Task: Look for space in Französisch Buchholz, Germany from 6th September, 2023 to 18th September, 2023 for 3 adults in price range Rs.6000 to Rs.12000. Place can be entire place with 2 bedrooms having 2 beds and 2 bathrooms. Property type can be house, flat, guest house, hotel. Booking option can be shelf check-in. Required host language is English.
Action: Mouse moved to (528, 105)
Screenshot: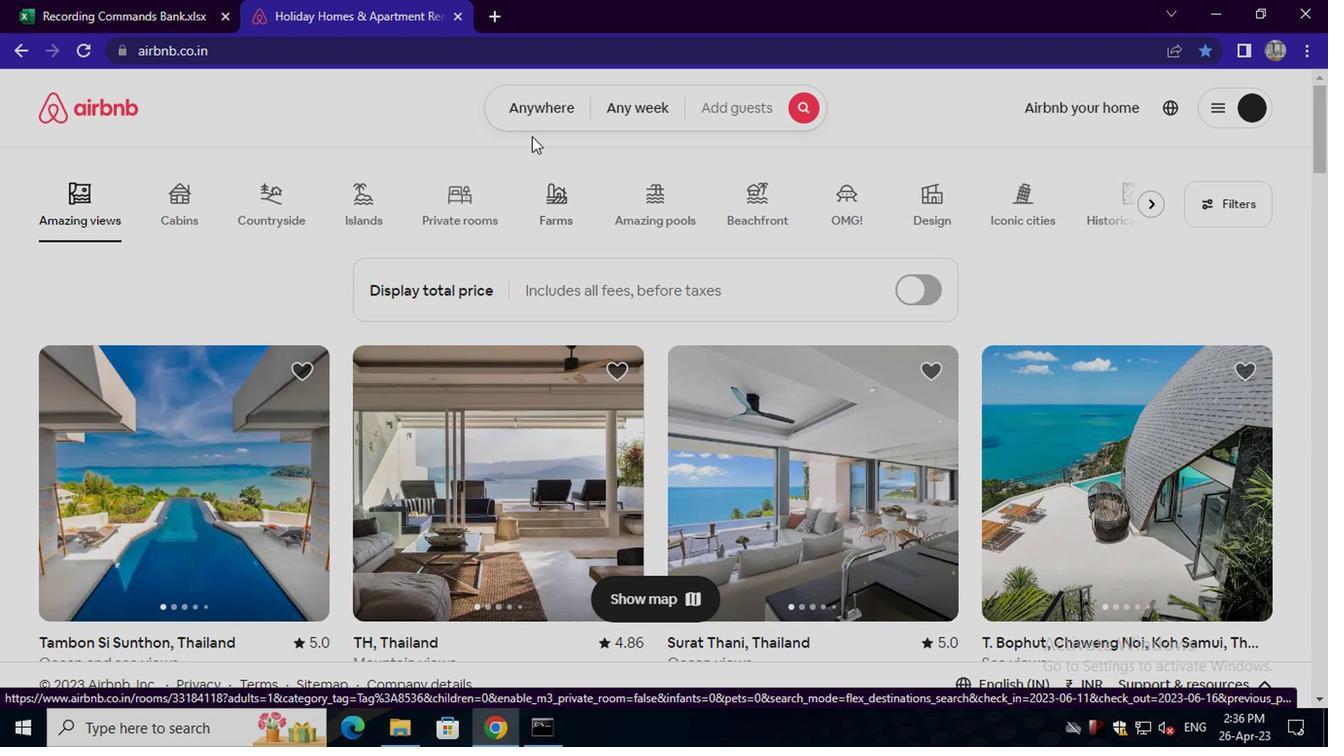
Action: Mouse pressed left at (528, 105)
Screenshot: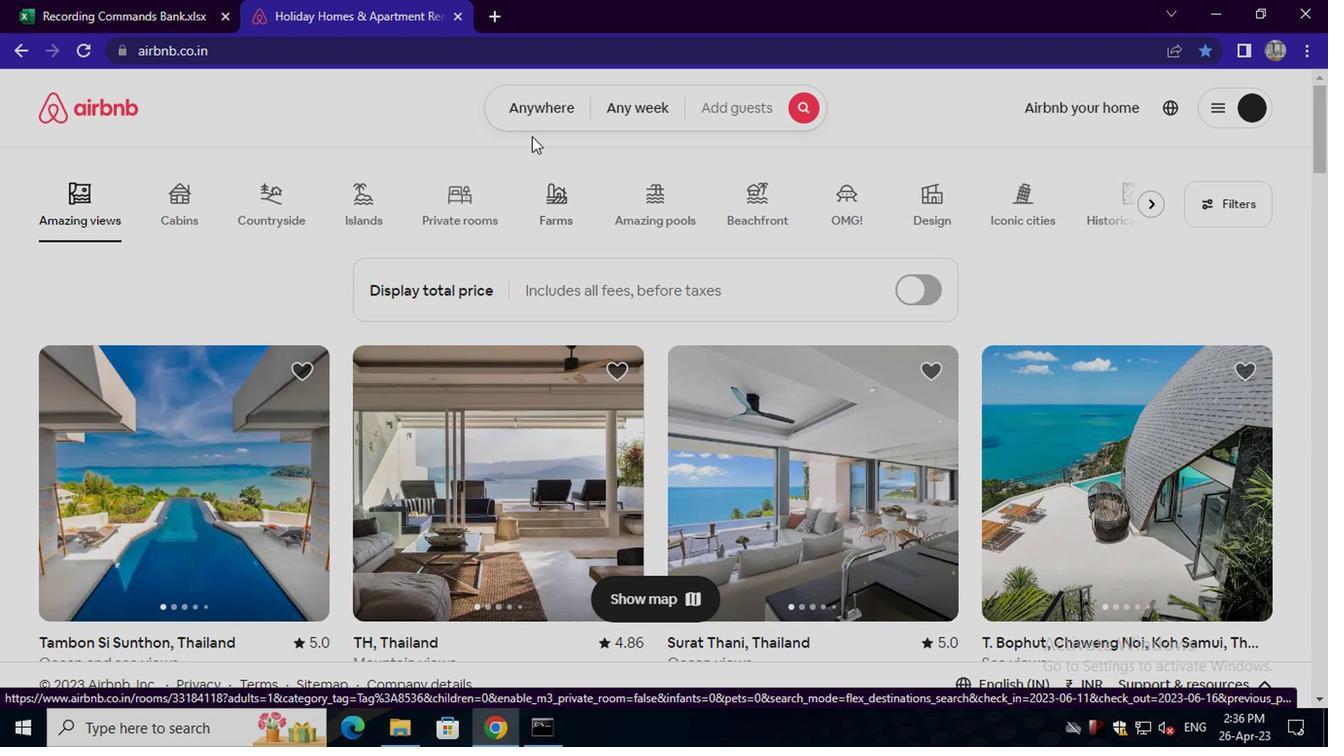 
Action: Mouse moved to (411, 169)
Screenshot: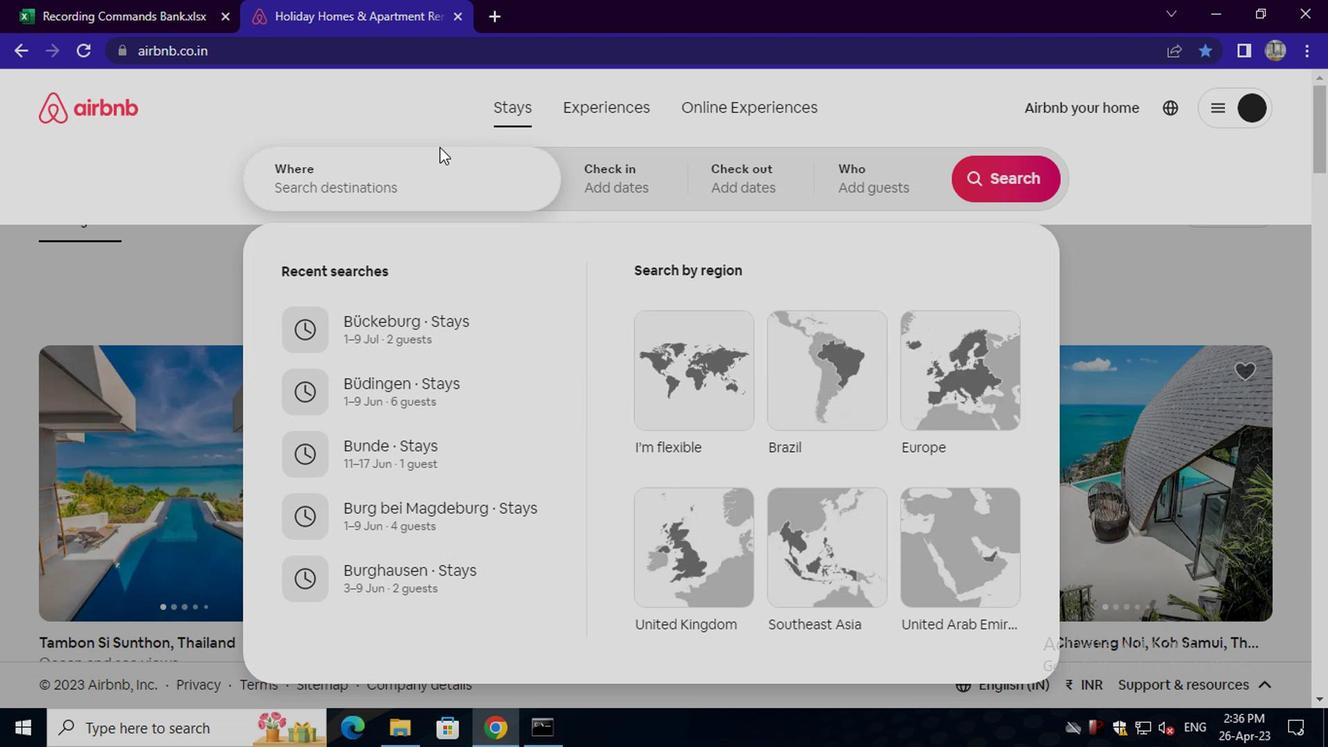 
Action: Mouse pressed left at (411, 169)
Screenshot: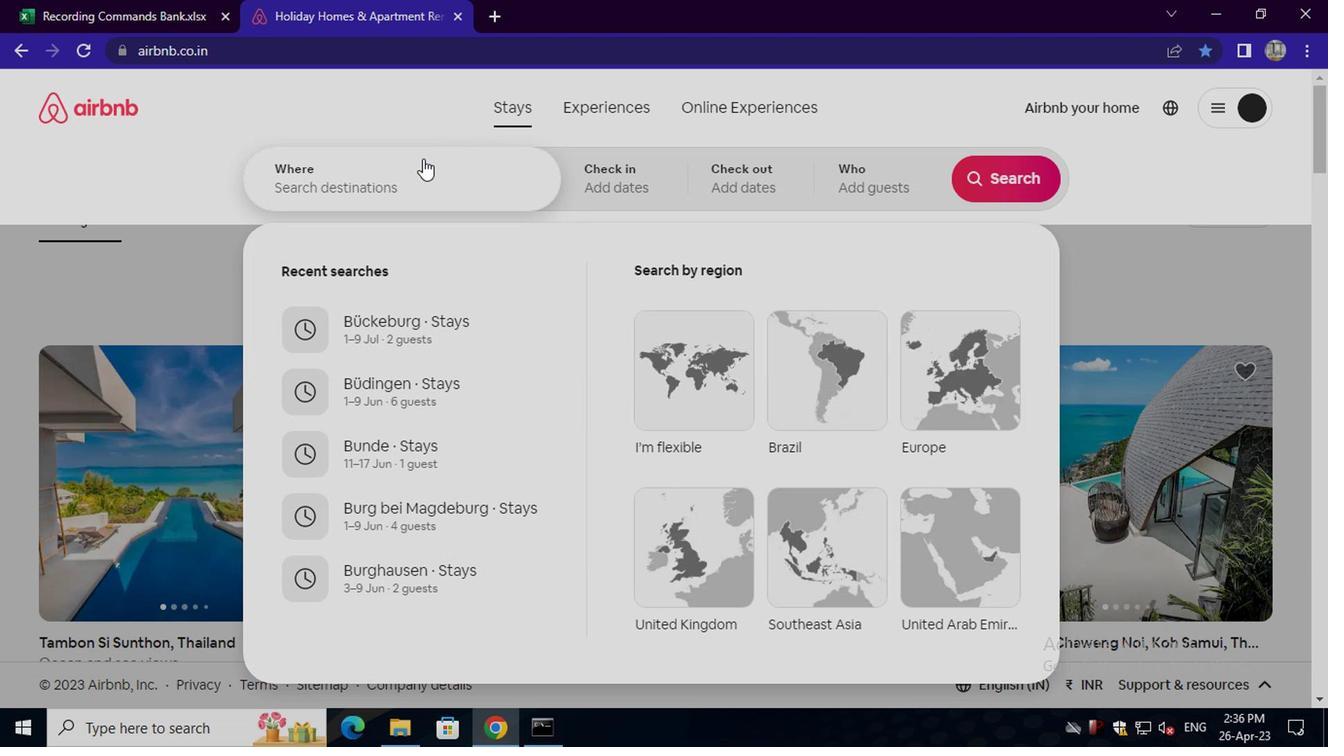 
Action: Key pressed franzosisch<Key.space>buchholz,<Key.space>ger,<Key.backspace>many<Key.enter>
Screenshot: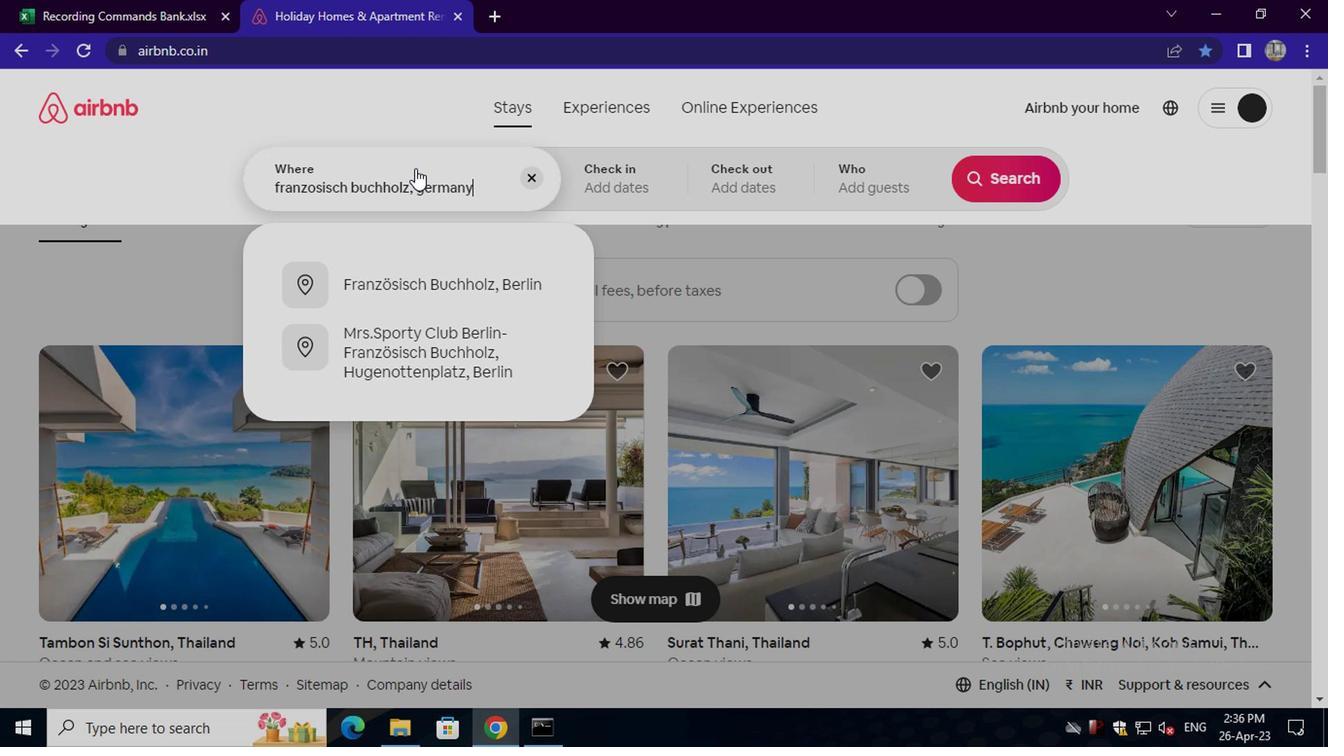 
Action: Mouse moved to (994, 339)
Screenshot: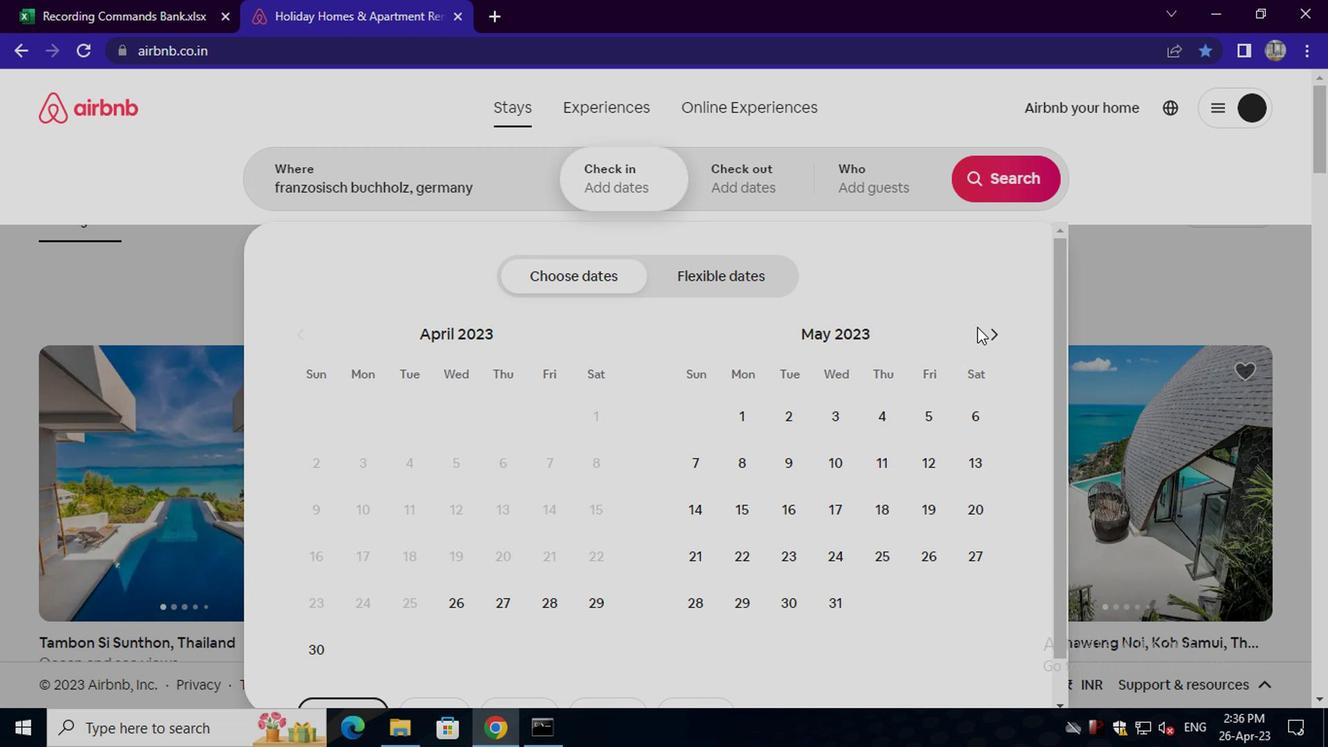 
Action: Mouse pressed left at (994, 339)
Screenshot: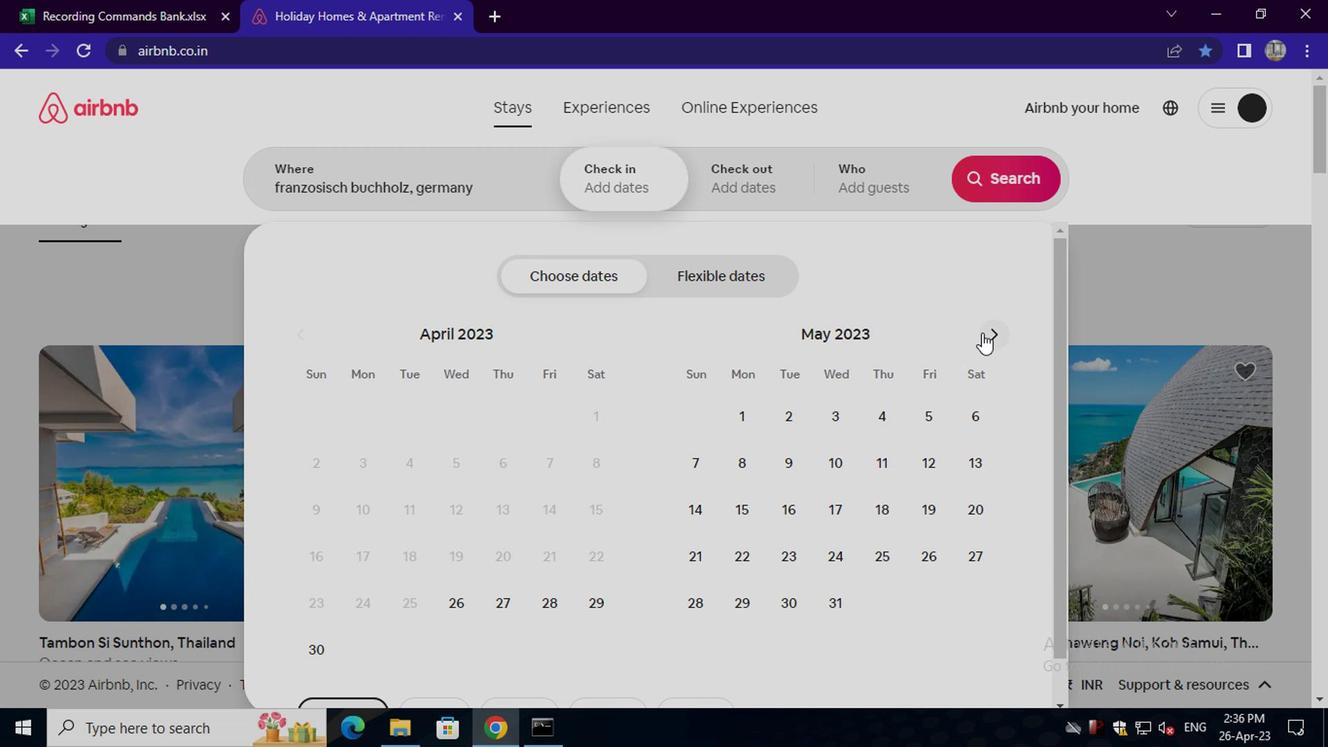 
Action: Mouse pressed left at (994, 339)
Screenshot: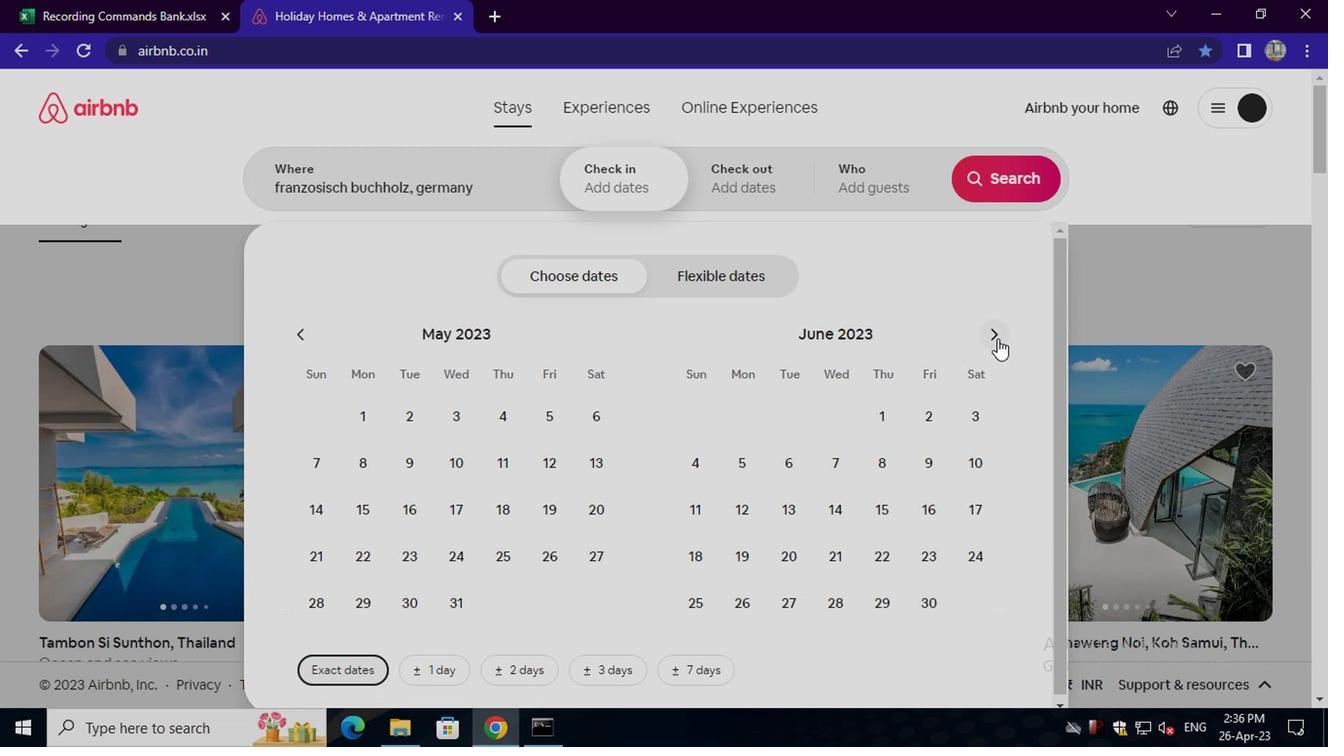
Action: Mouse pressed left at (994, 339)
Screenshot: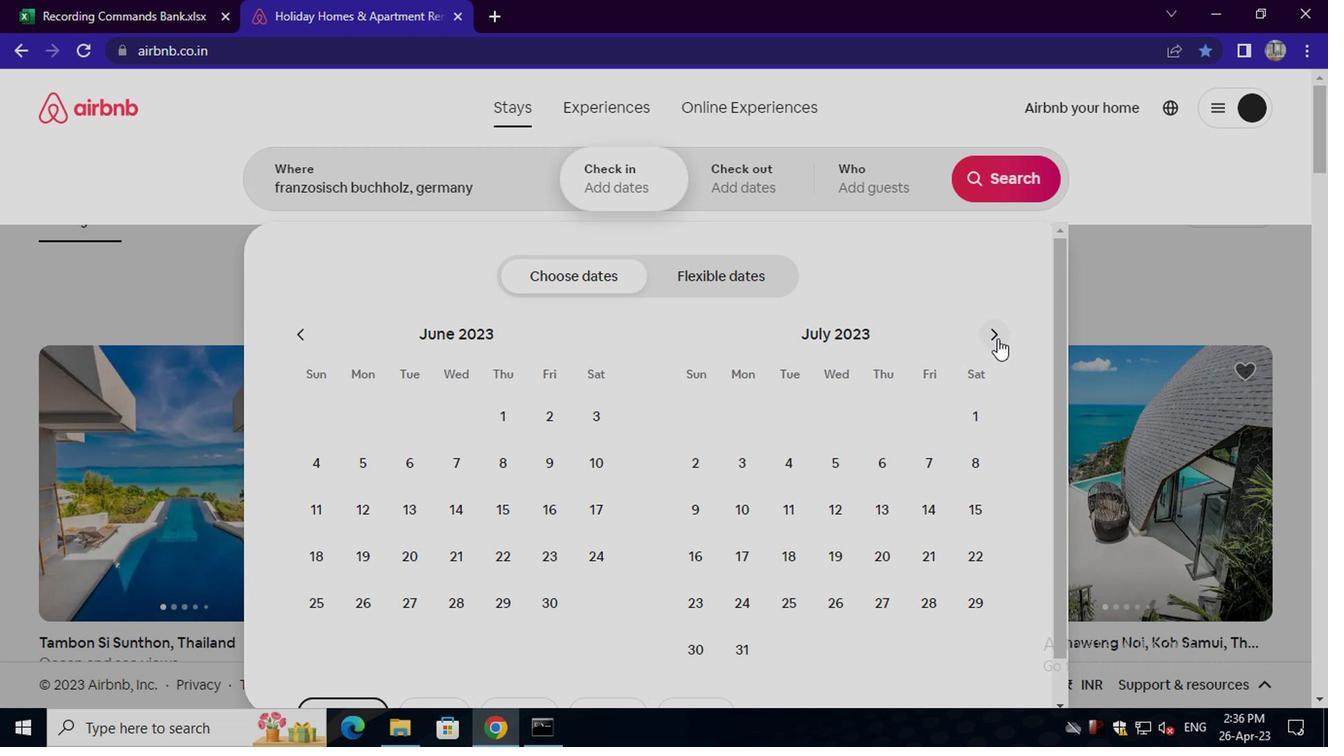 
Action: Mouse pressed left at (994, 339)
Screenshot: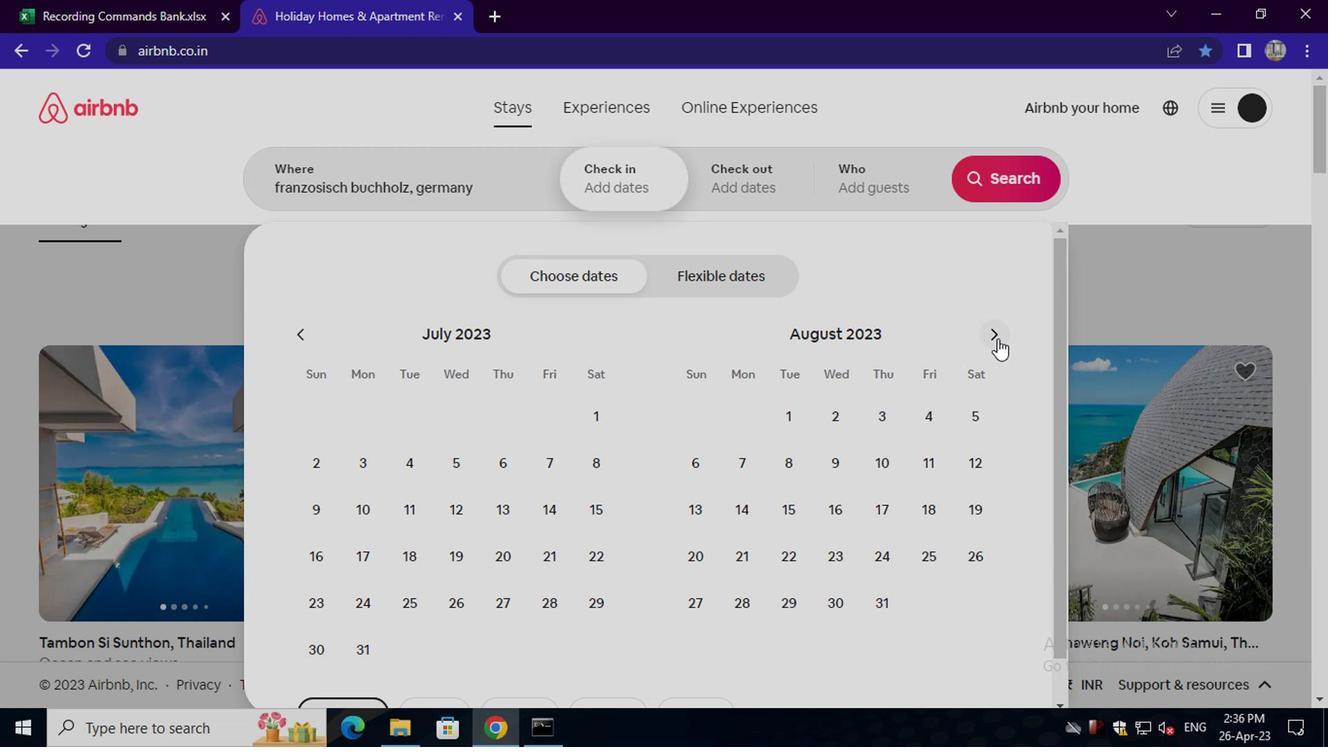 
Action: Mouse moved to (845, 460)
Screenshot: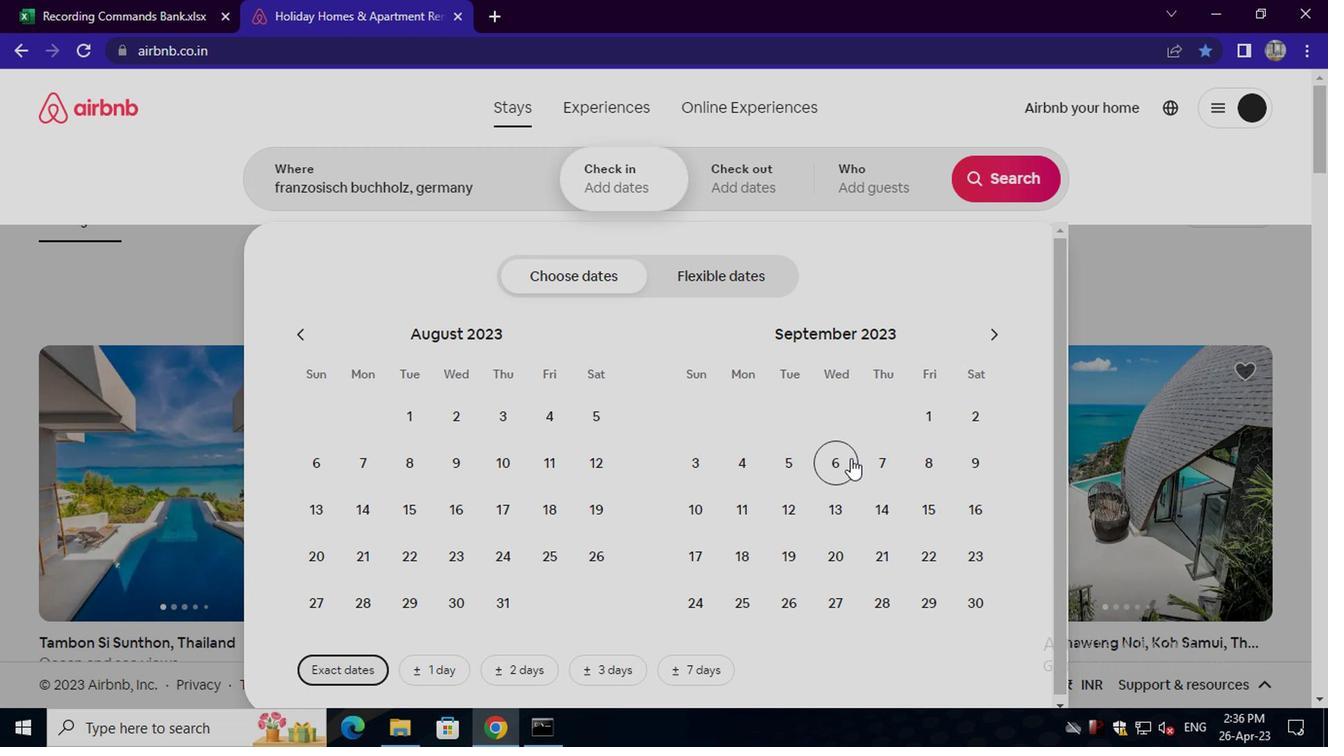 
Action: Mouse pressed left at (845, 460)
Screenshot: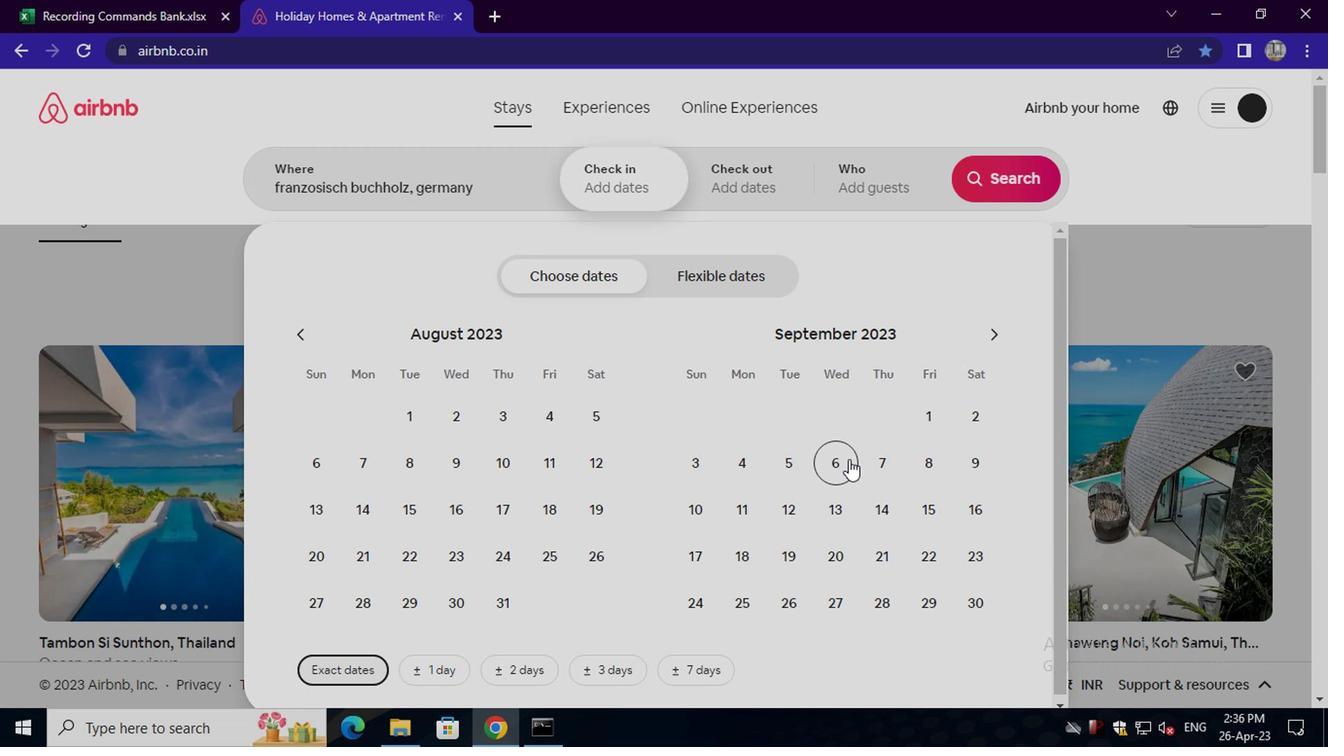 
Action: Mouse moved to (750, 551)
Screenshot: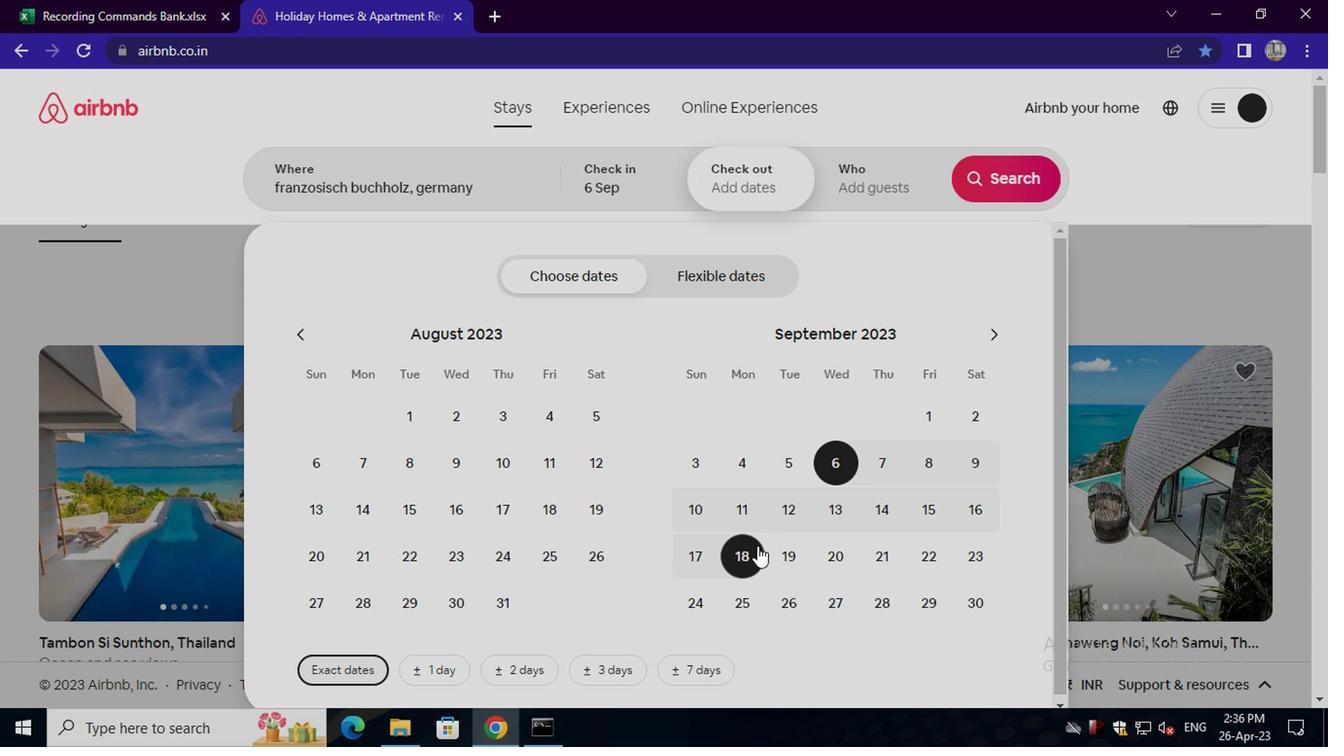 
Action: Mouse pressed left at (750, 551)
Screenshot: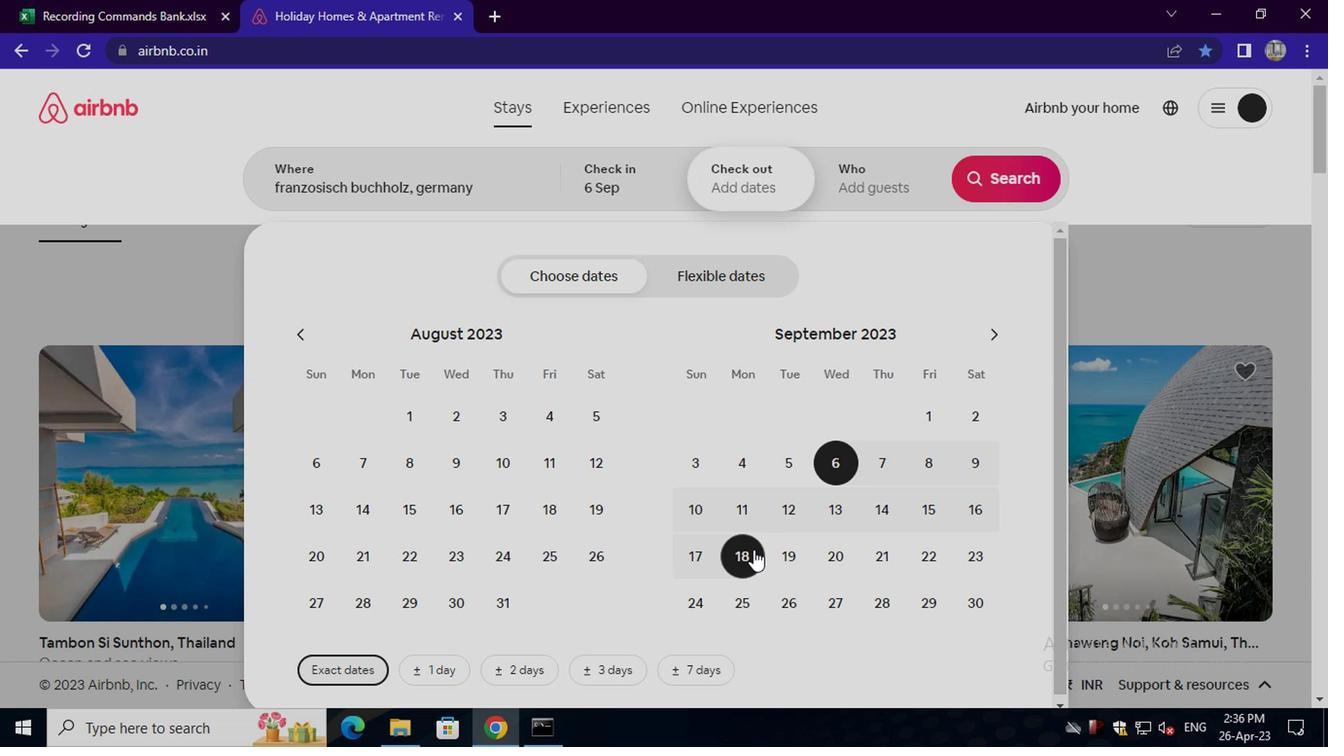 
Action: Mouse moved to (872, 215)
Screenshot: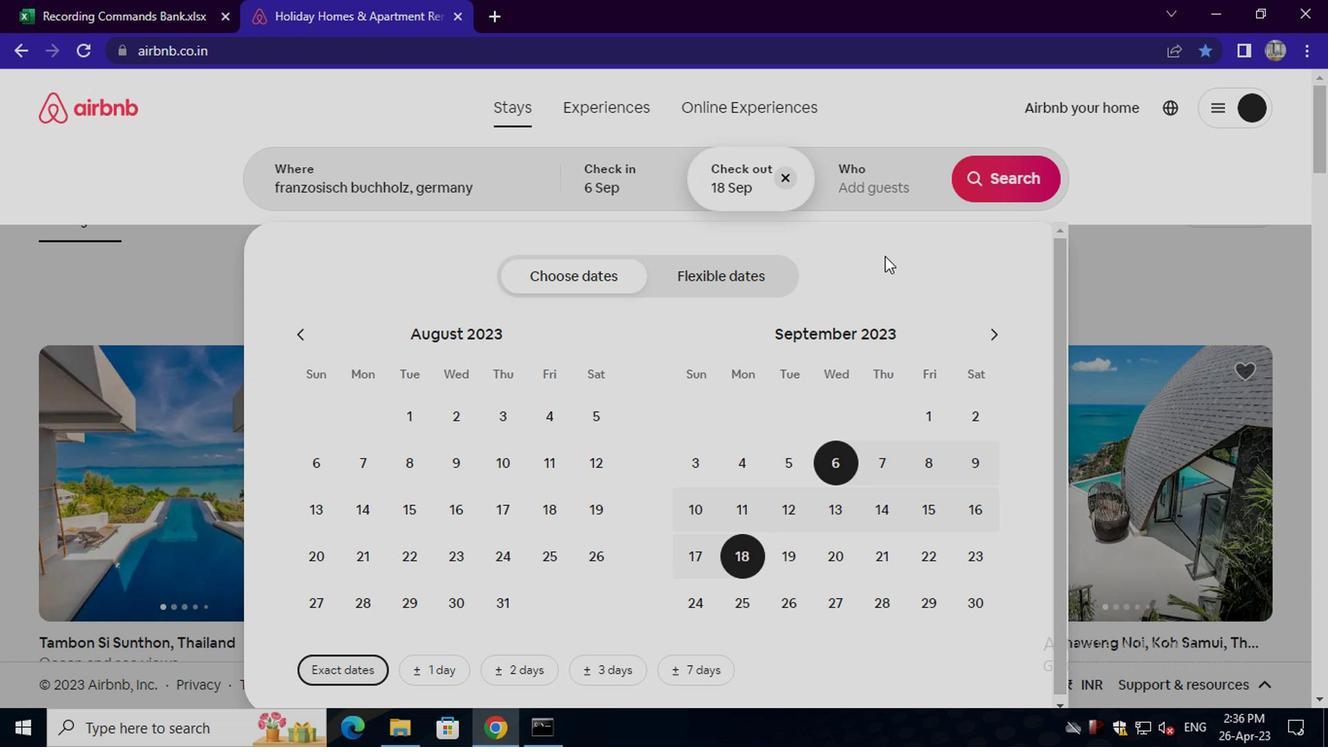 
Action: Mouse pressed left at (872, 215)
Screenshot: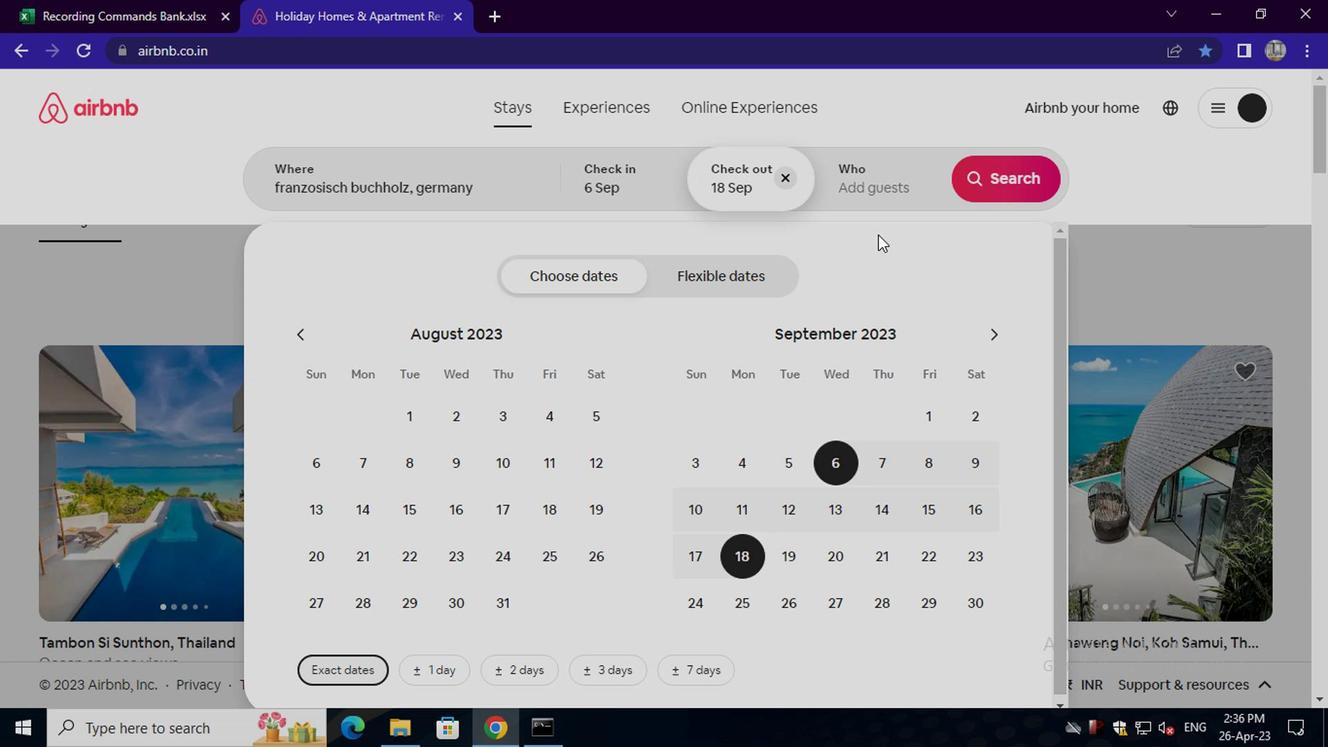
Action: Mouse moved to (870, 193)
Screenshot: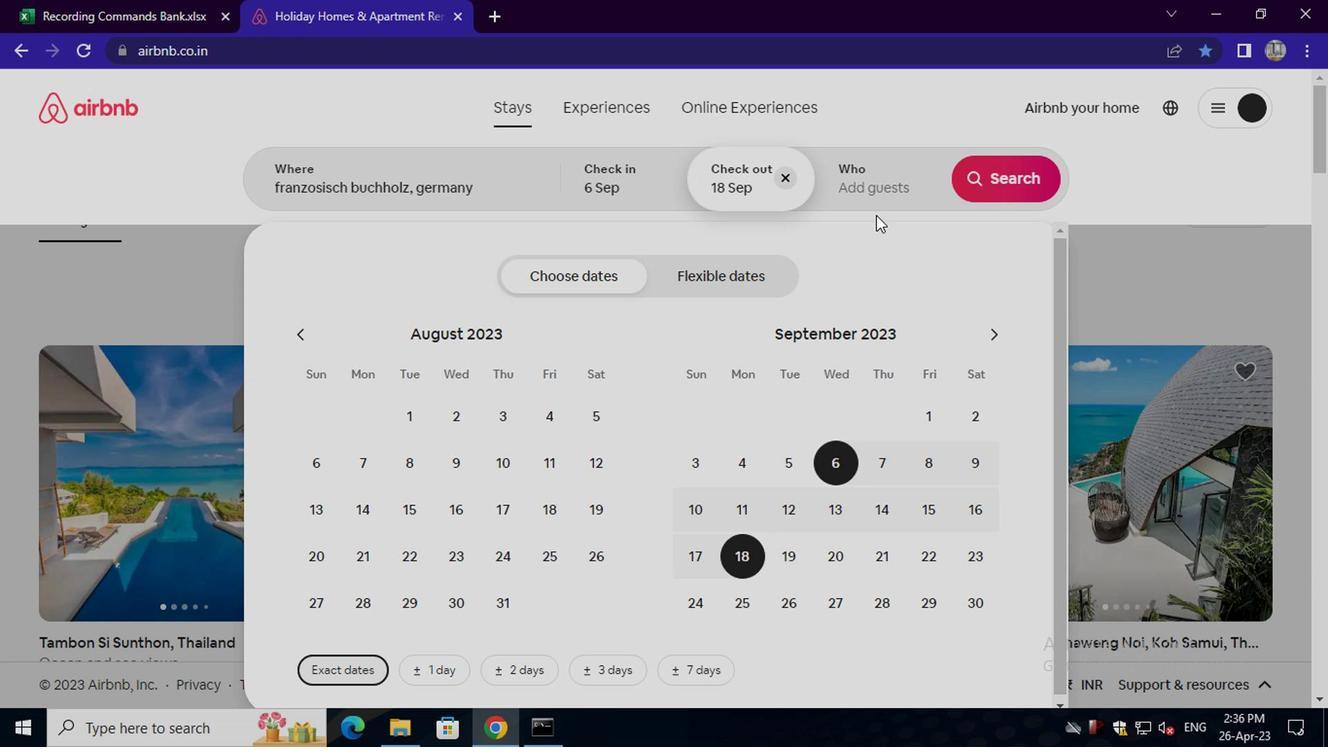 
Action: Mouse pressed left at (870, 193)
Screenshot: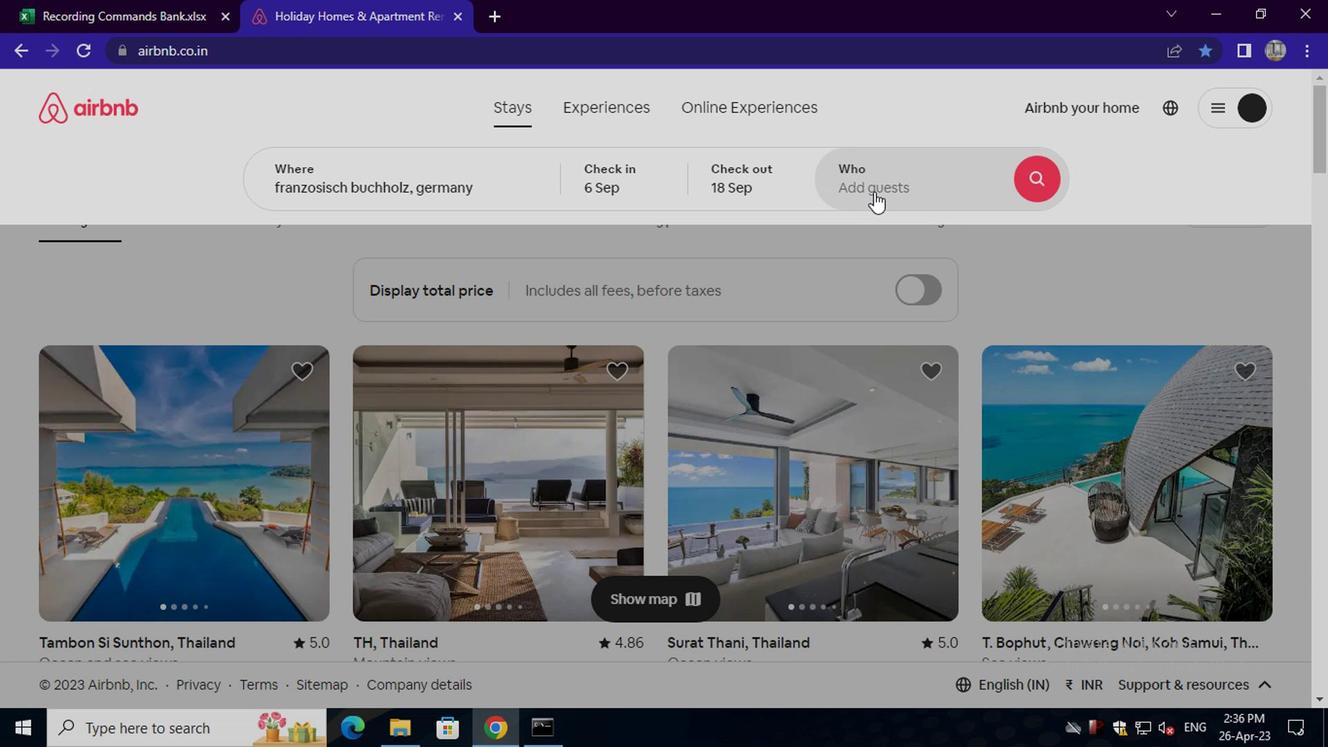 
Action: Mouse moved to (1001, 285)
Screenshot: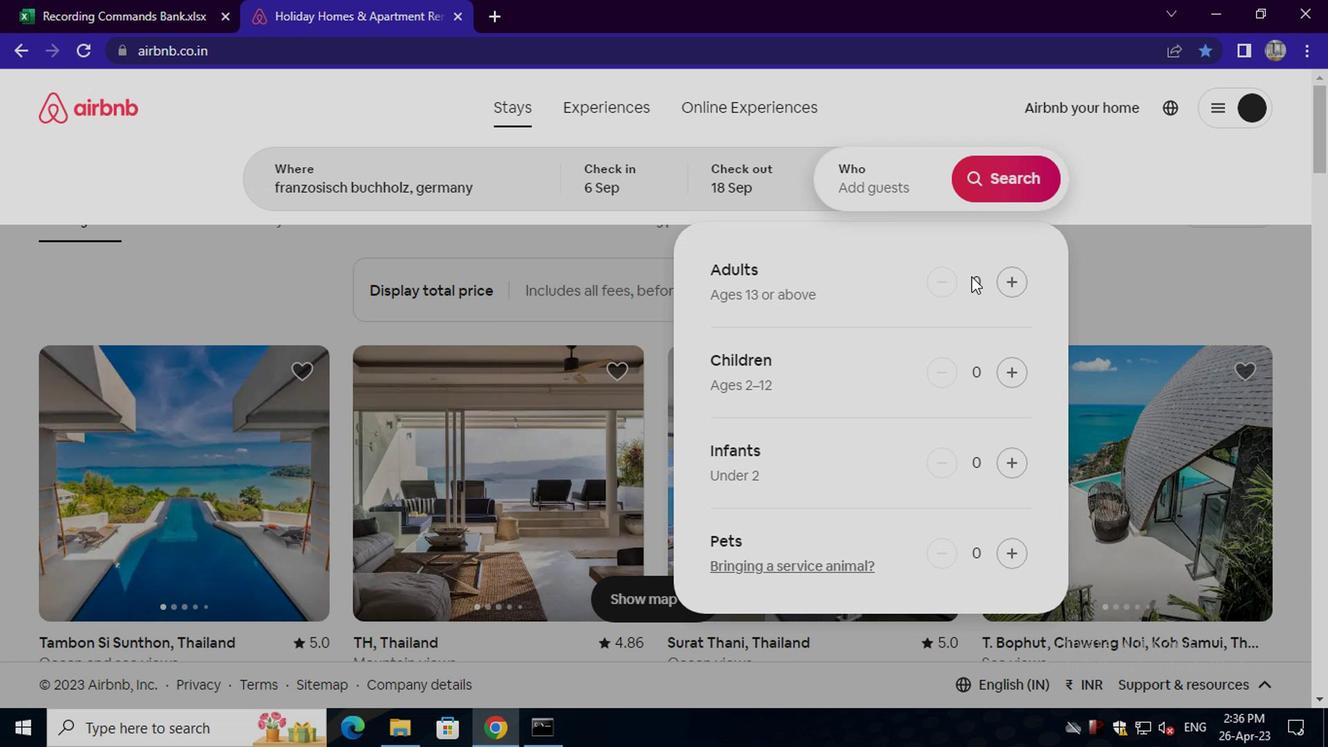 
Action: Mouse pressed left at (1001, 285)
Screenshot: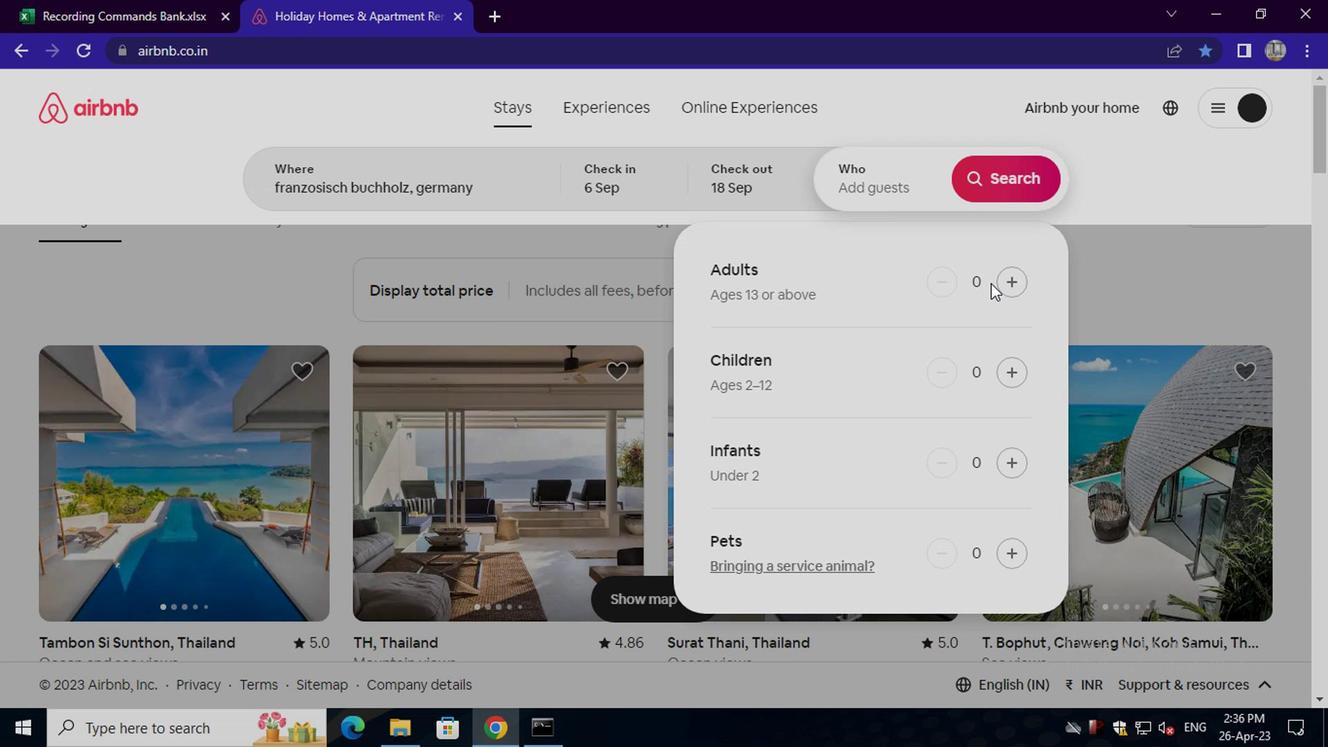 
Action: Mouse pressed left at (1001, 285)
Screenshot: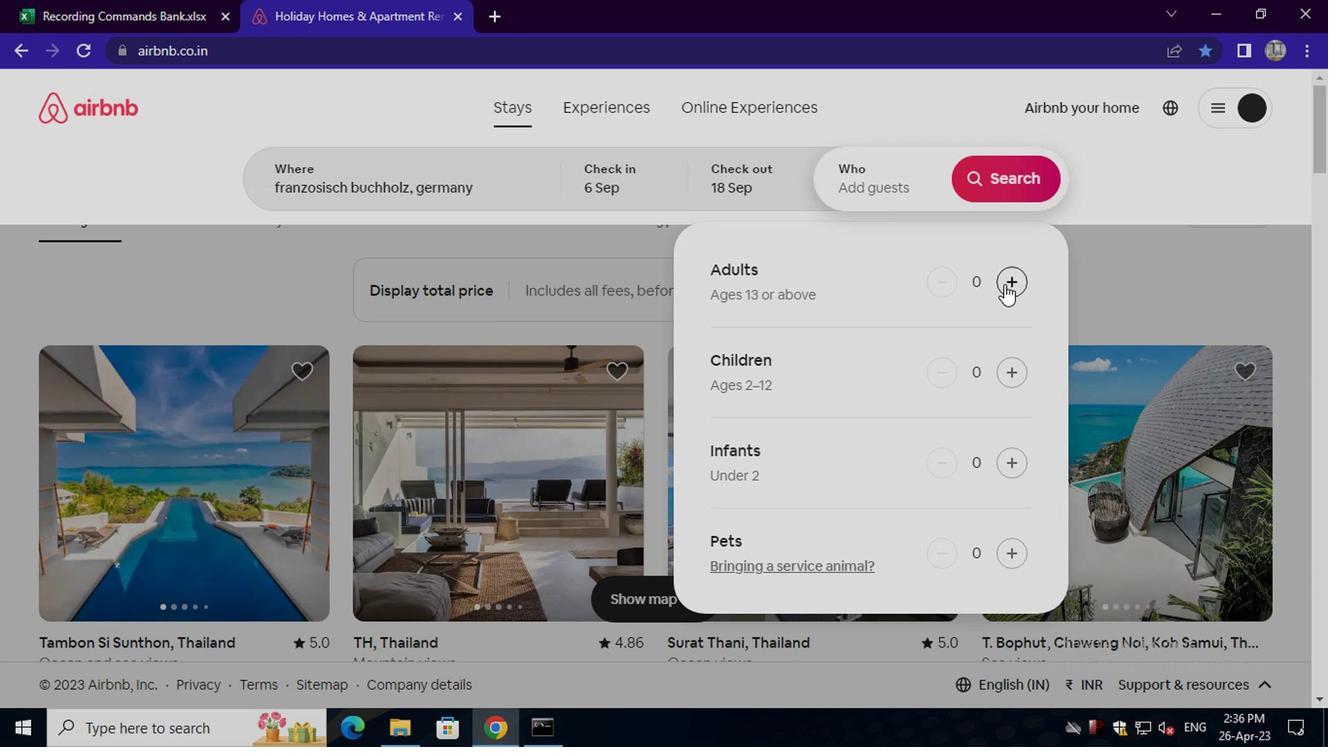 
Action: Mouse pressed left at (1001, 285)
Screenshot: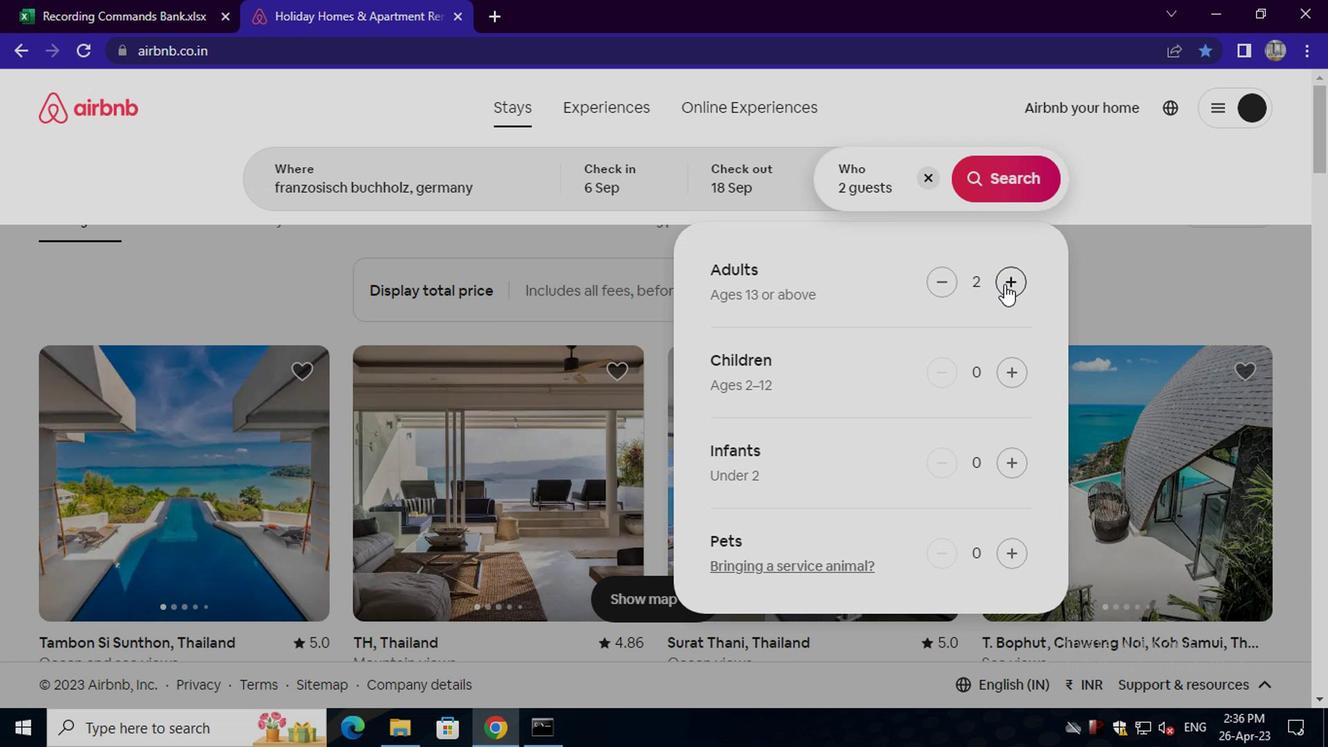 
Action: Mouse moved to (996, 191)
Screenshot: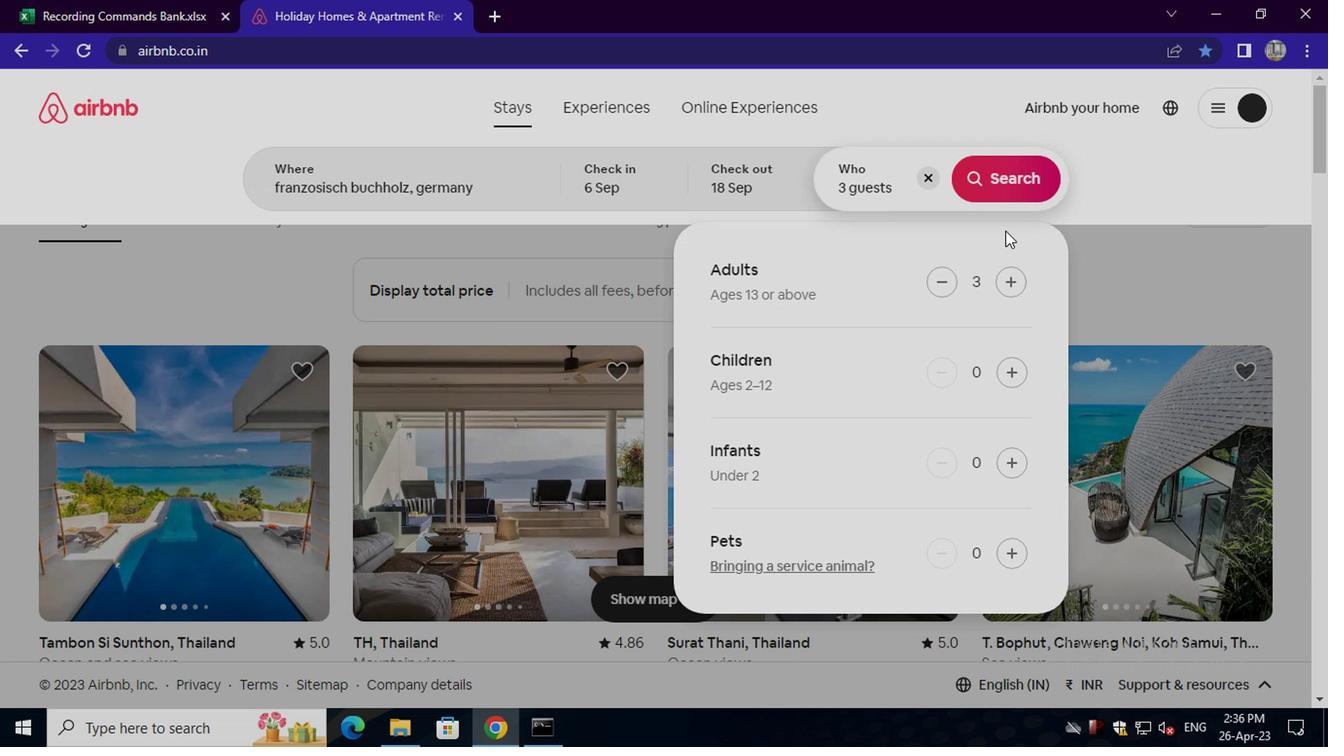 
Action: Mouse pressed left at (996, 191)
Screenshot: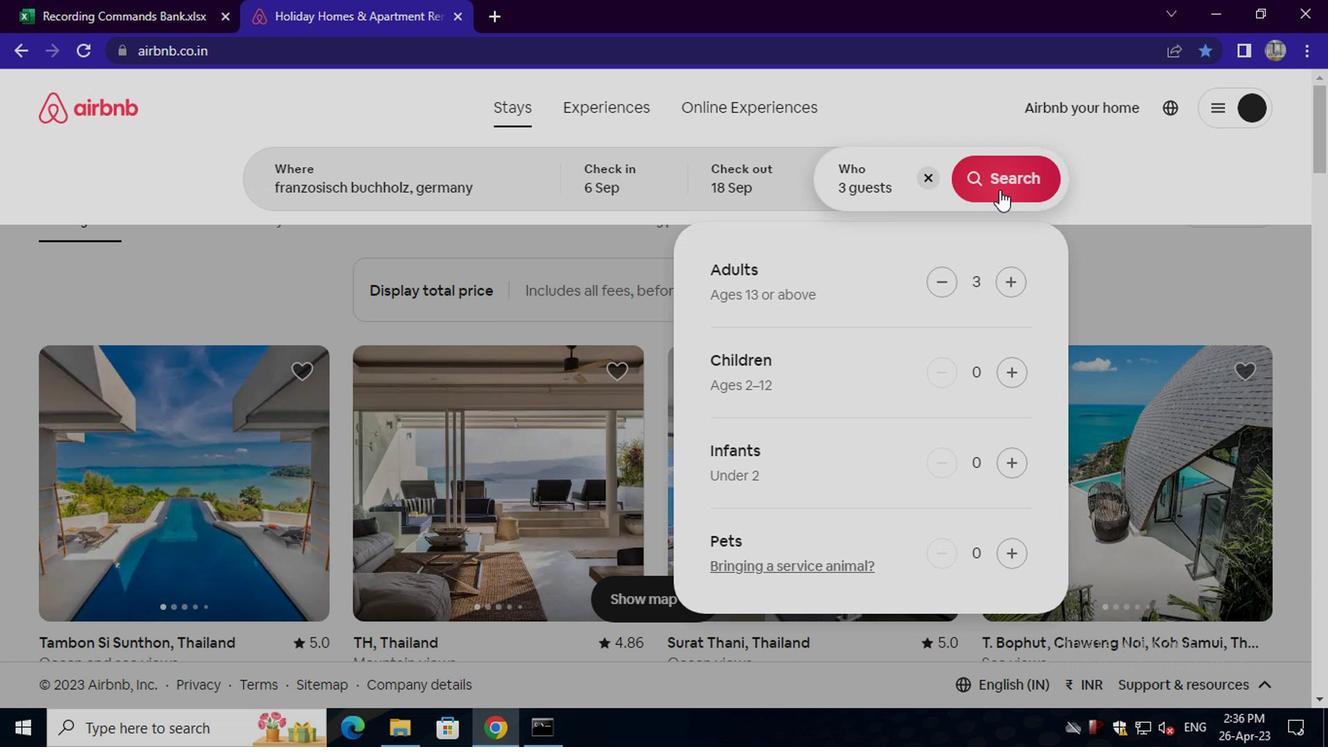 
Action: Mouse moved to (1222, 179)
Screenshot: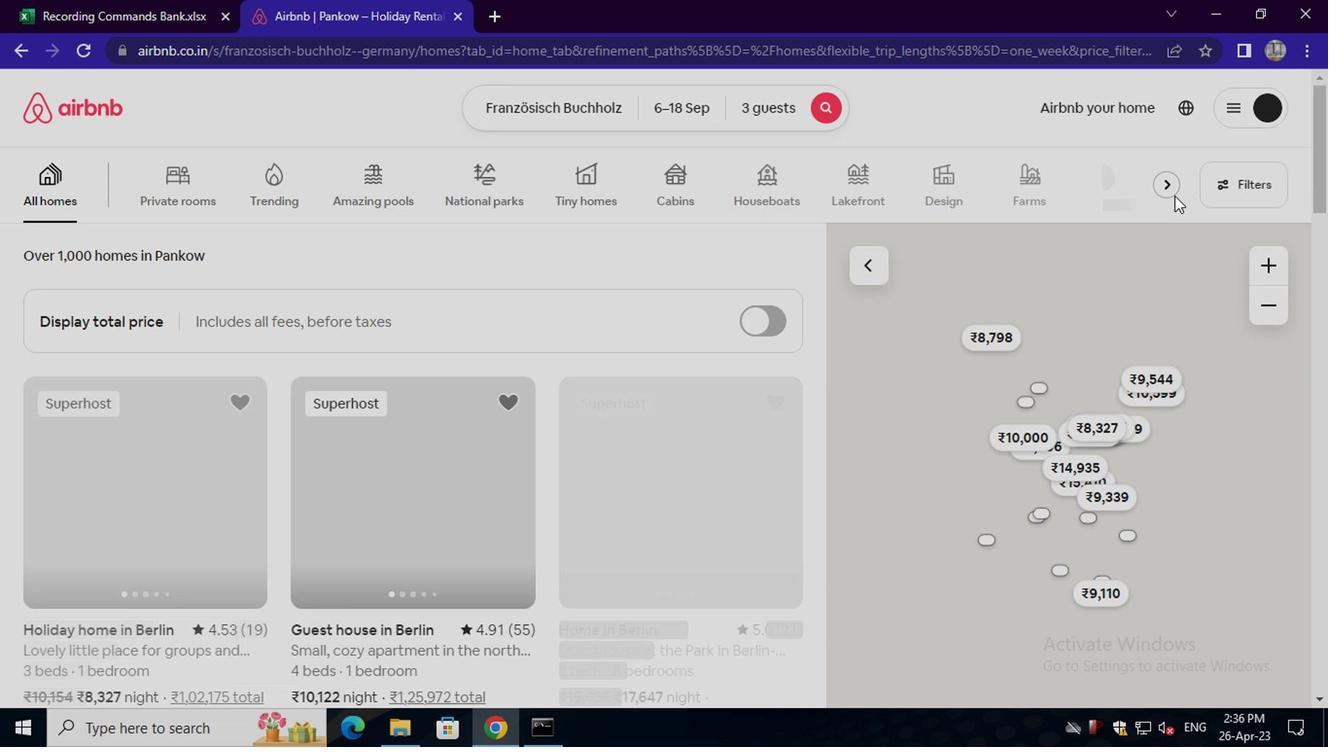 
Action: Mouse pressed left at (1222, 179)
Screenshot: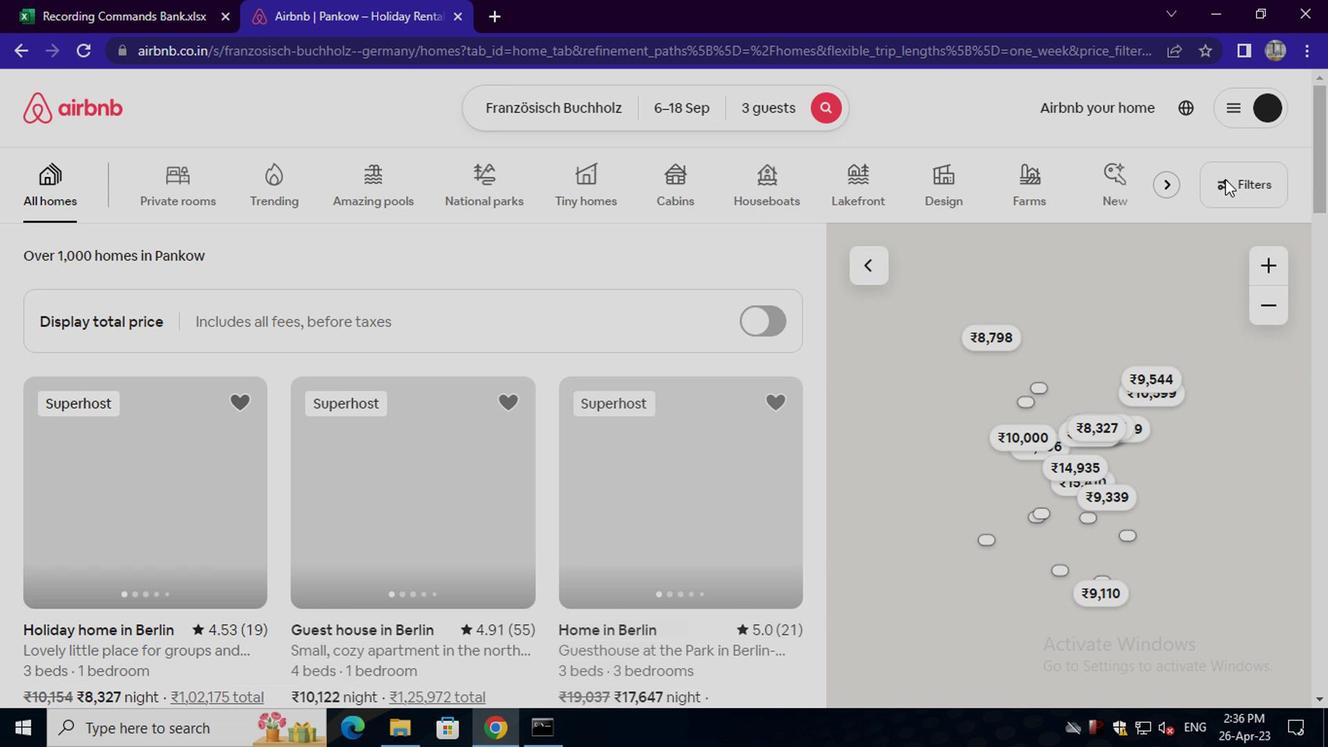 
Action: Mouse moved to (553, 424)
Screenshot: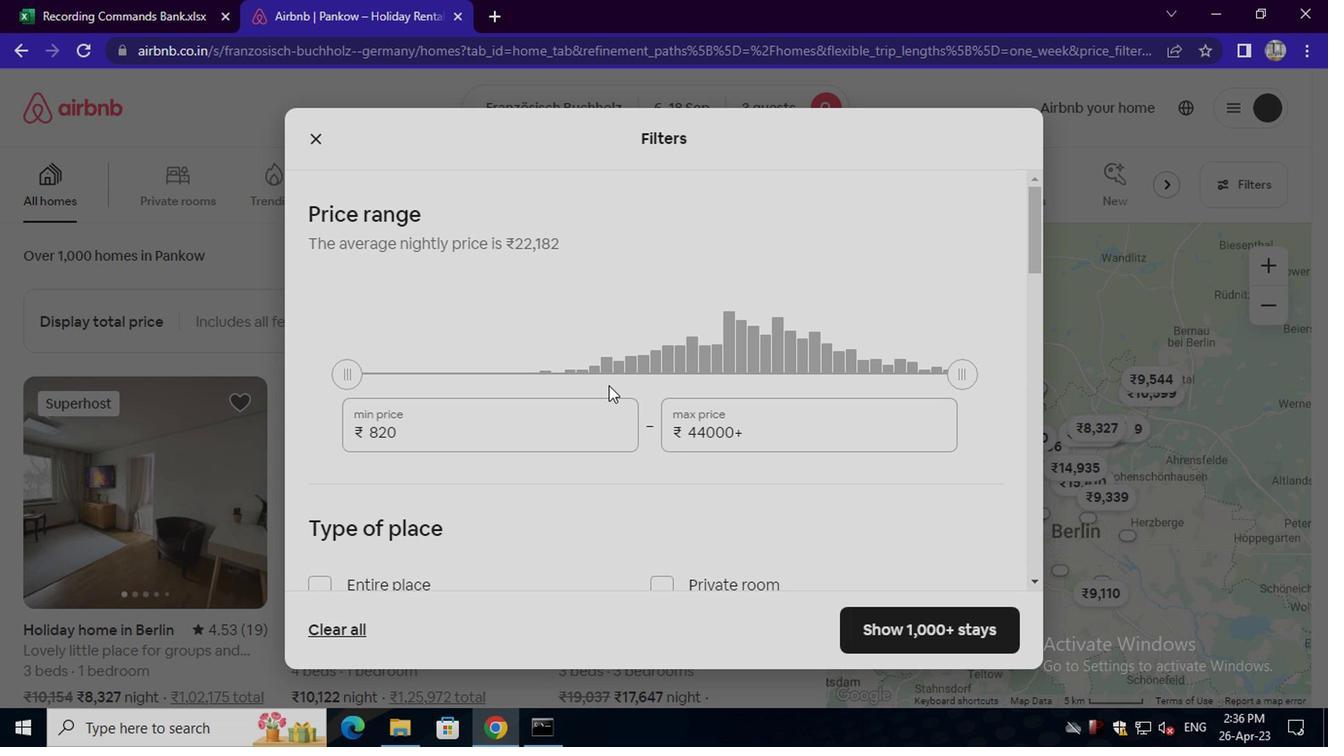 
Action: Mouse pressed left at (553, 424)
Screenshot: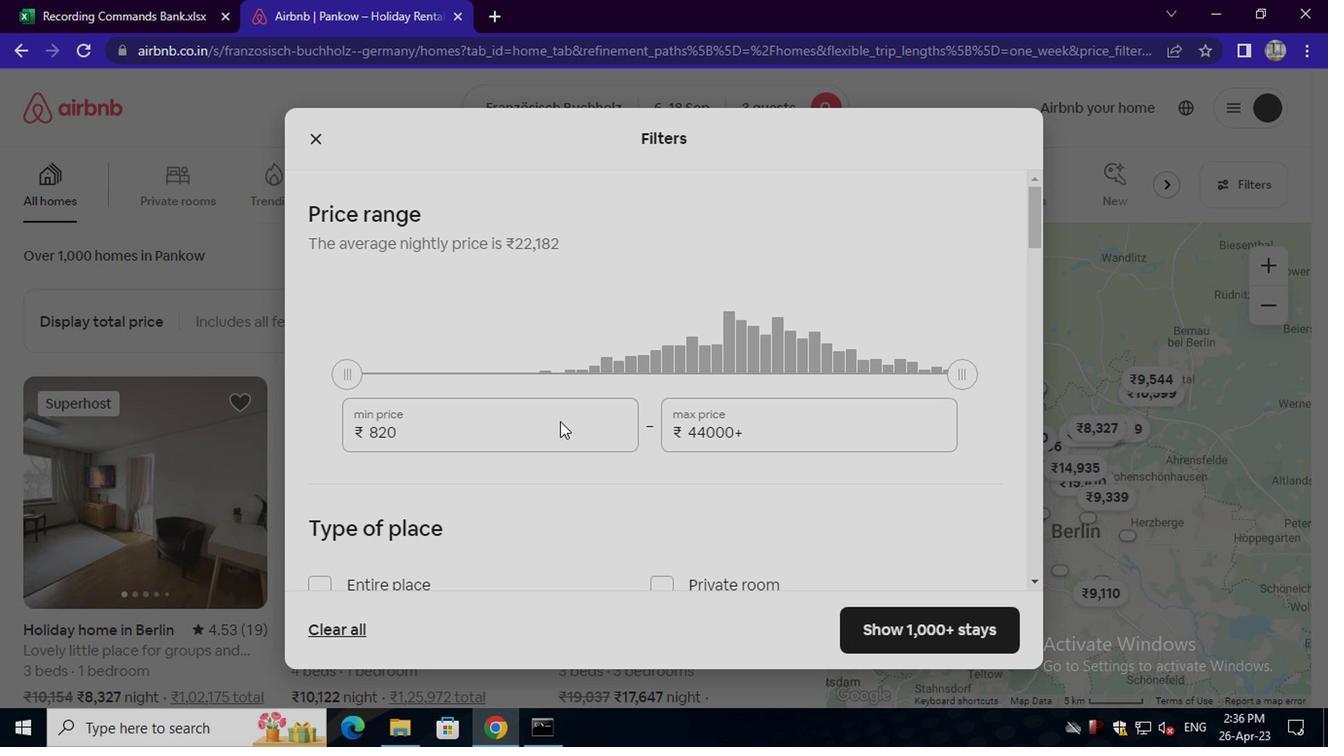 
Action: Key pressed <Key.backspace><Key.backspace><Key.backspace><Key.backspace><Key.backspace><Key.backspace><Key.backspace><Key.backspace><Key.backspace><Key.backspace><Key.backspace><Key.backspace><Key.backspace><Key.backspace><Key.backspace><Key.backspace><Key.backspace><Key.backspace><Key.backspace><Key.backspace>6000
Screenshot: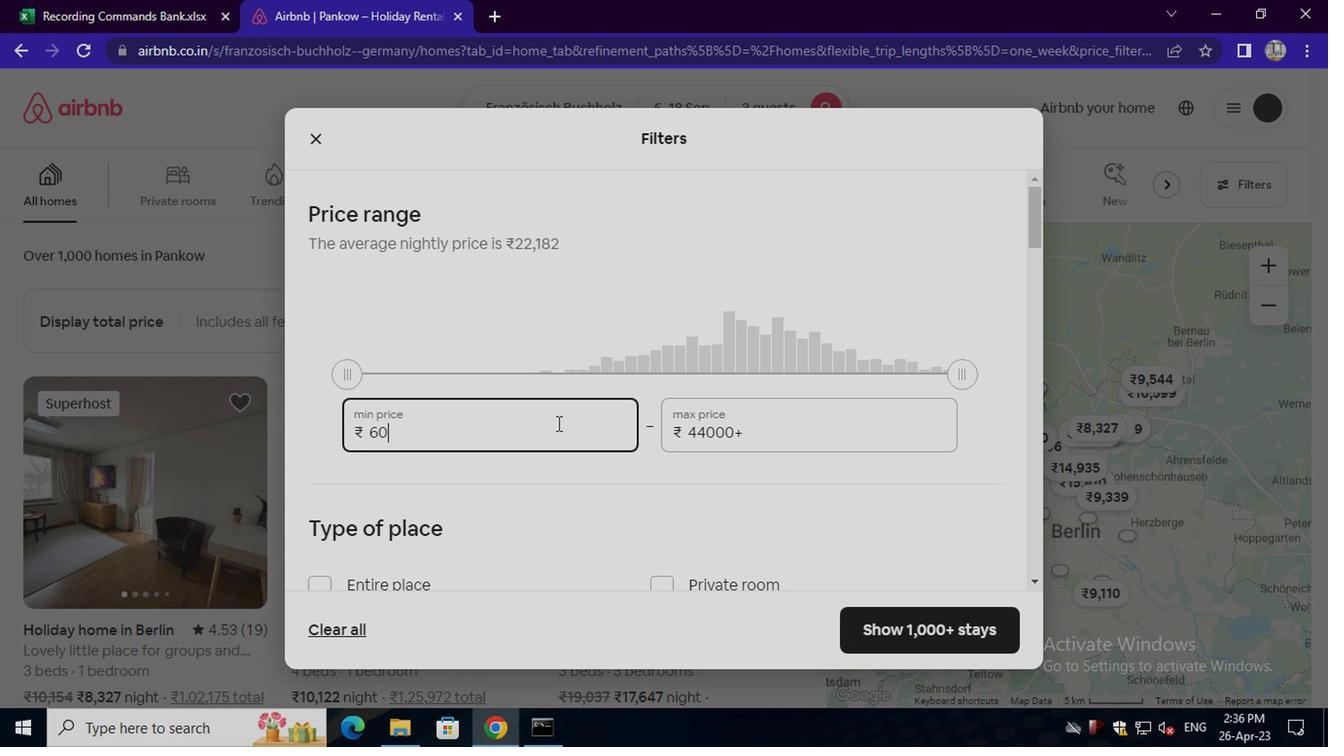 
Action: Mouse moved to (757, 435)
Screenshot: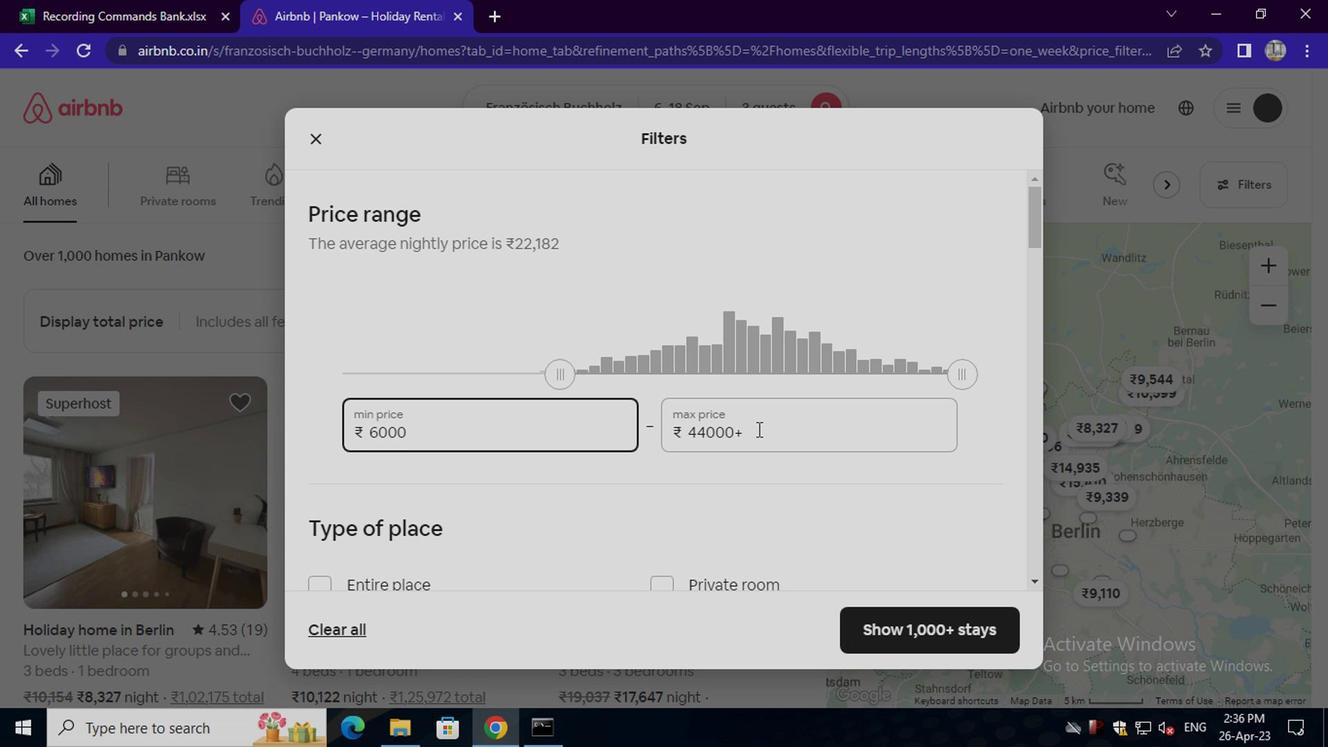 
Action: Mouse pressed left at (757, 435)
Screenshot: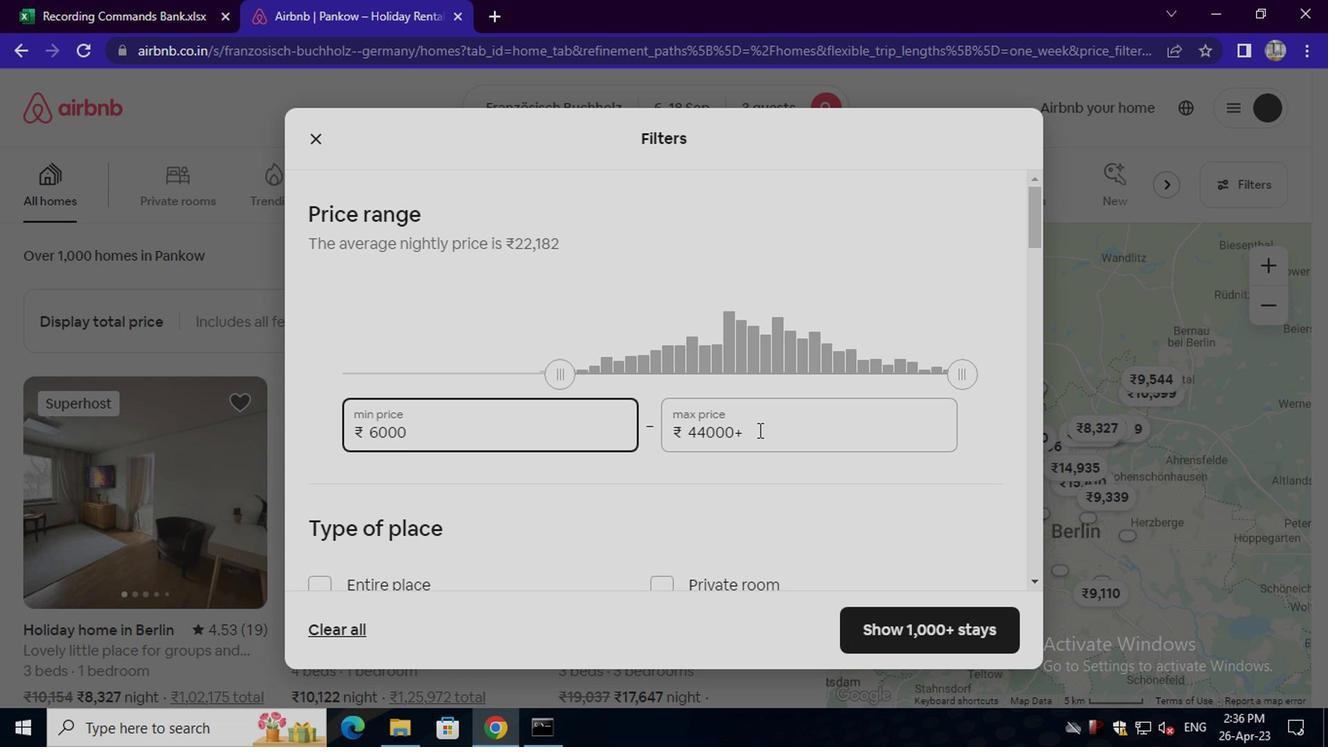 
Action: Key pressed <Key.backspace><Key.backspace><Key.backspace><Key.backspace><Key.backspace><Key.backspace><Key.backspace><Key.backspace><Key.backspace><Key.backspace><Key.backspace><Key.backspace><Key.backspace><Key.backspace><Key.backspace><Key.backspace><Key.backspace><Key.backspace><Key.backspace><Key.backspace><Key.backspace><Key.backspace><Key.backspace><Key.backspace><Key.backspace><Key.backspace><Key.backspace><Key.backspace><Key.backspace><Key.backspace><Key.backspace><Key.backspace><Key.backspace><Key.backspace>12000
Screenshot: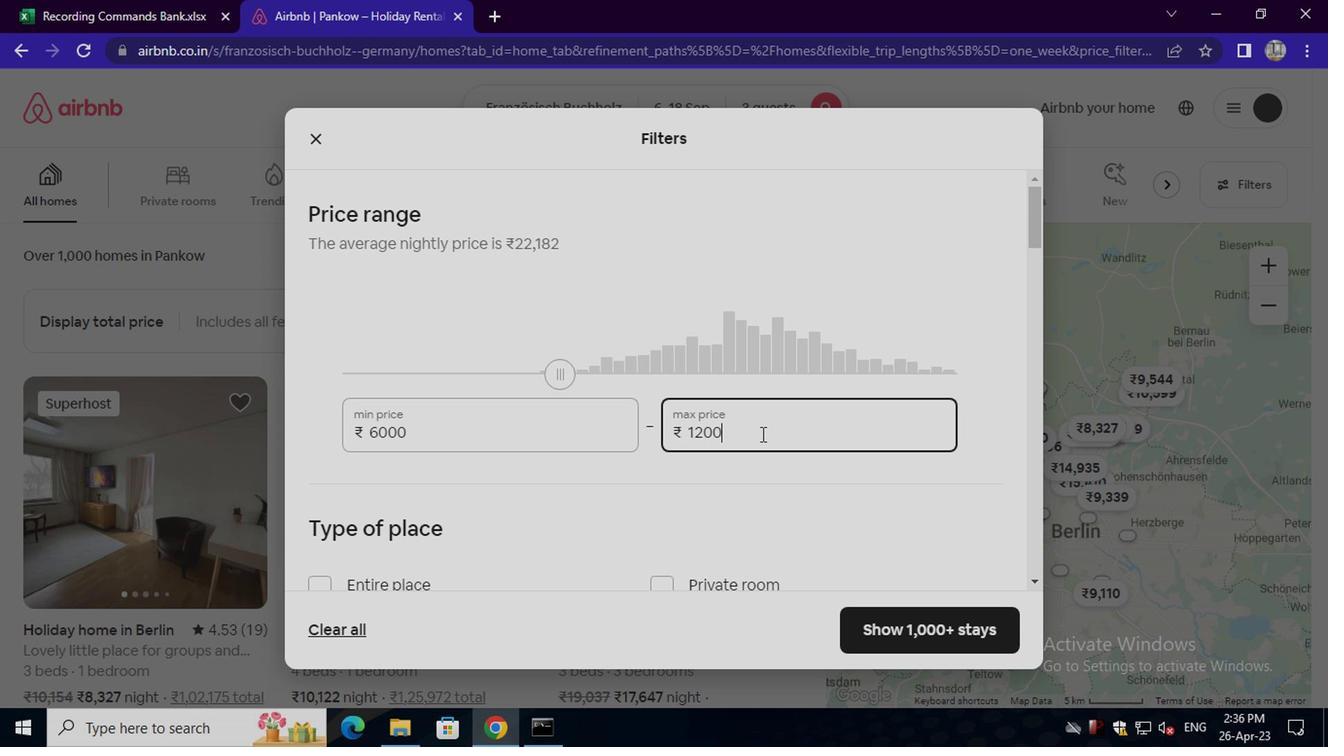 
Action: Mouse moved to (735, 449)
Screenshot: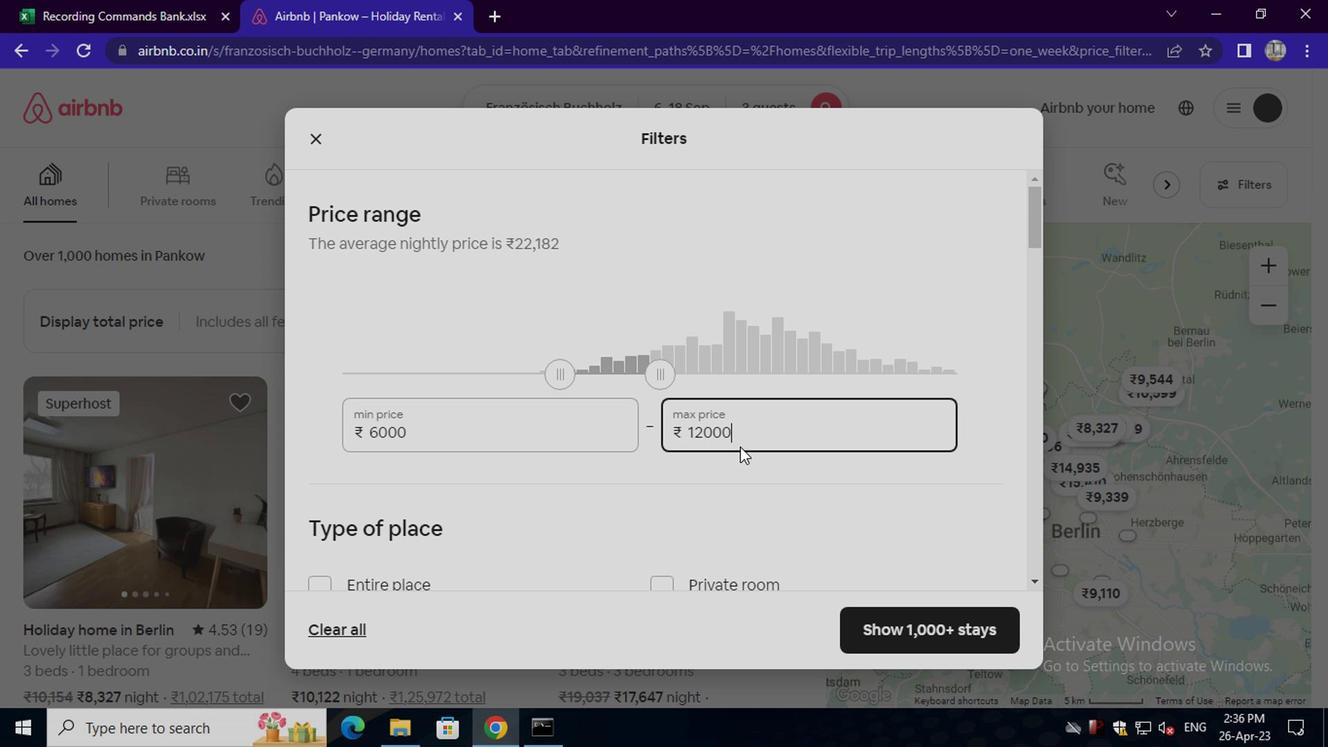 
Action: Mouse scrolled (735, 449) with delta (0, 0)
Screenshot: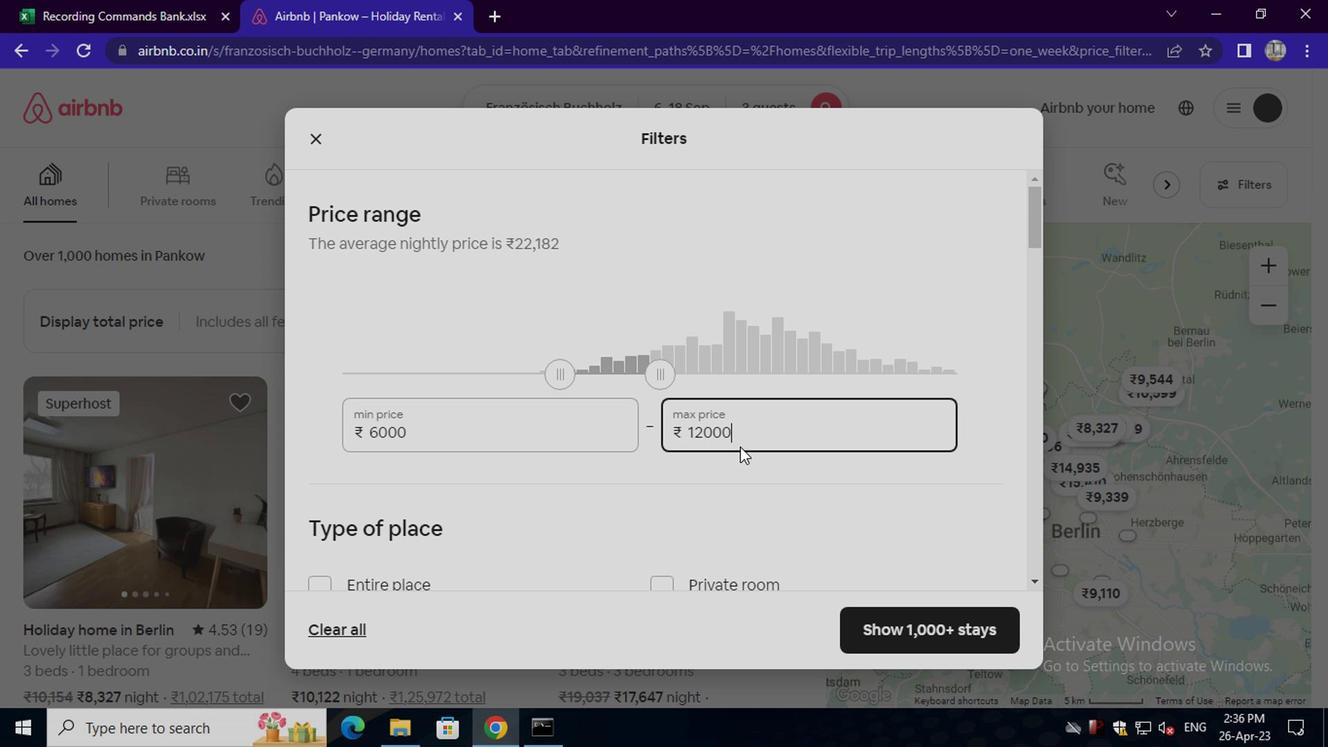 
Action: Mouse scrolled (735, 449) with delta (0, 0)
Screenshot: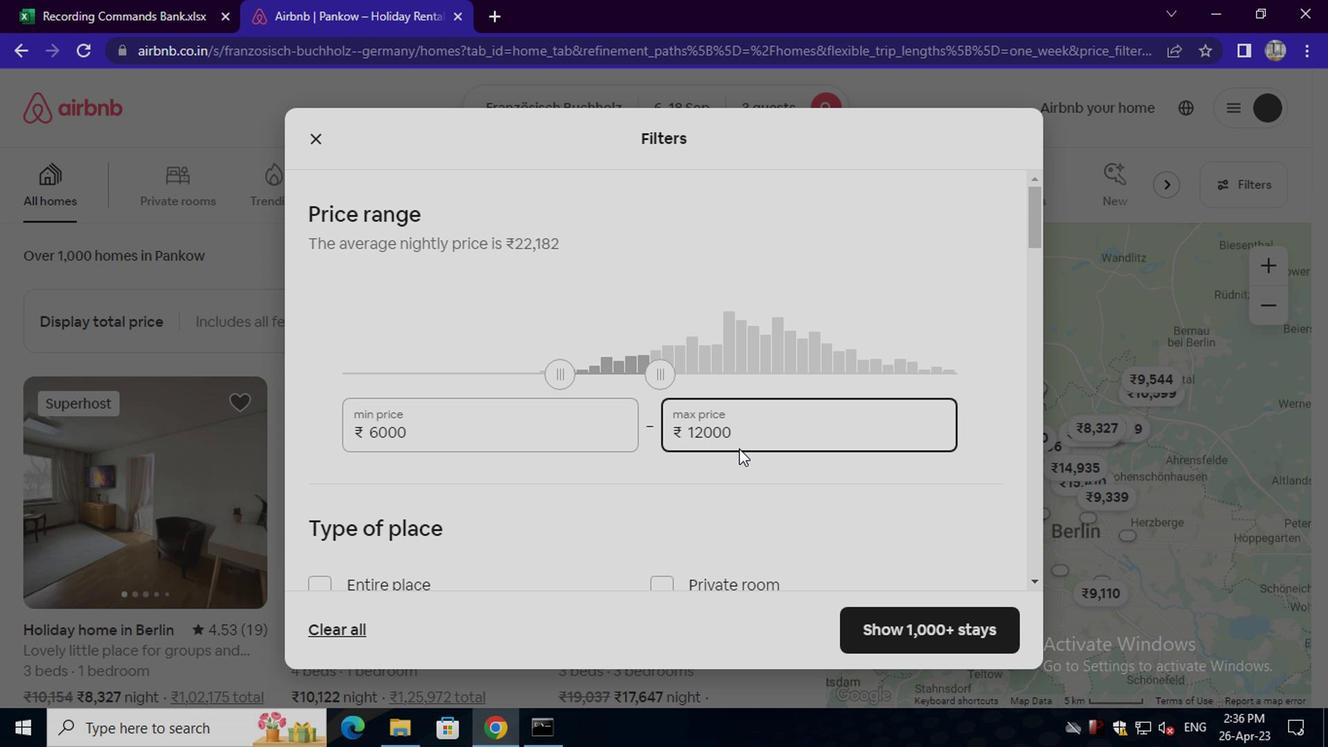 
Action: Mouse moved to (398, 398)
Screenshot: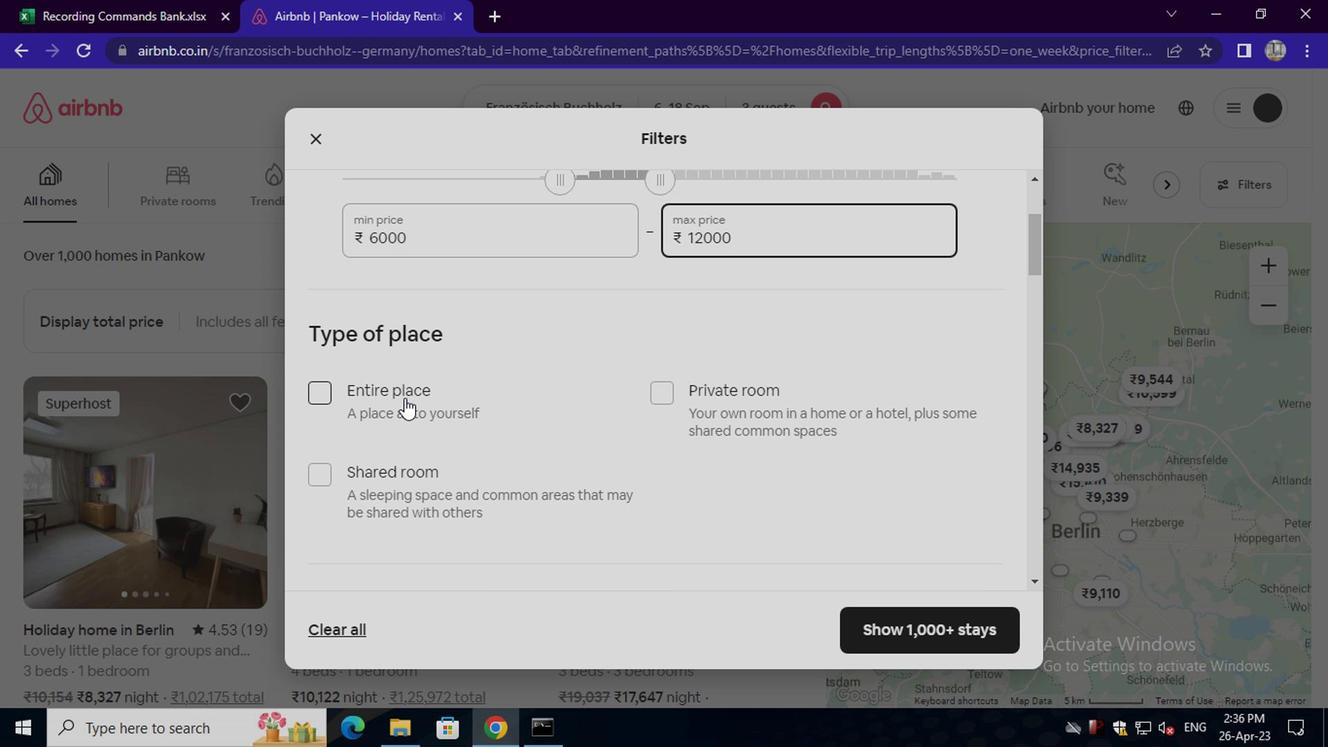
Action: Mouse pressed left at (398, 398)
Screenshot: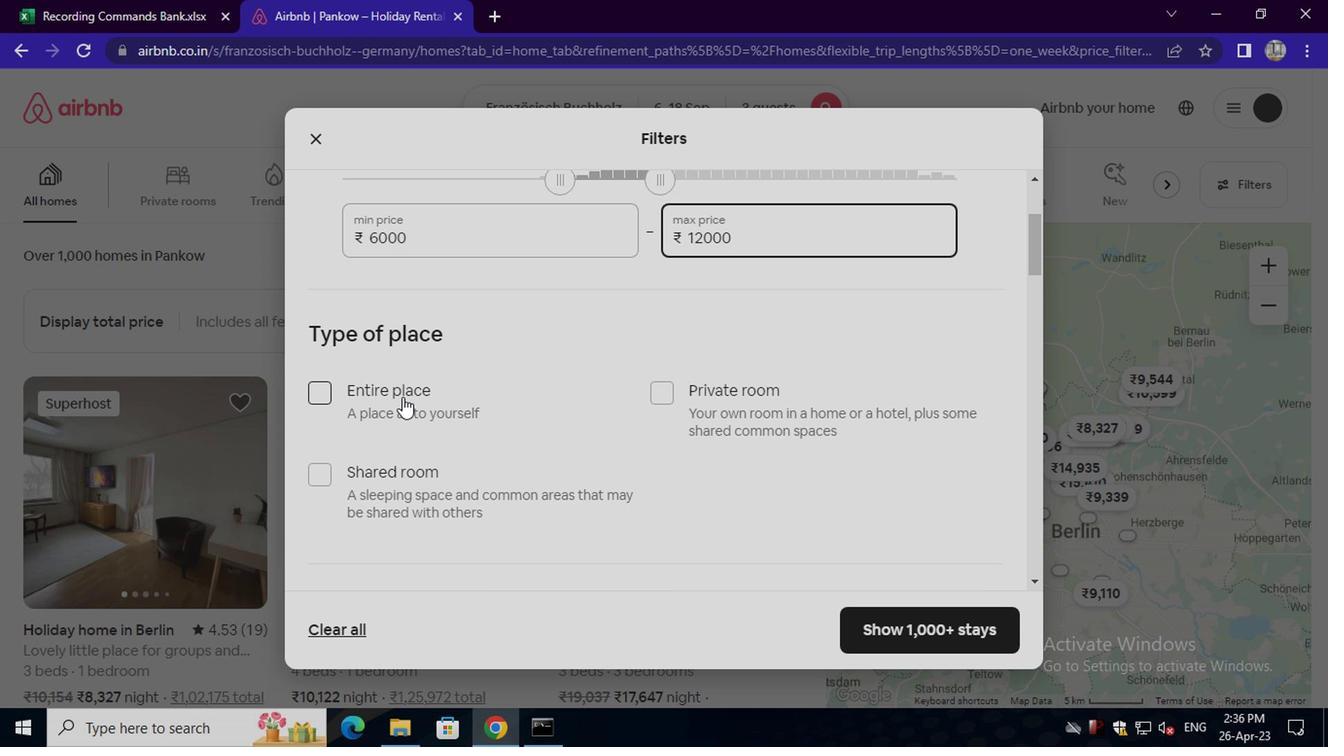 
Action: Mouse moved to (400, 399)
Screenshot: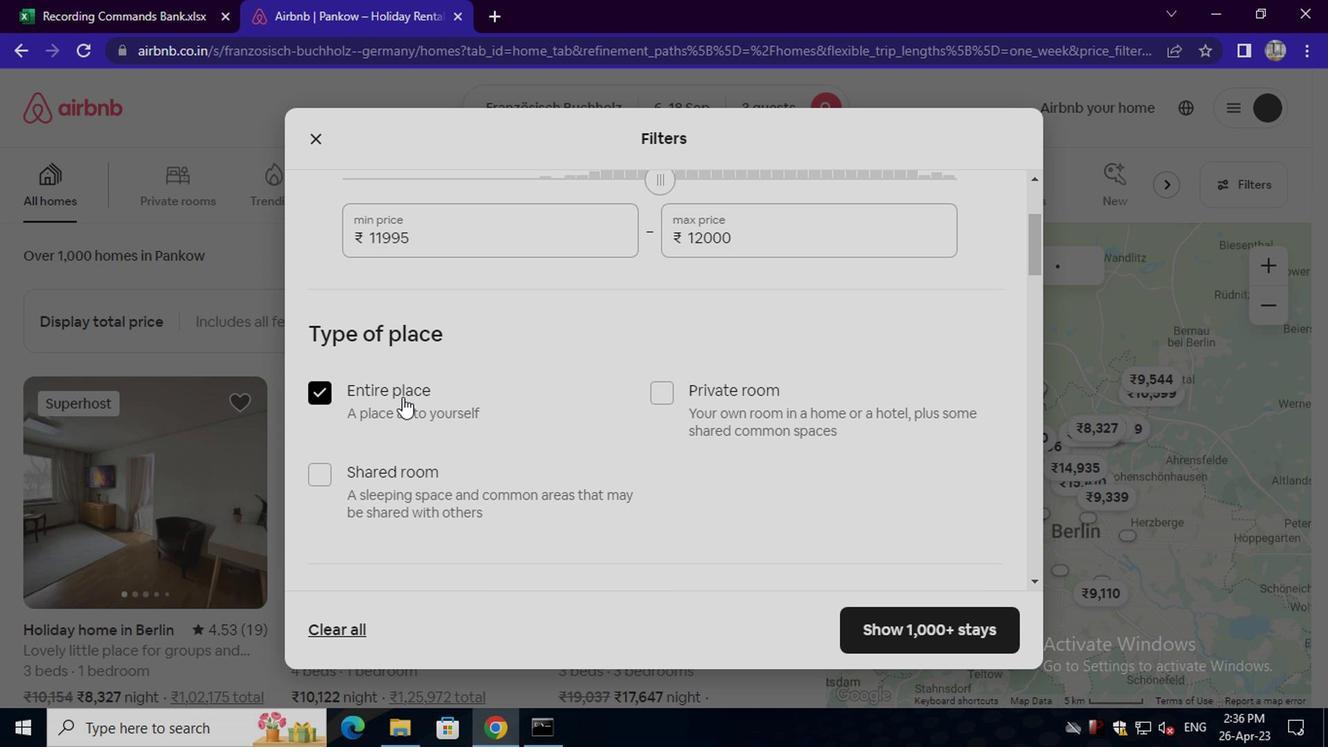 
Action: Mouse scrolled (400, 398) with delta (0, 0)
Screenshot: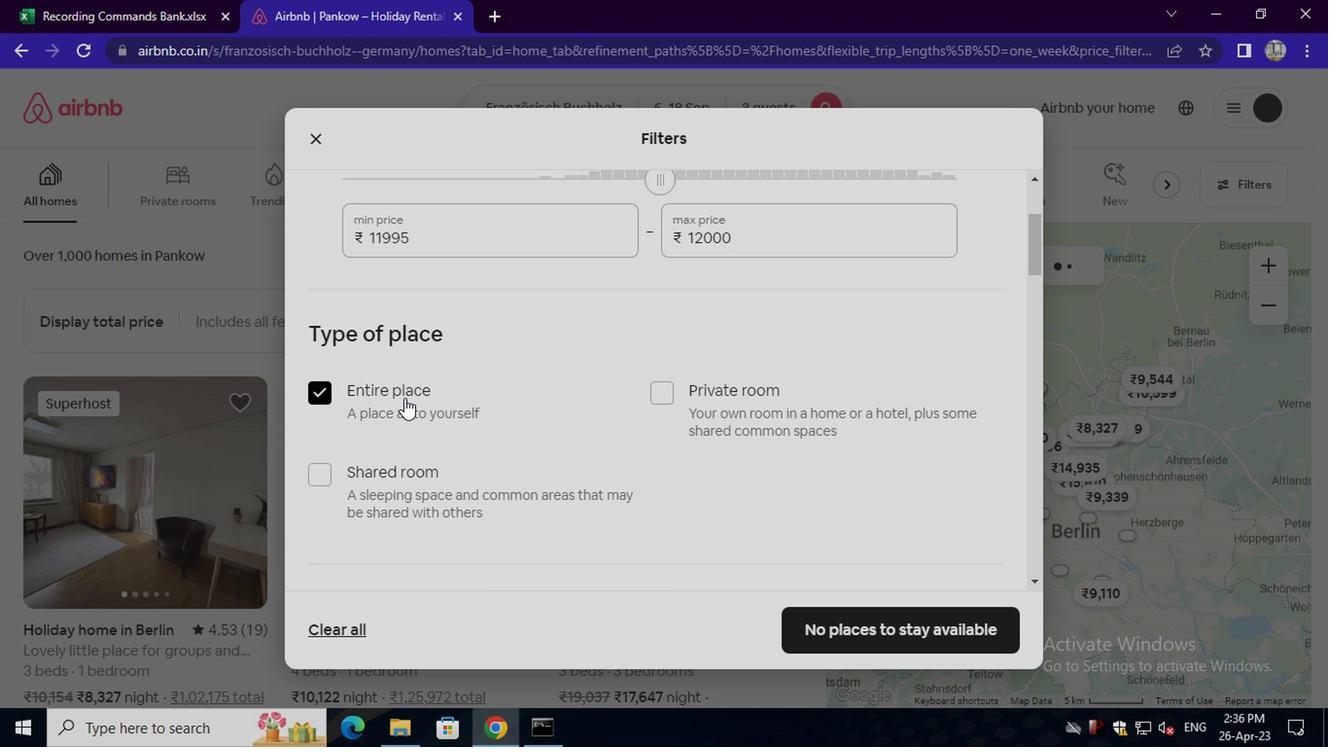 
Action: Mouse scrolled (400, 398) with delta (0, 0)
Screenshot: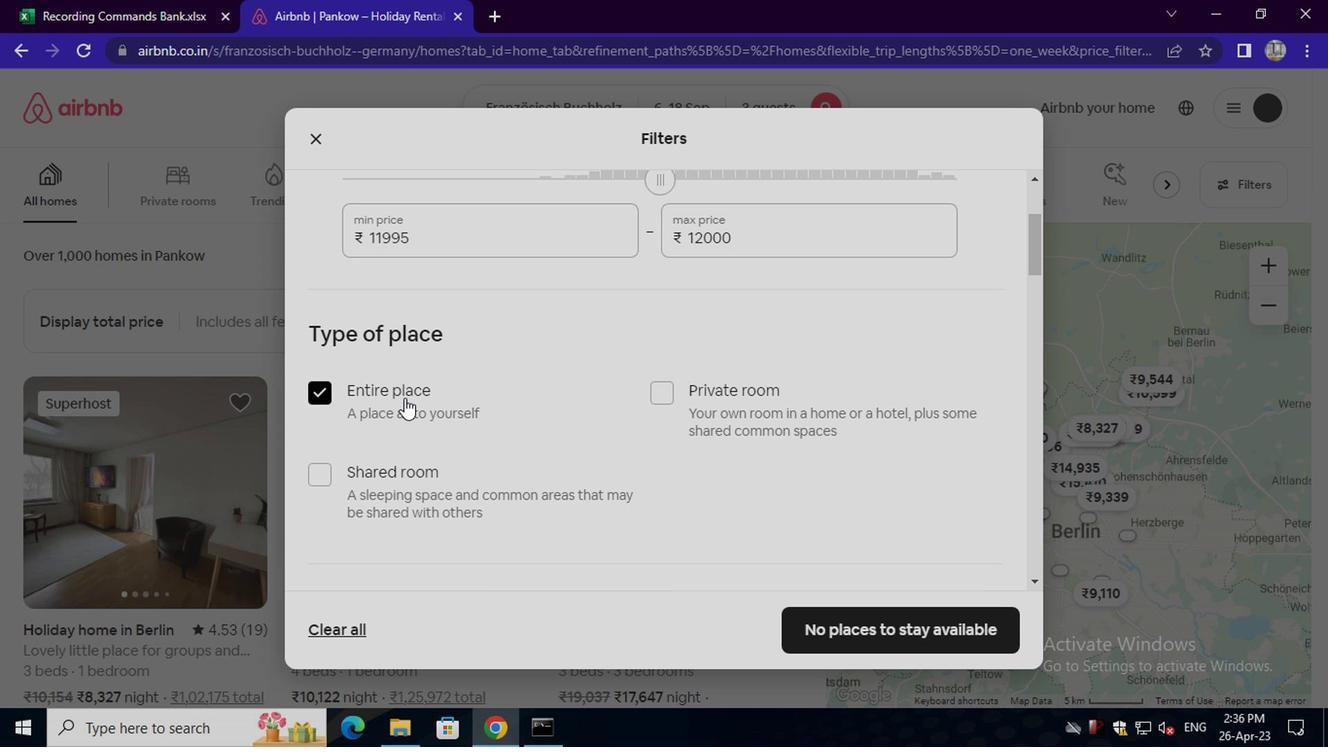 
Action: Mouse moved to (484, 519)
Screenshot: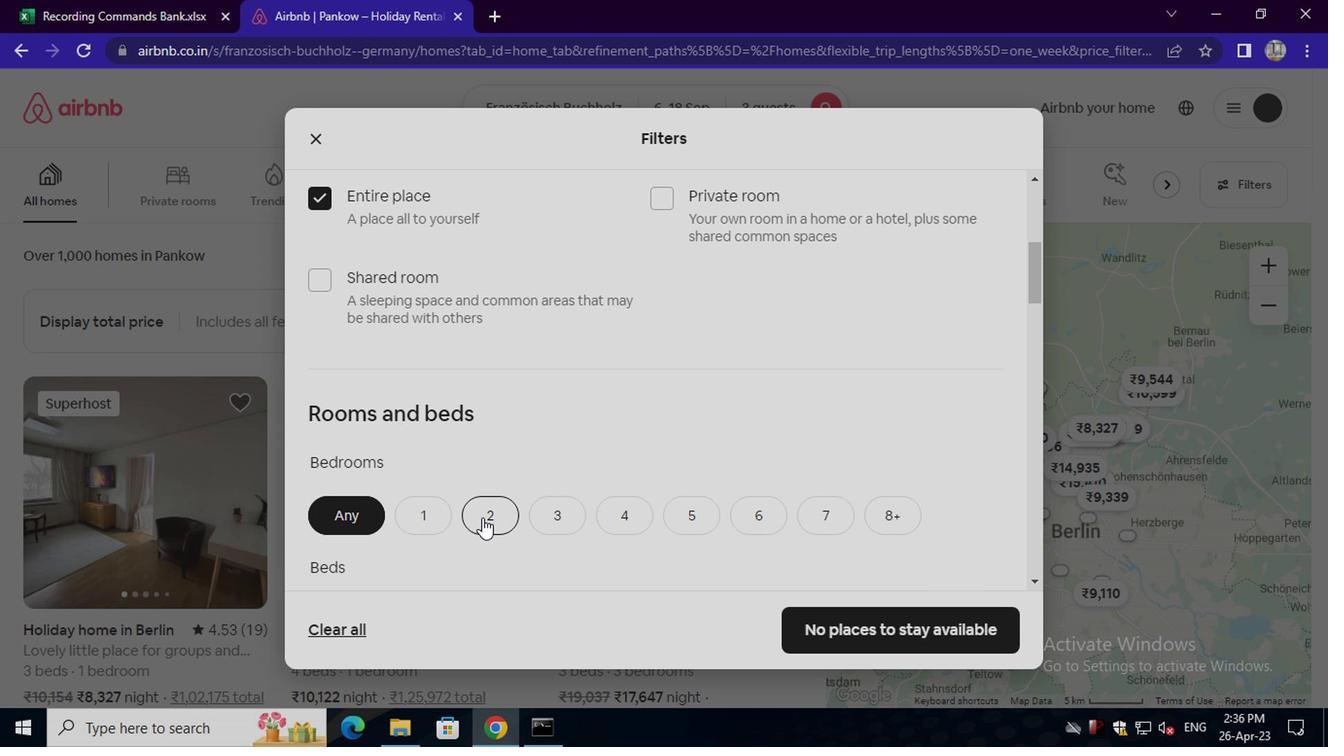 
Action: Mouse pressed left at (484, 519)
Screenshot: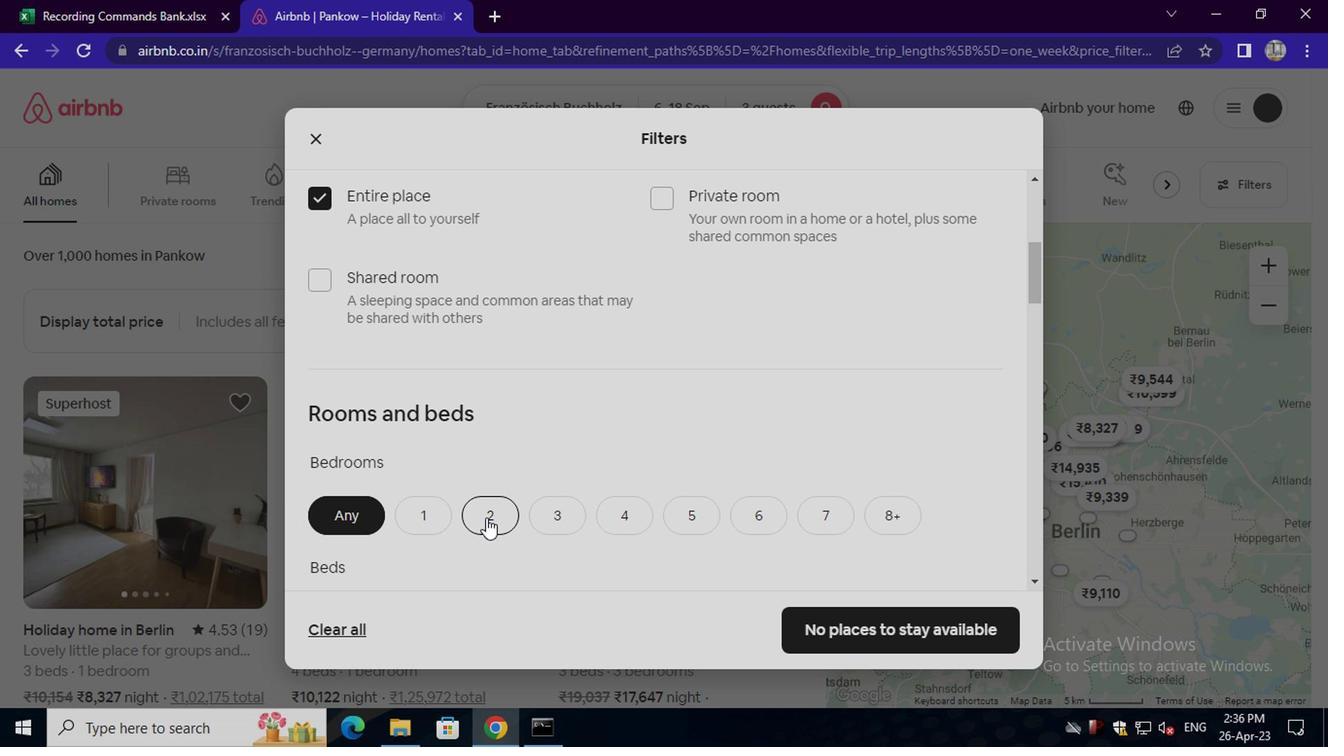 
Action: Mouse scrolled (484, 518) with delta (0, 0)
Screenshot: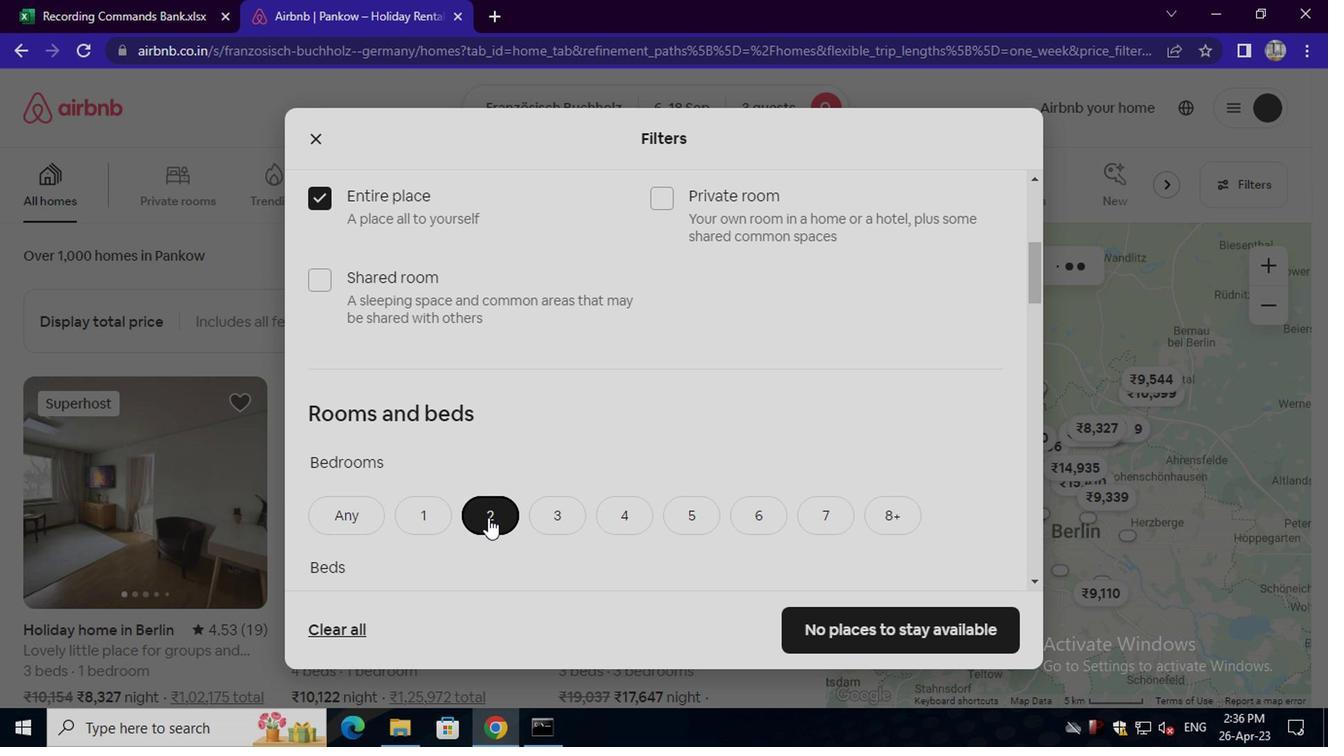 
Action: Mouse scrolled (484, 518) with delta (0, 0)
Screenshot: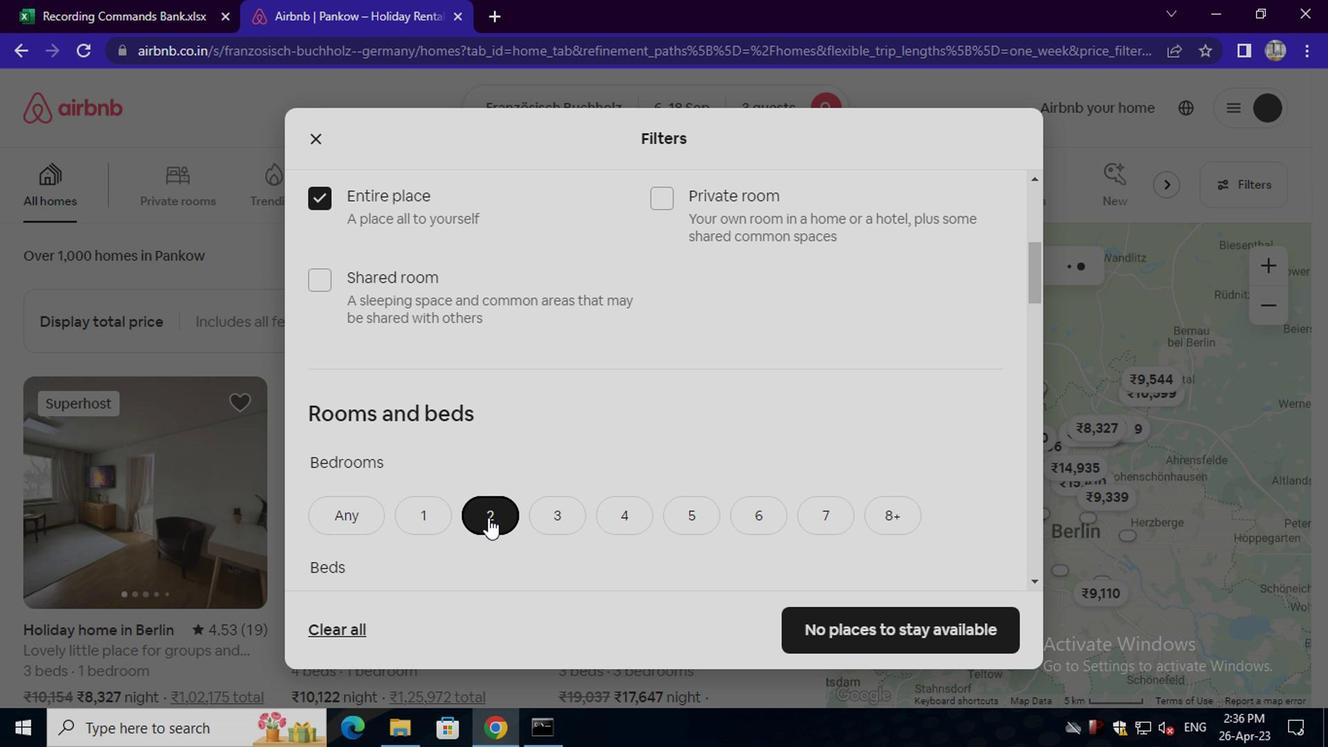 
Action: Mouse moved to (485, 434)
Screenshot: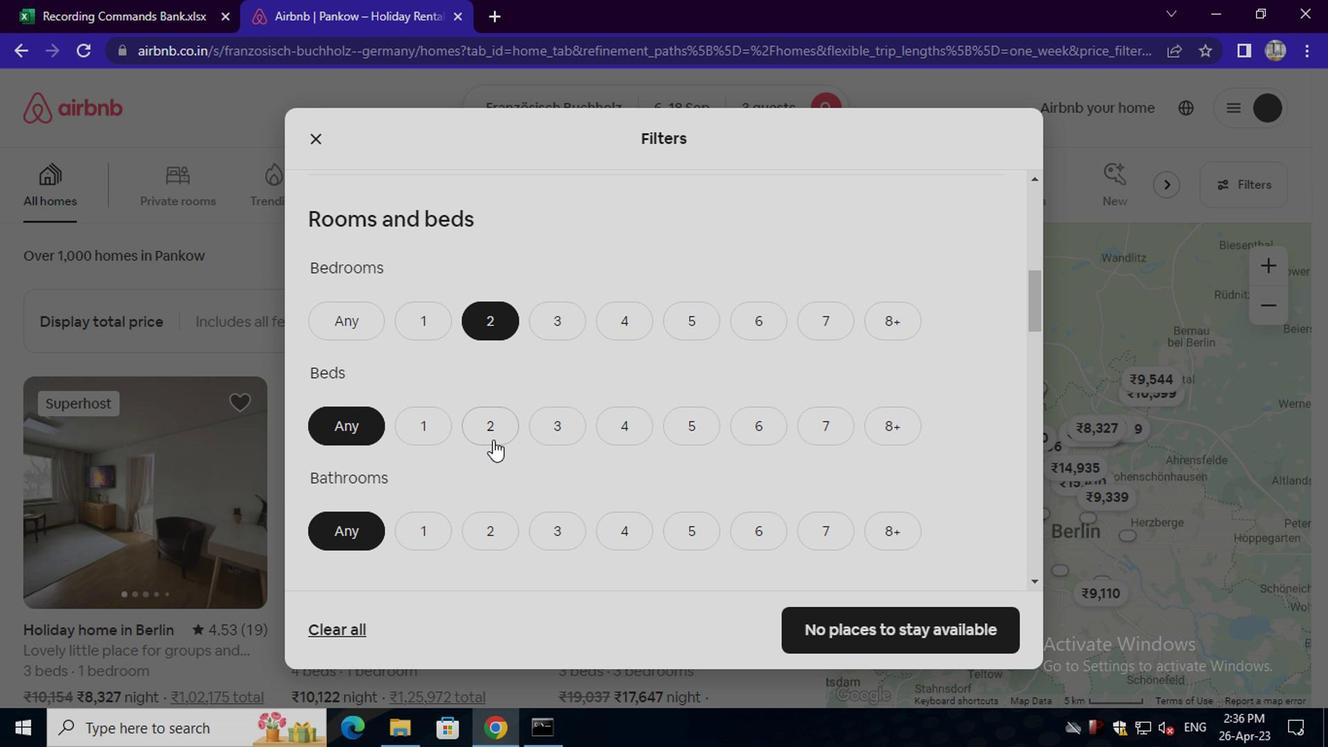 
Action: Mouse pressed left at (485, 434)
Screenshot: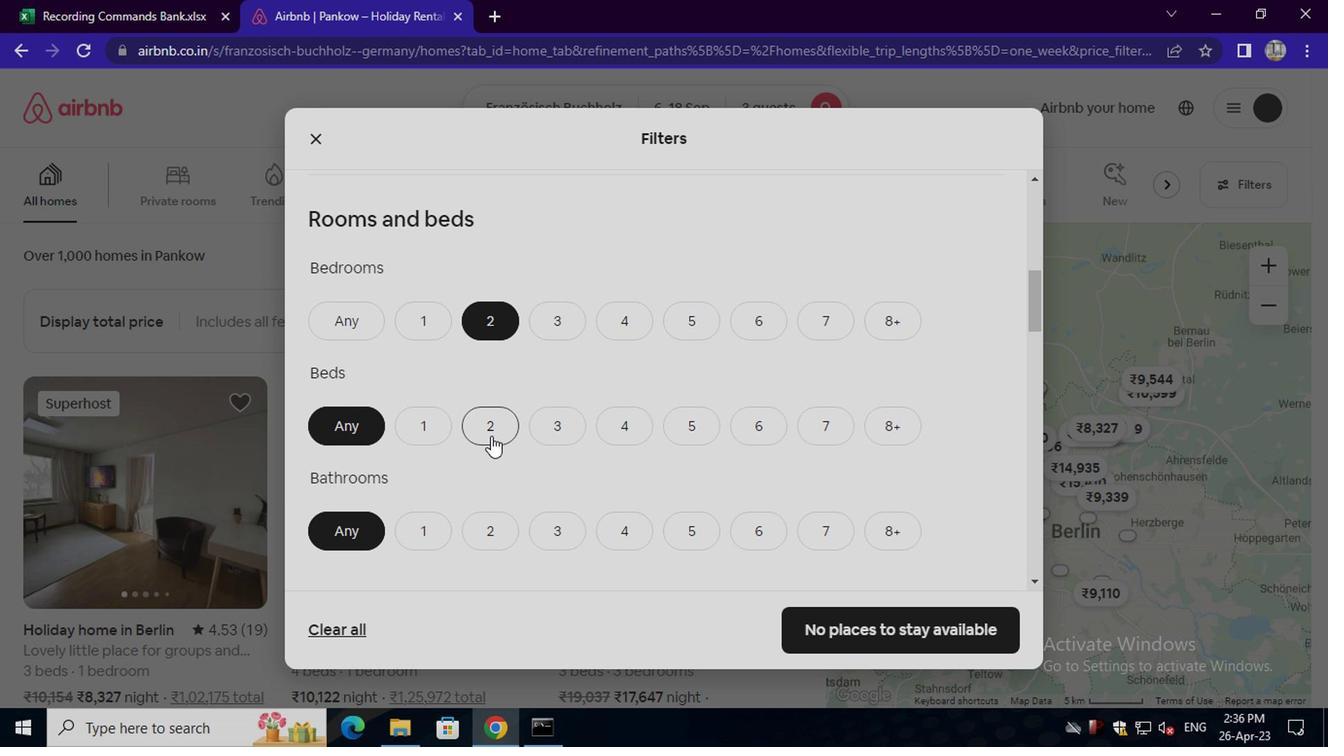 
Action: Mouse moved to (489, 525)
Screenshot: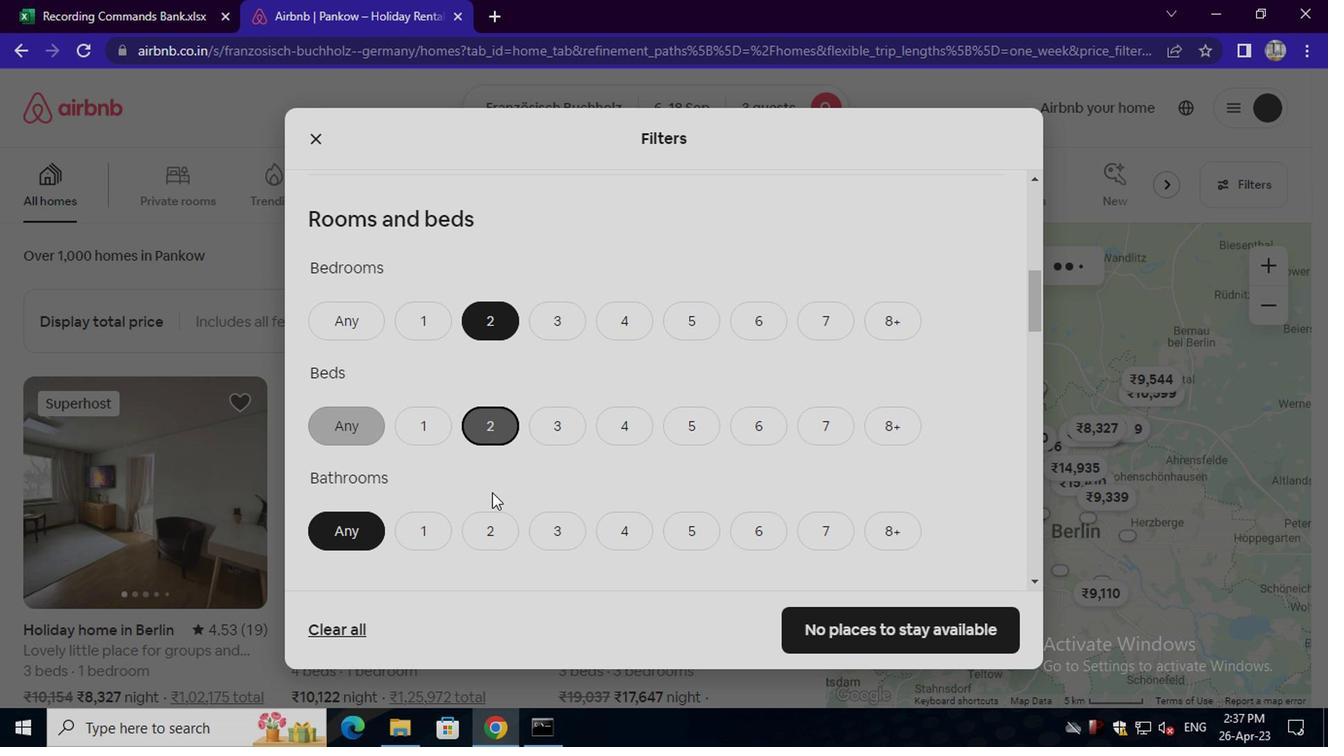 
Action: Mouse pressed left at (489, 525)
Screenshot: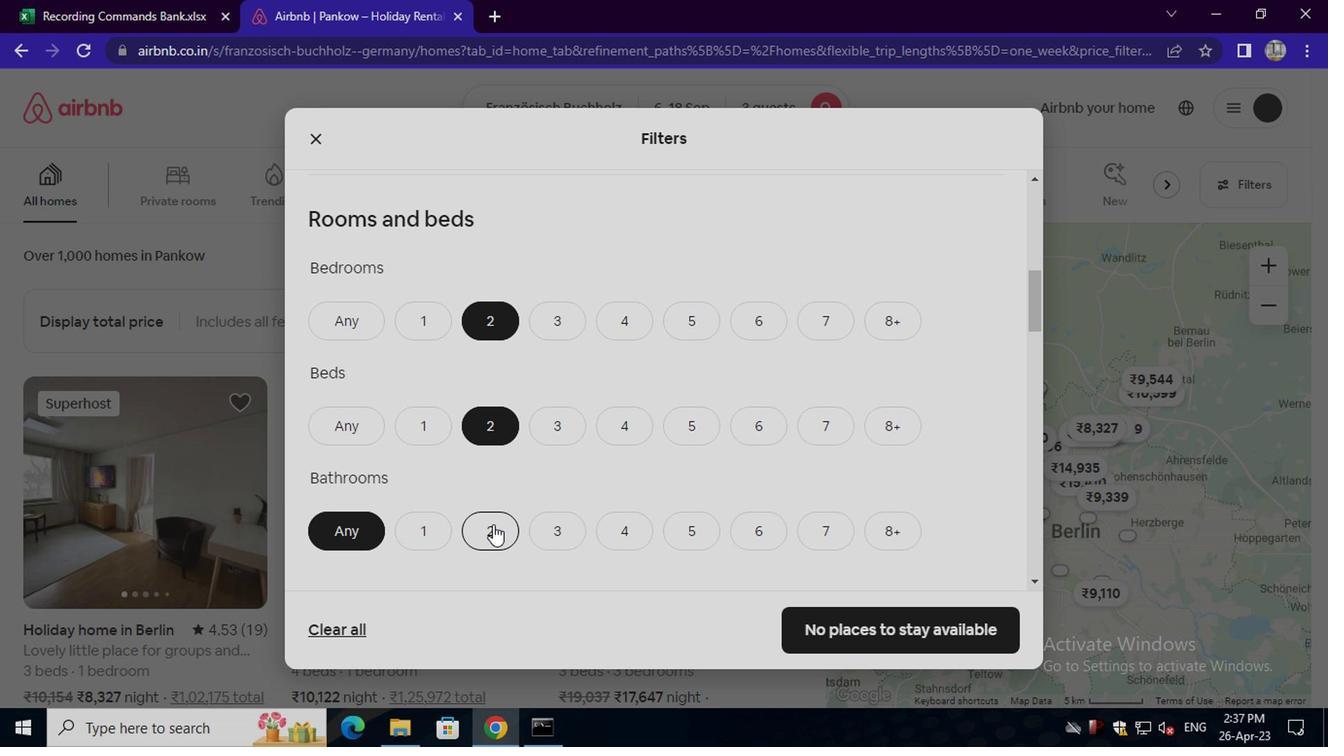 
Action: Mouse scrolled (489, 525) with delta (0, 0)
Screenshot: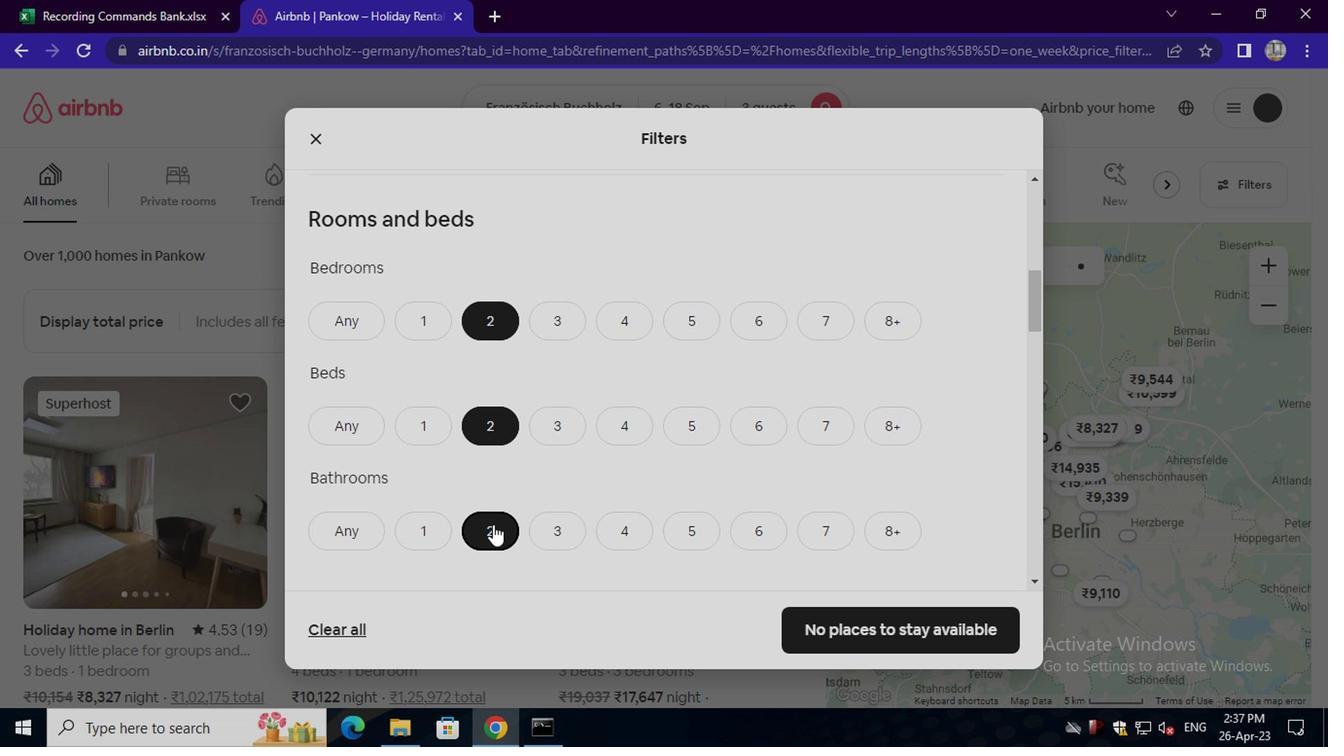 
Action: Mouse scrolled (489, 525) with delta (0, 0)
Screenshot: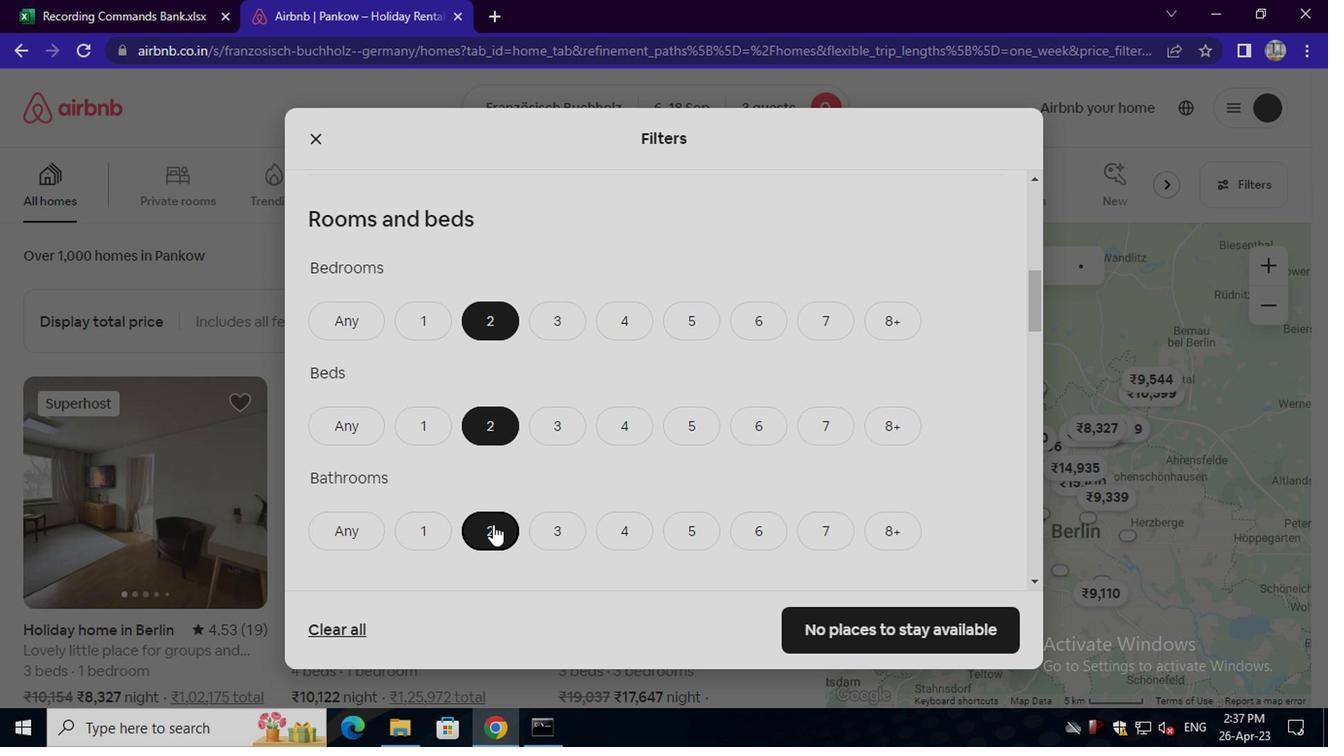 
Action: Mouse moved to (420, 520)
Screenshot: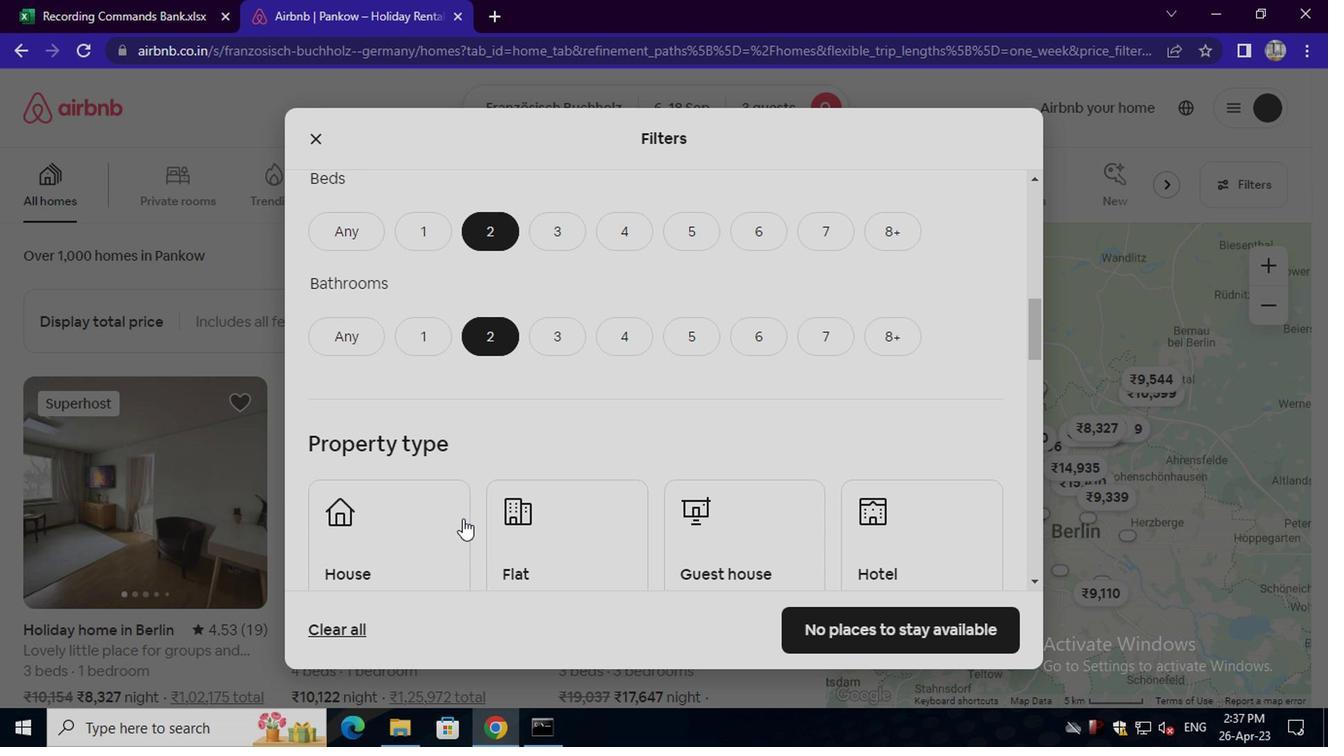 
Action: Mouse pressed left at (420, 520)
Screenshot: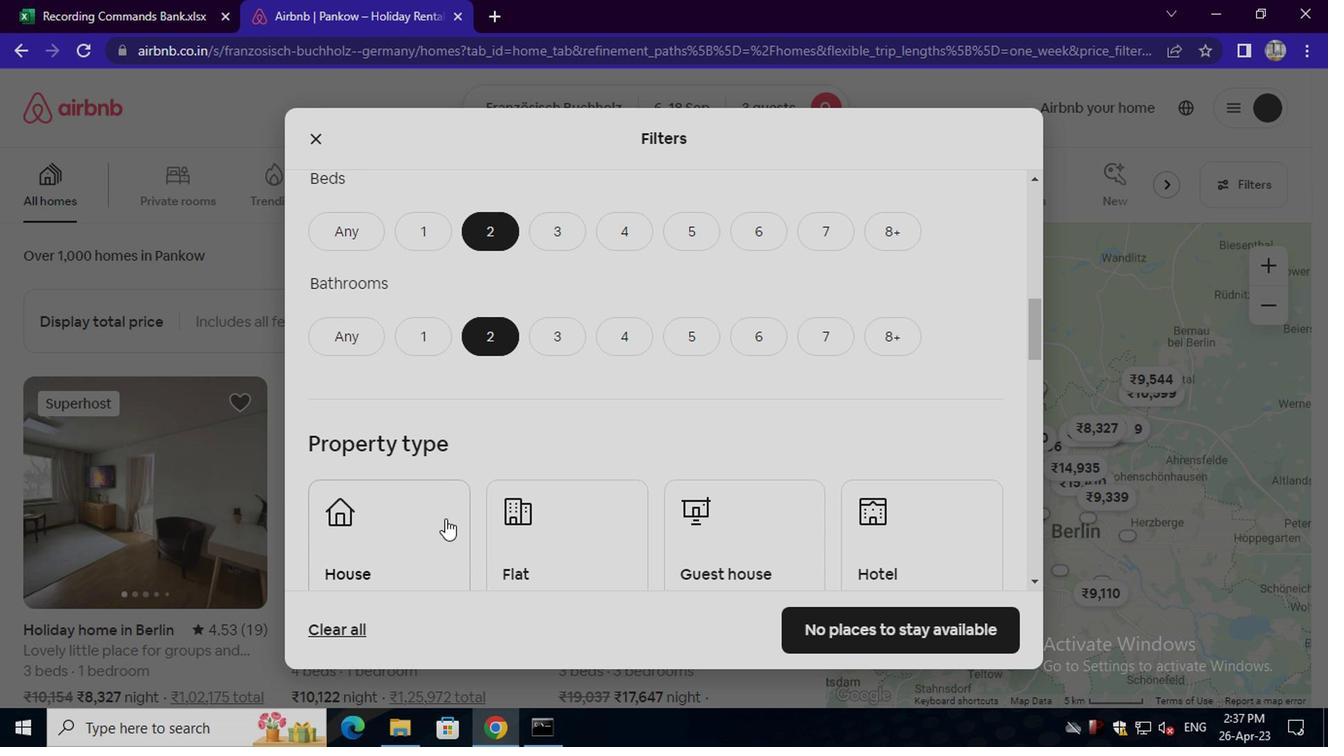 
Action: Mouse moved to (564, 533)
Screenshot: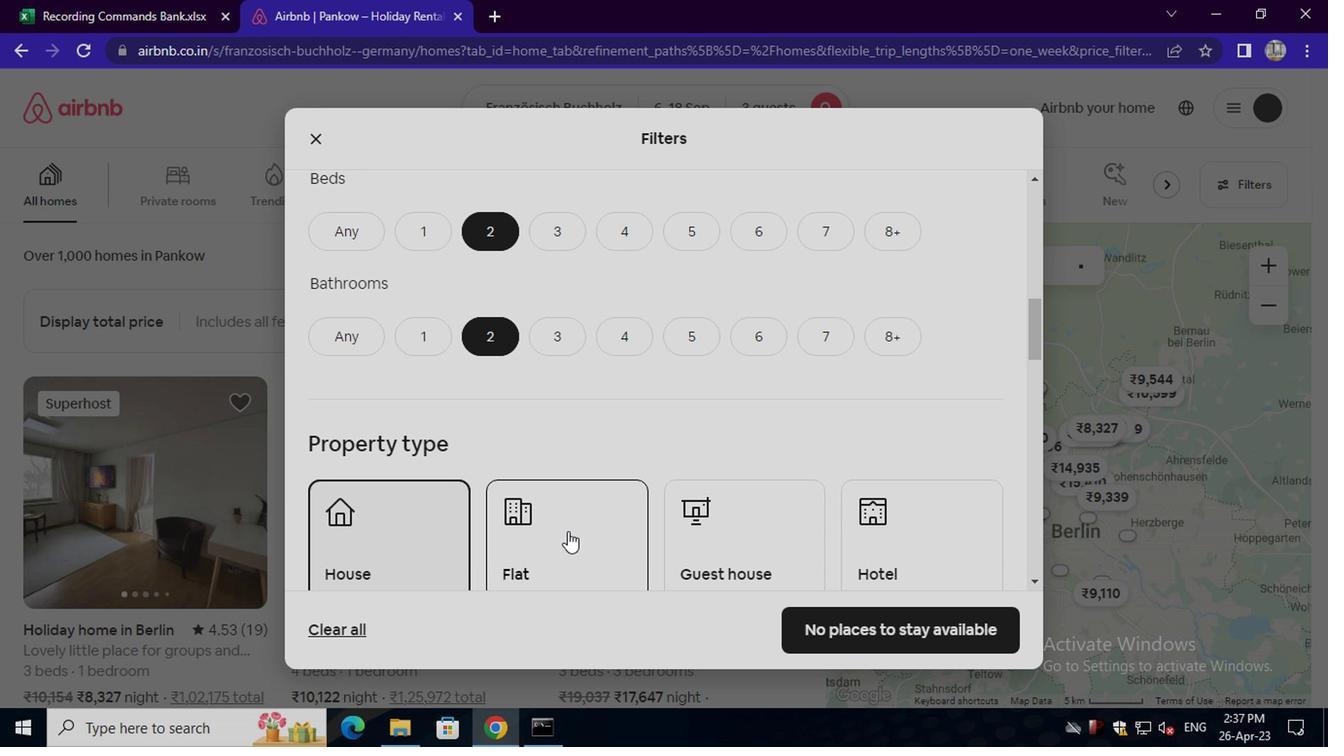 
Action: Mouse pressed left at (564, 533)
Screenshot: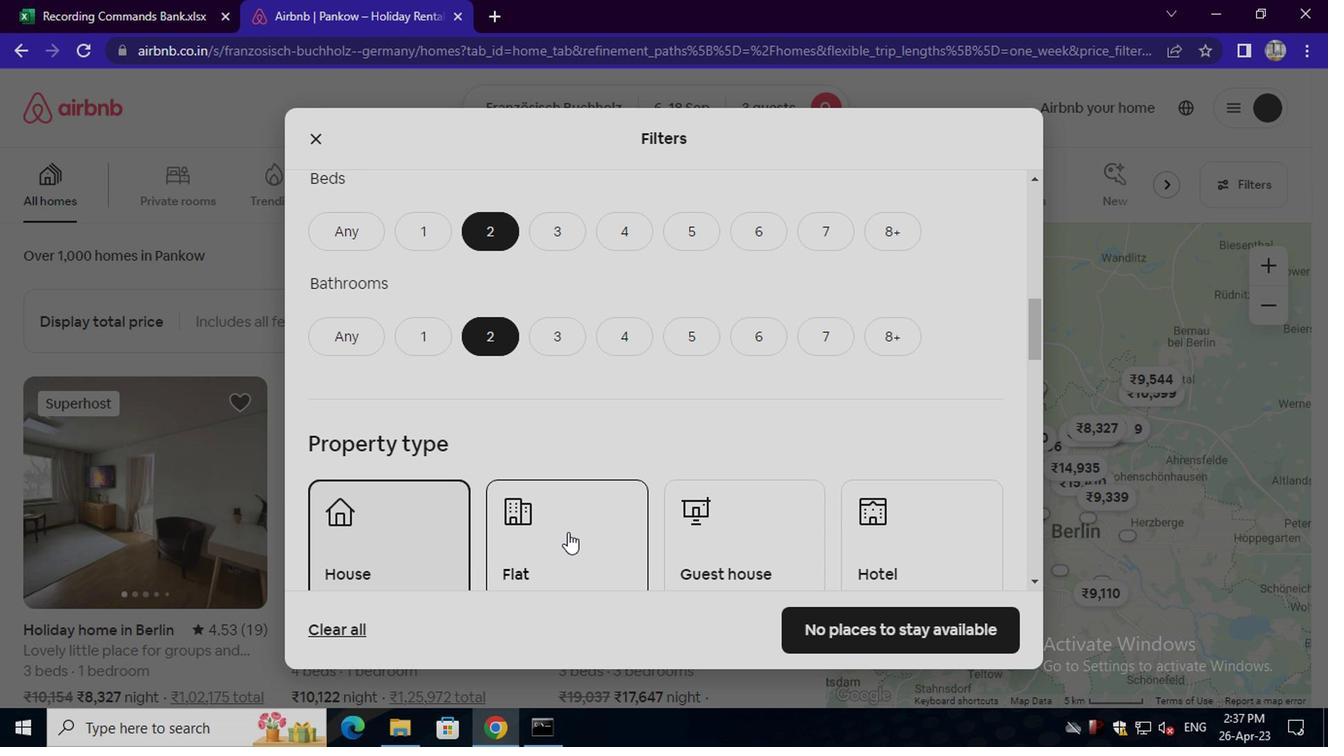 
Action: Mouse moved to (718, 544)
Screenshot: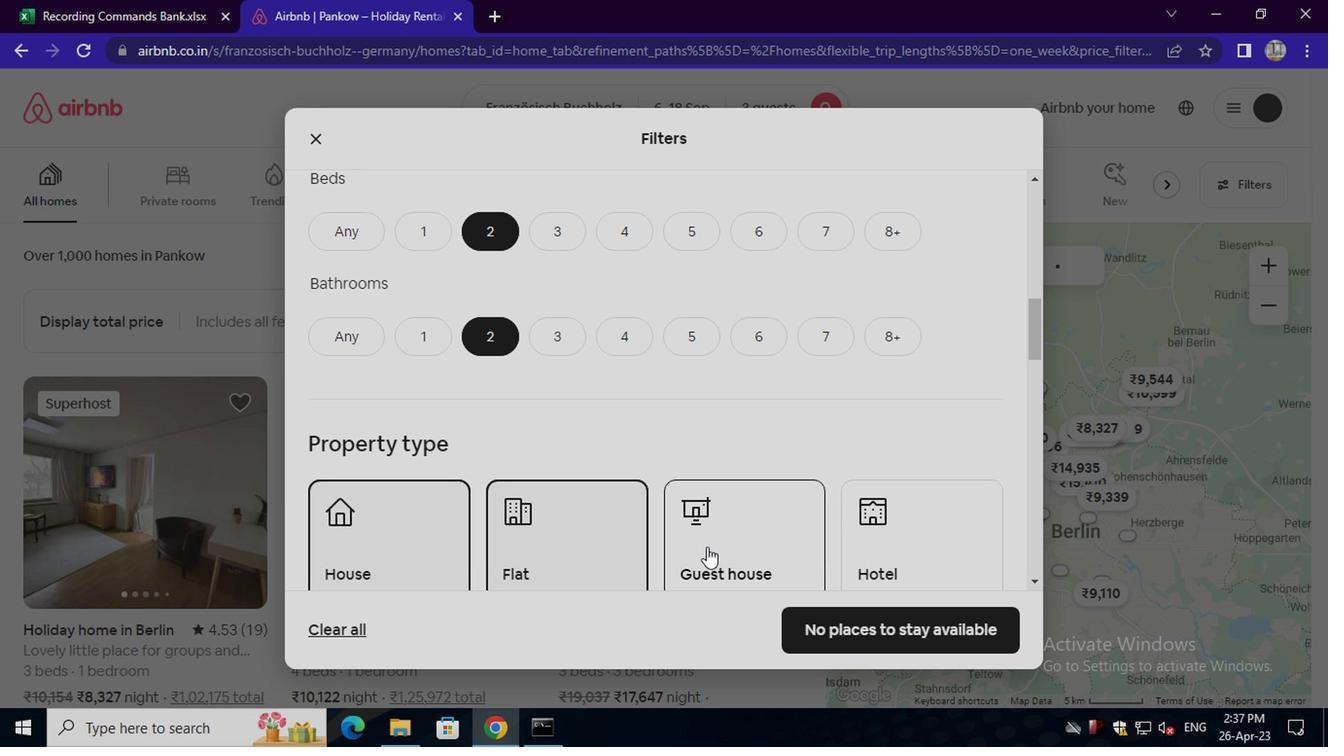 
Action: Mouse pressed left at (718, 544)
Screenshot: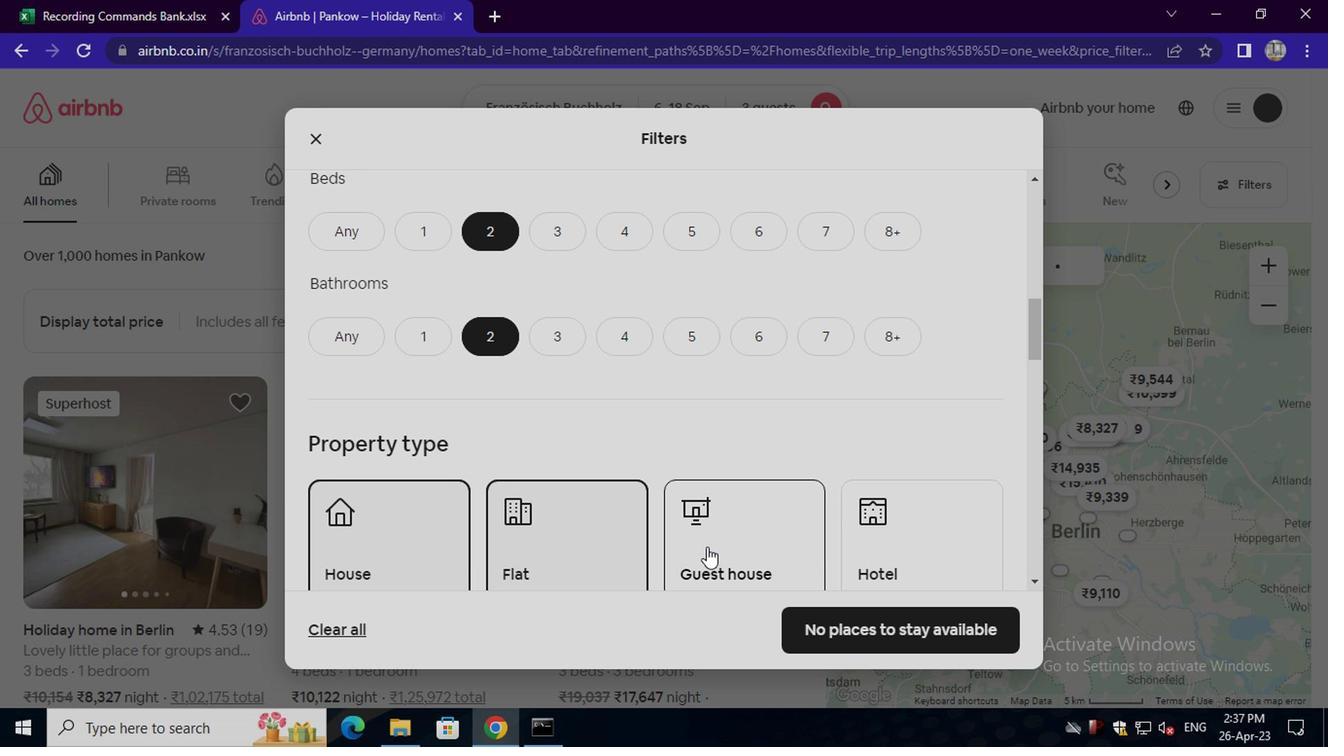 
Action: Mouse scrolled (718, 543) with delta (0, -1)
Screenshot: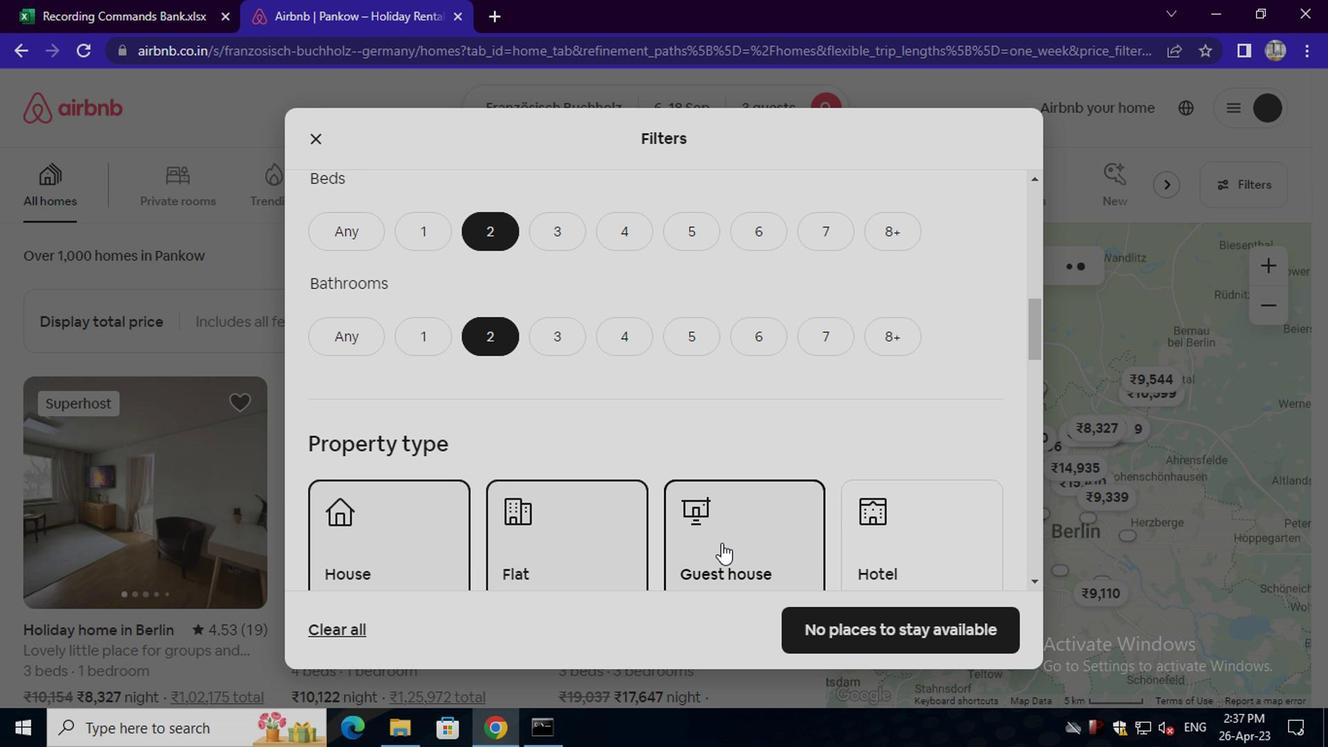
Action: Mouse moved to (881, 472)
Screenshot: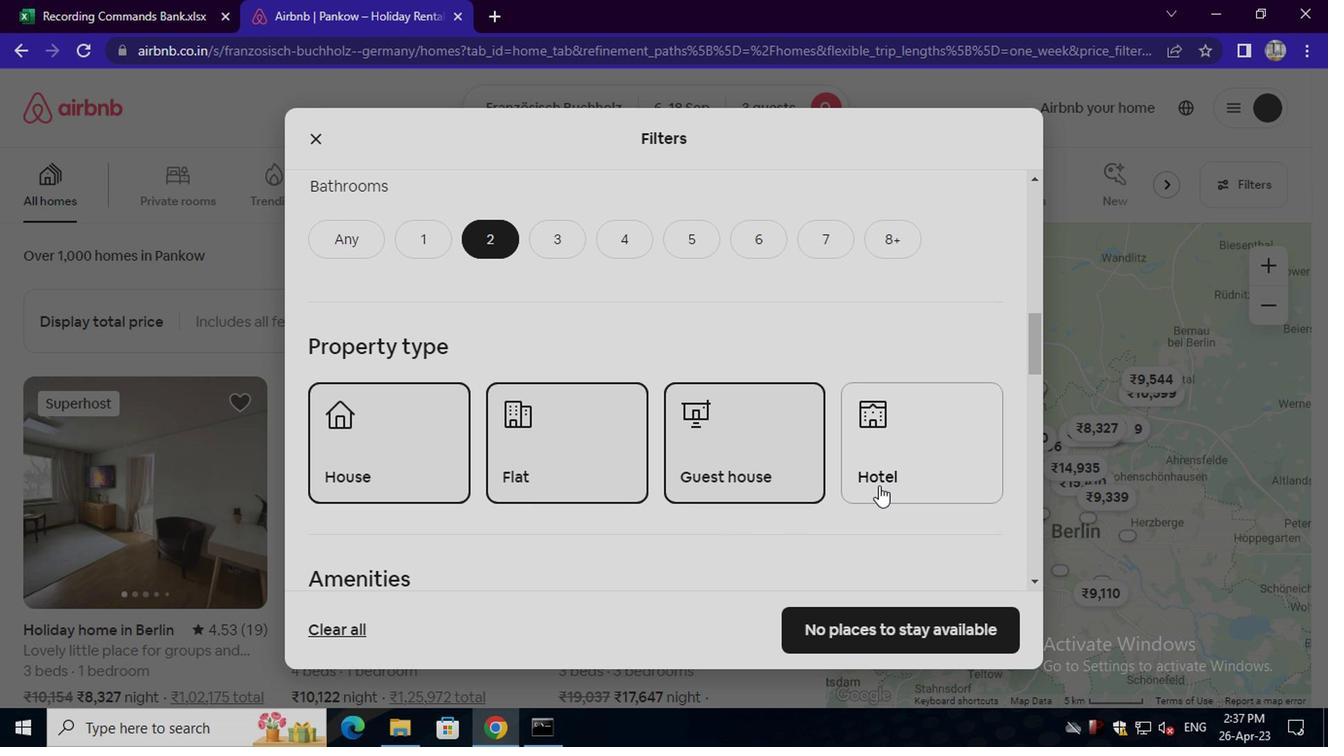 
Action: Mouse pressed left at (881, 472)
Screenshot: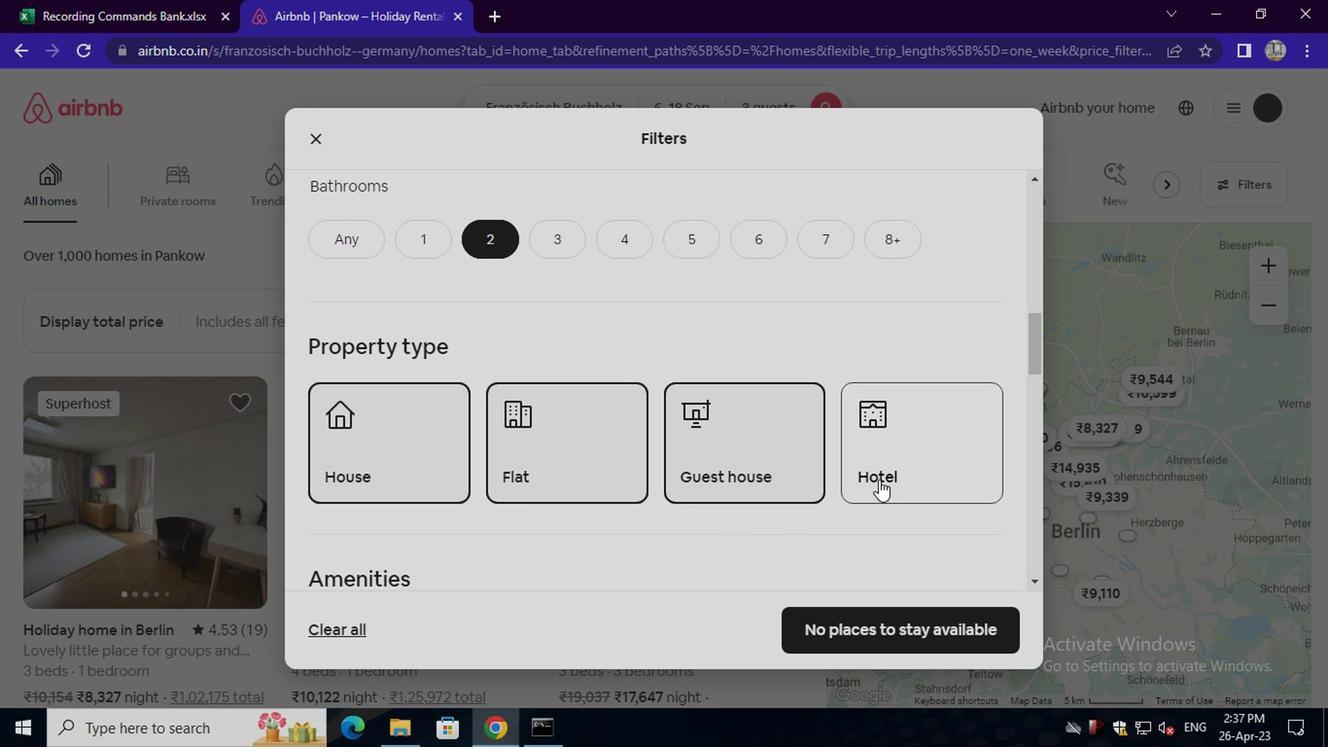 
Action: Mouse moved to (582, 516)
Screenshot: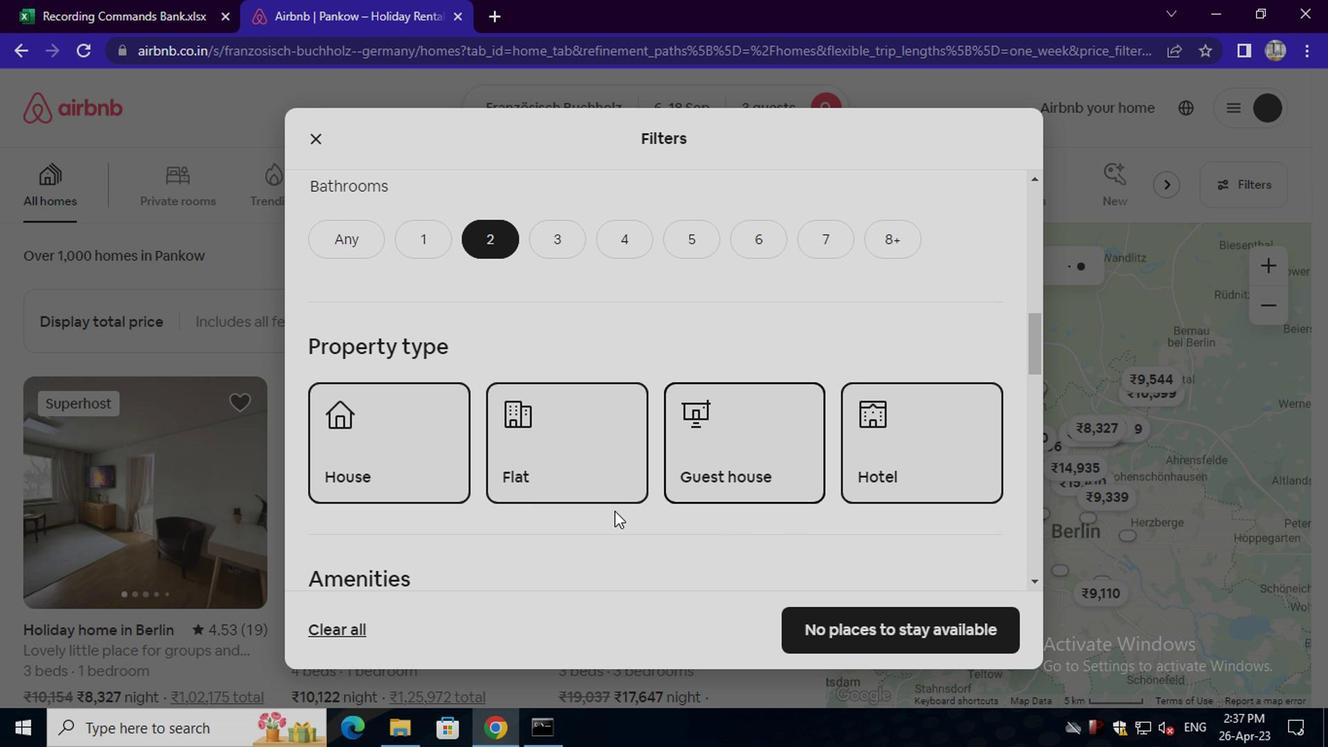 
Action: Mouse scrolled (582, 516) with delta (0, 0)
Screenshot: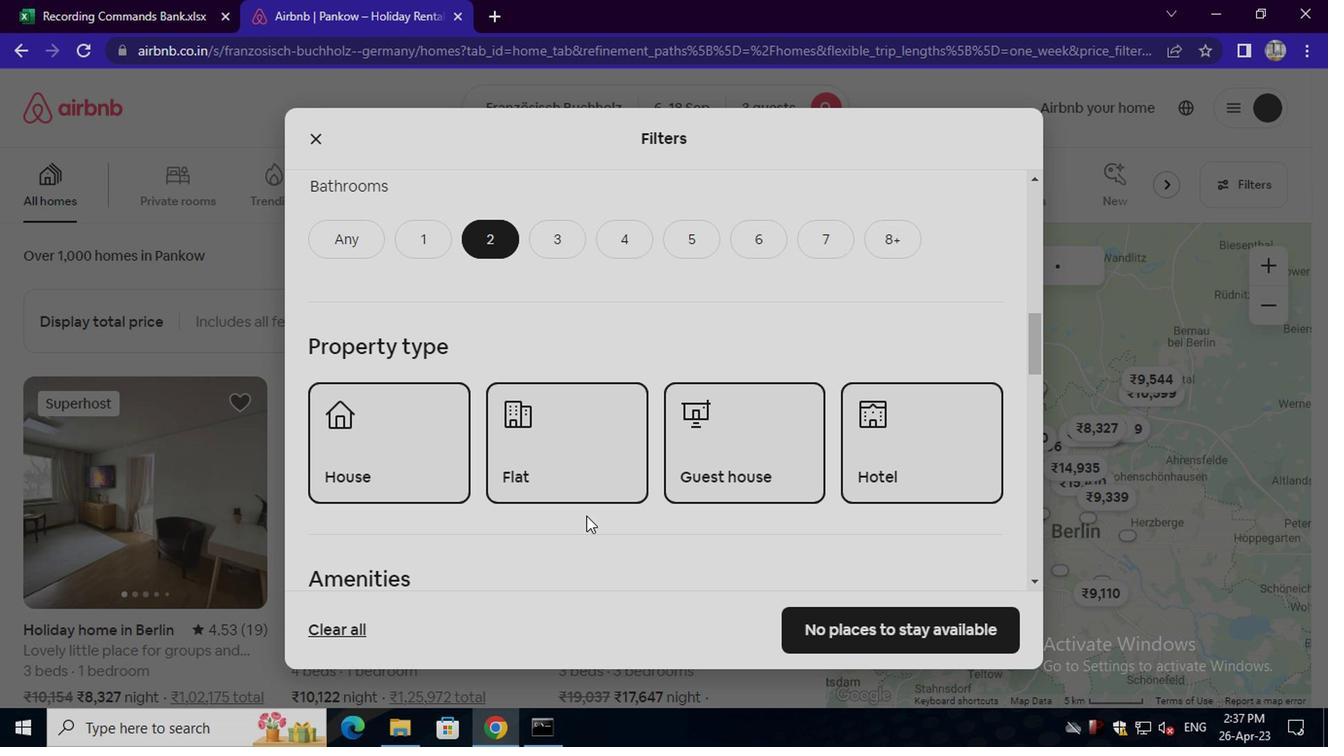 
Action: Mouse scrolled (582, 516) with delta (0, 0)
Screenshot: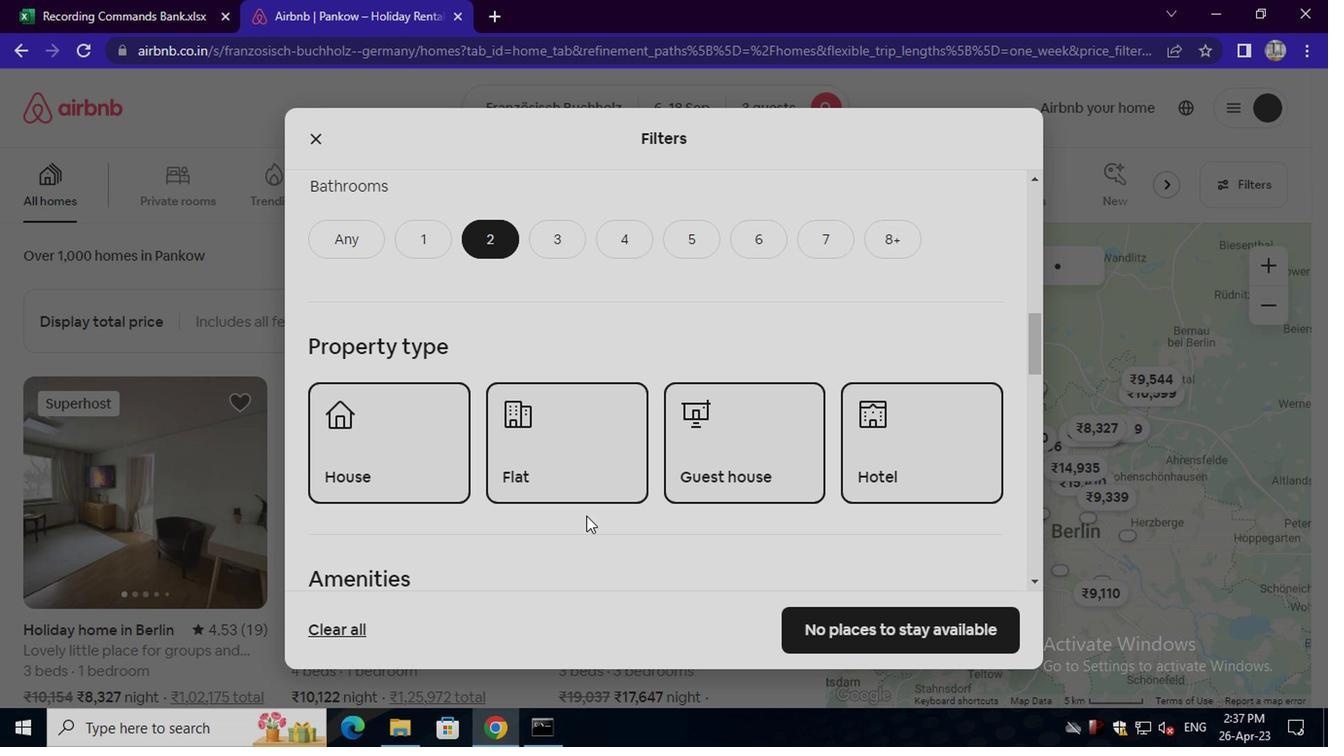 
Action: Mouse scrolled (582, 516) with delta (0, 0)
Screenshot: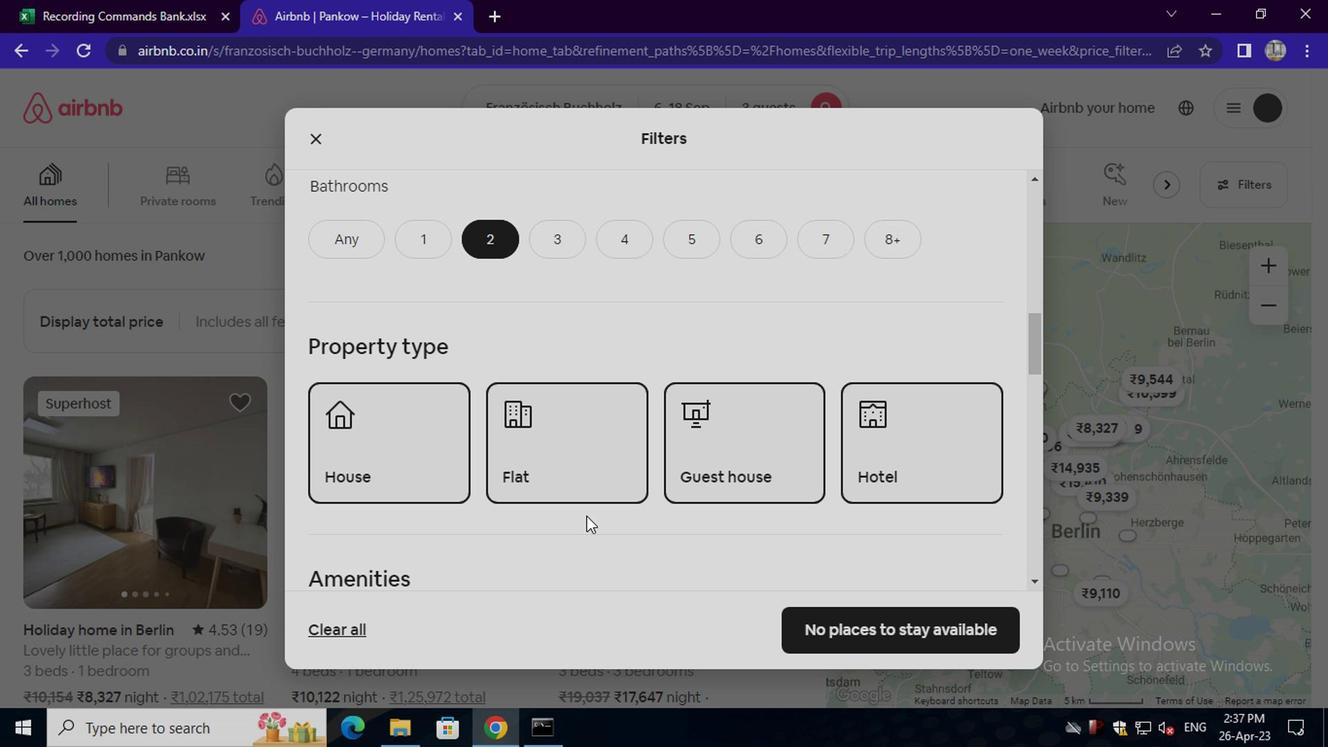 
Action: Mouse moved to (508, 495)
Screenshot: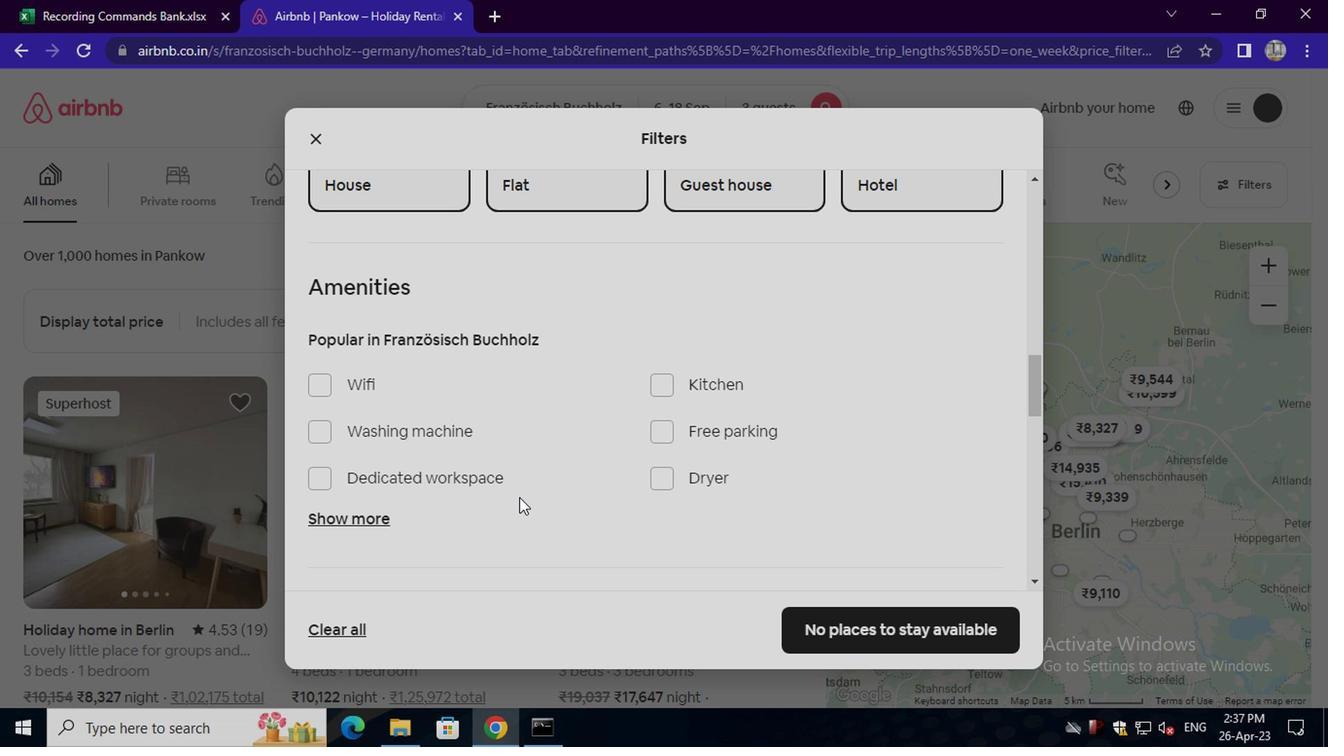 
Action: Mouse scrolled (508, 494) with delta (0, 0)
Screenshot: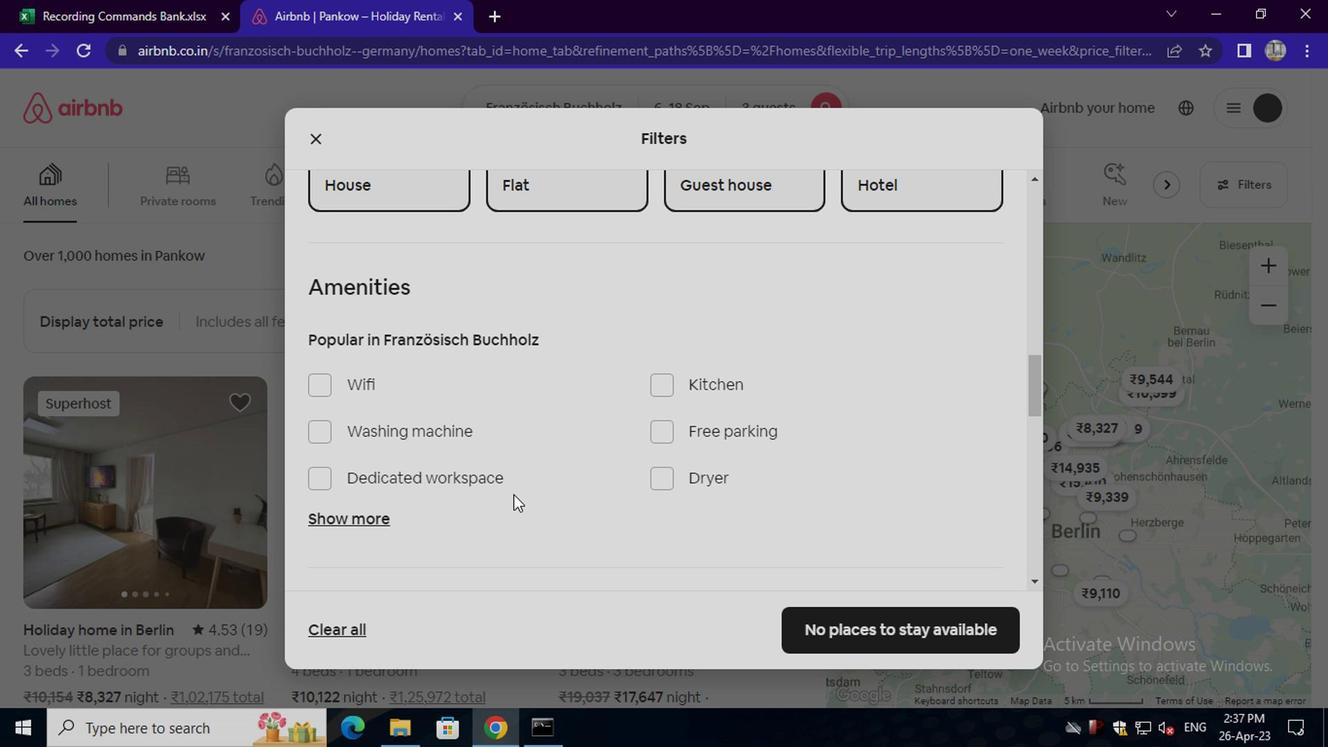 
Action: Mouse scrolled (508, 494) with delta (0, 0)
Screenshot: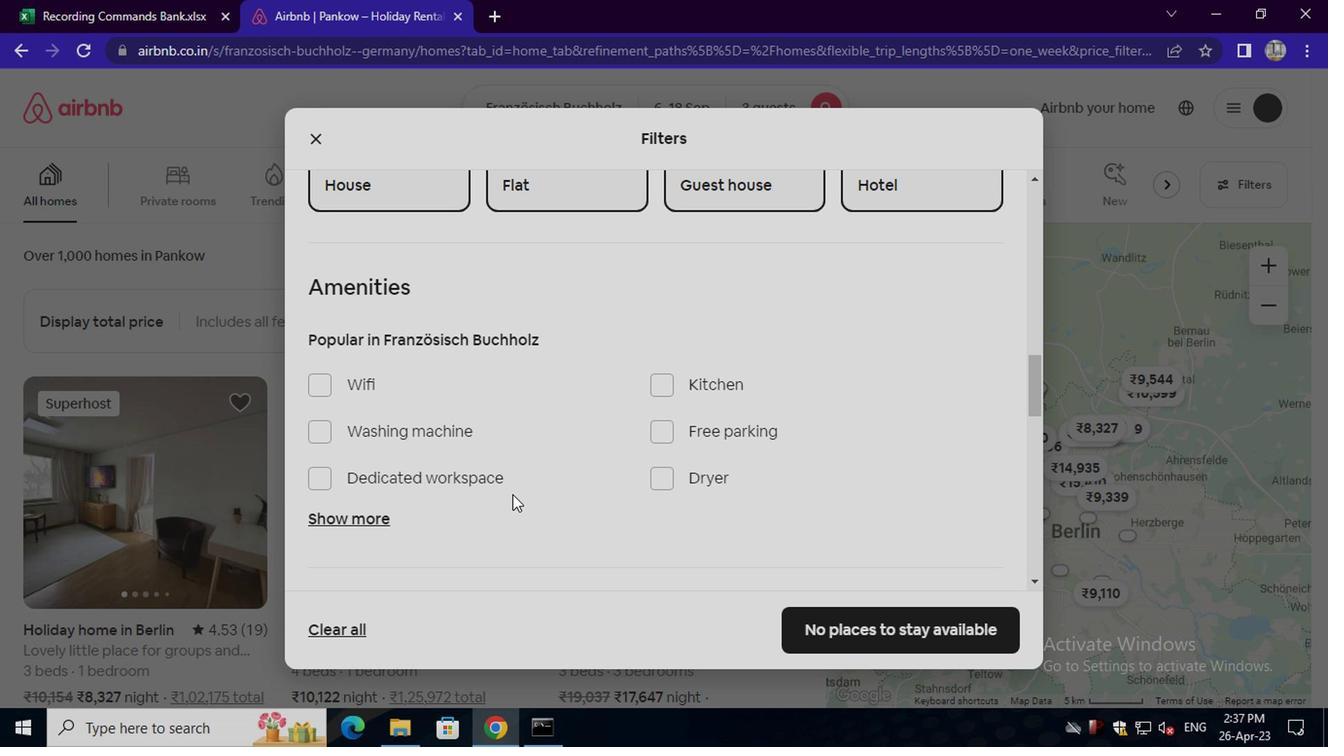 
Action: Mouse scrolled (508, 494) with delta (0, 0)
Screenshot: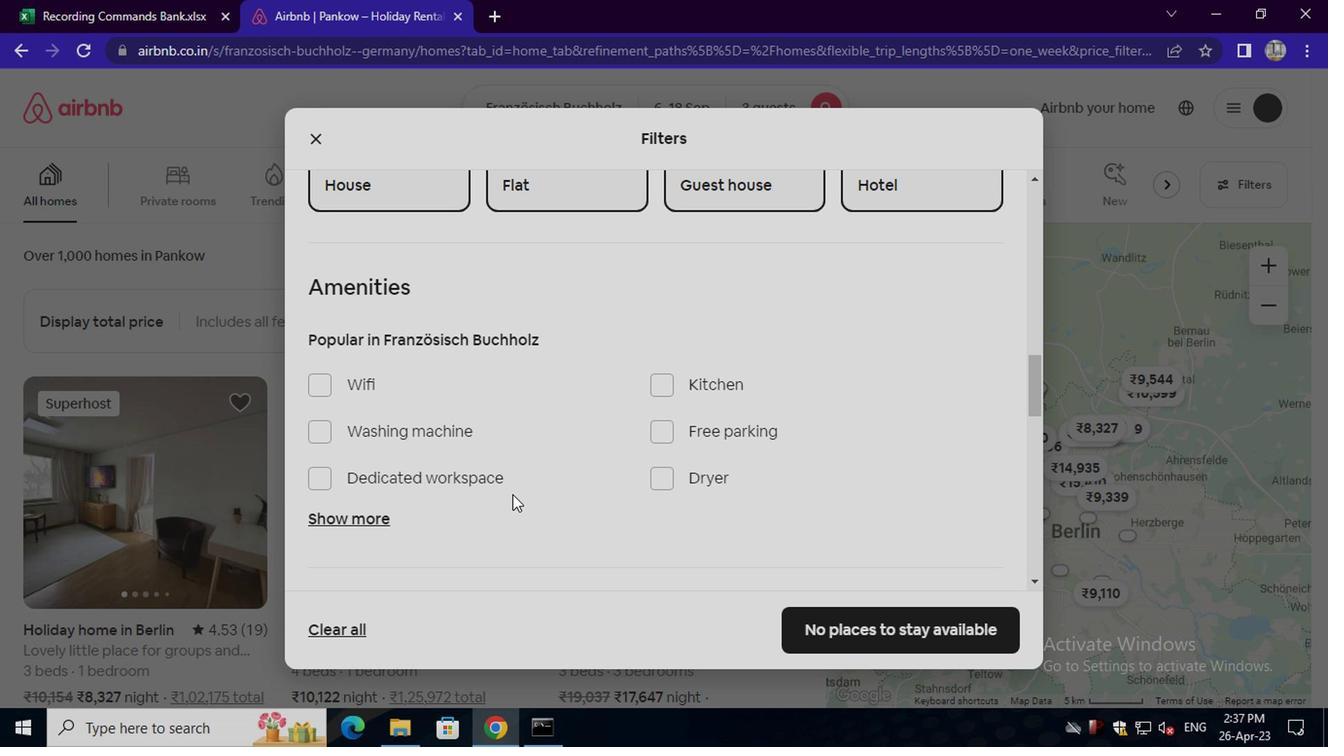 
Action: Mouse moved to (962, 452)
Screenshot: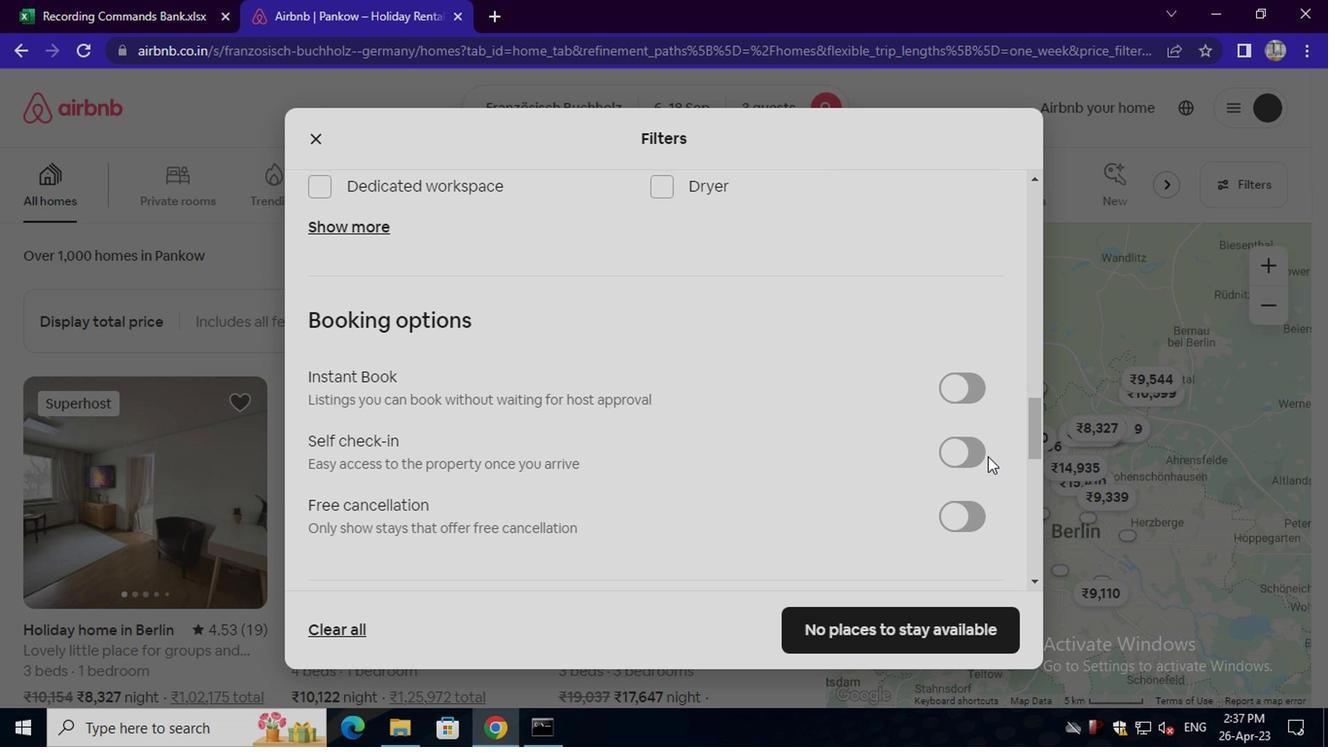 
Action: Mouse pressed left at (962, 452)
Screenshot: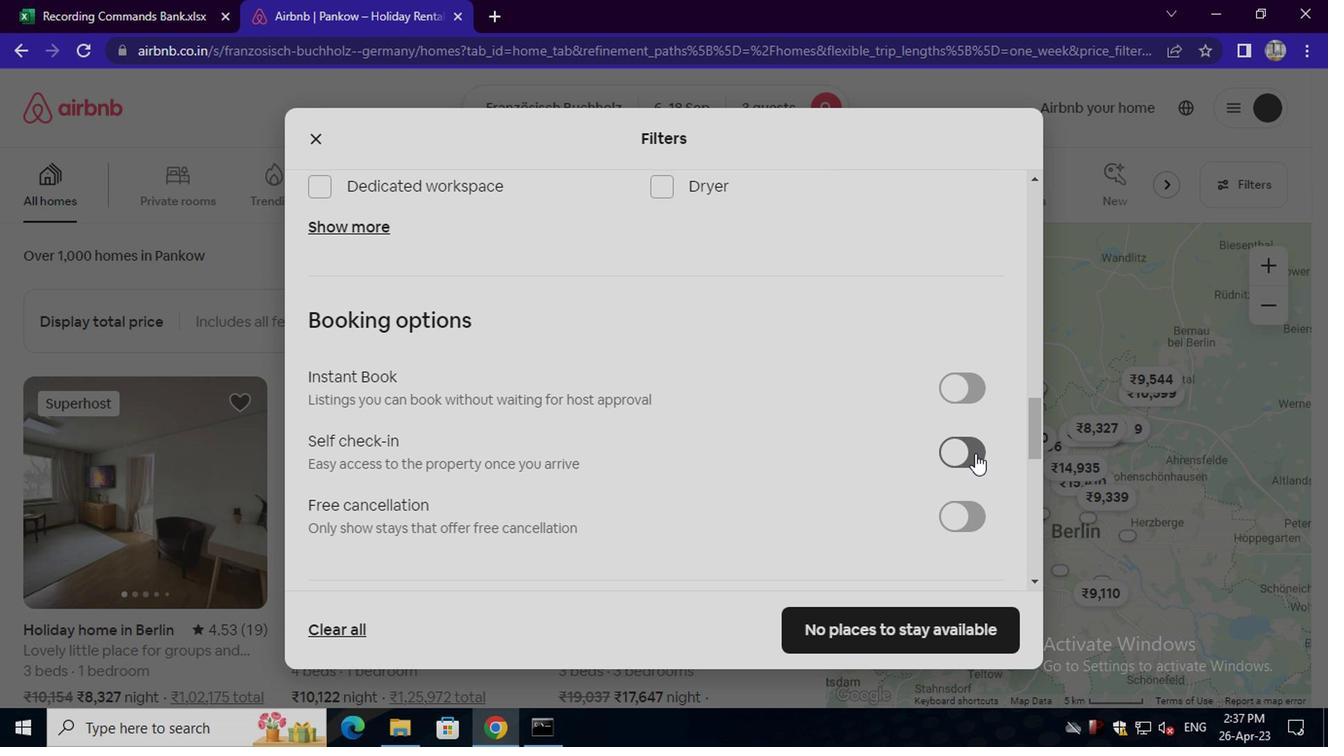 
Action: Mouse moved to (680, 494)
Screenshot: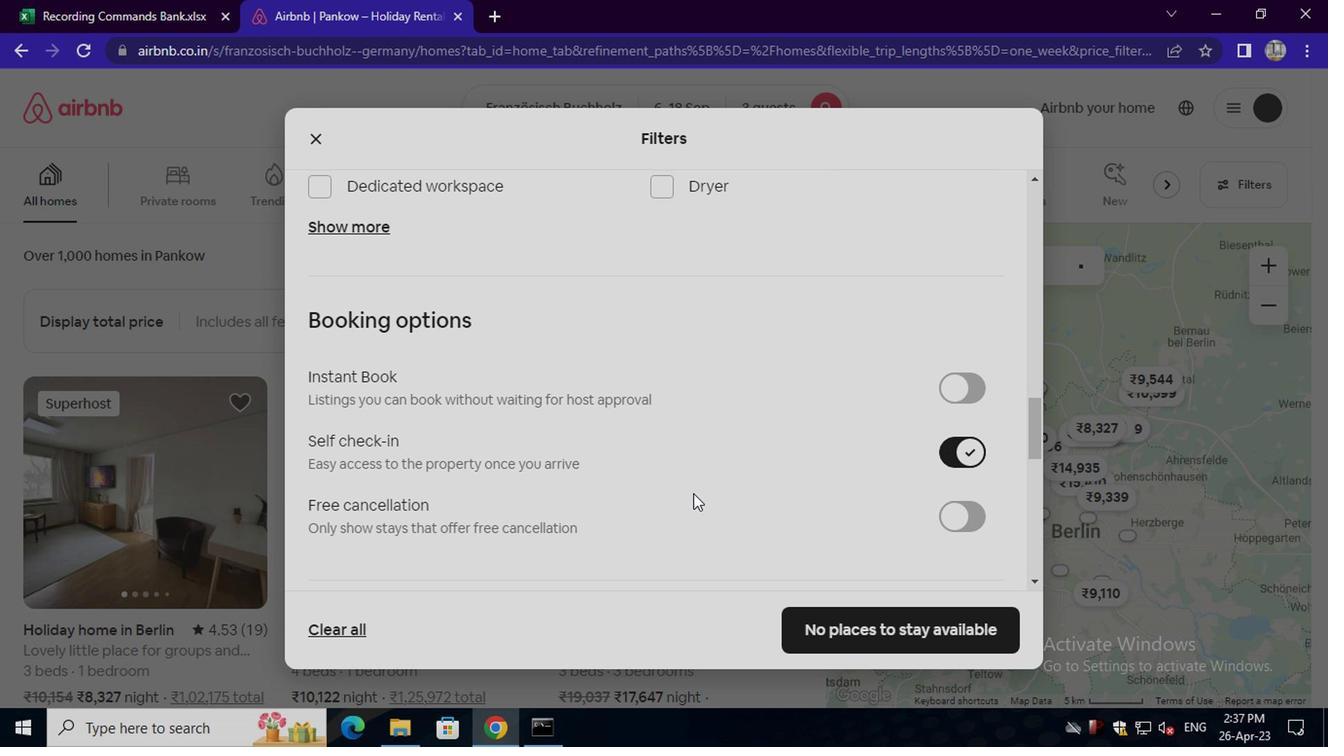 
Action: Mouse scrolled (680, 494) with delta (0, 0)
Screenshot: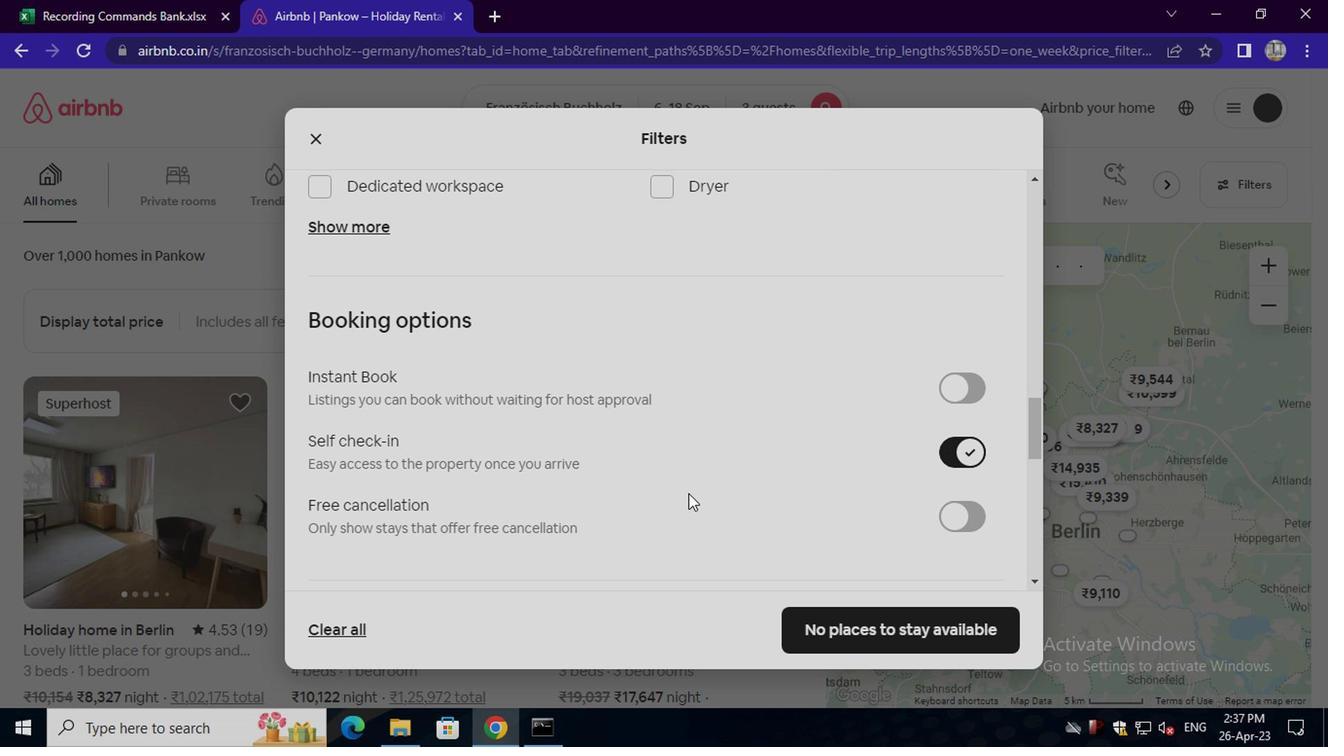 
Action: Mouse scrolled (680, 494) with delta (0, 0)
Screenshot: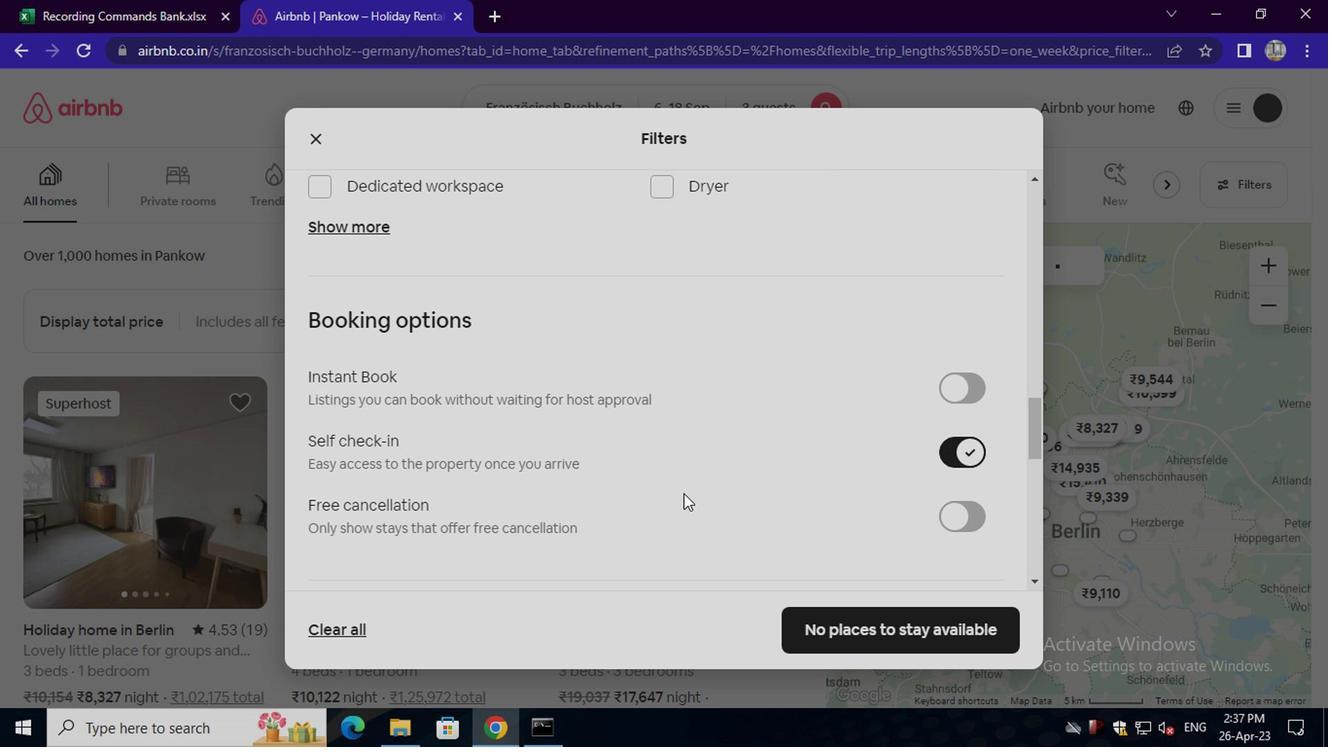 
Action: Mouse scrolled (680, 494) with delta (0, 0)
Screenshot: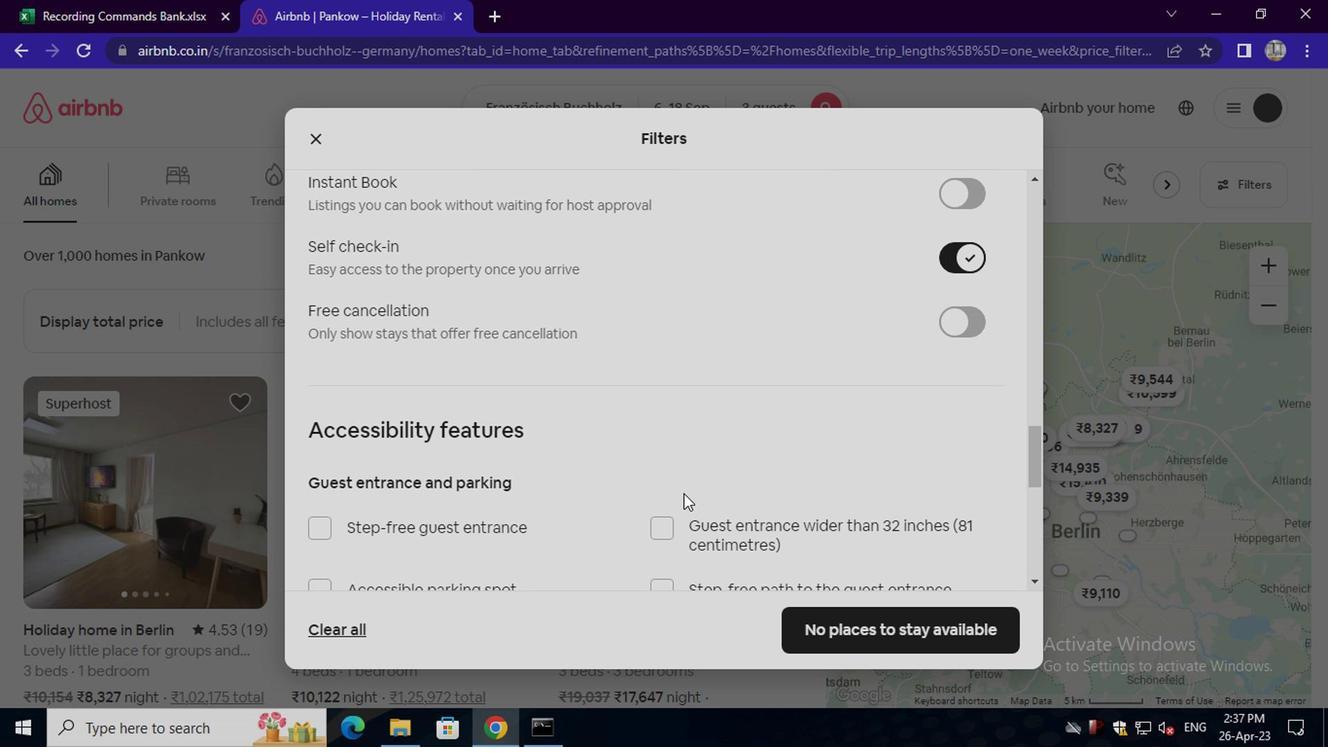 
Action: Mouse scrolled (680, 494) with delta (0, 0)
Screenshot: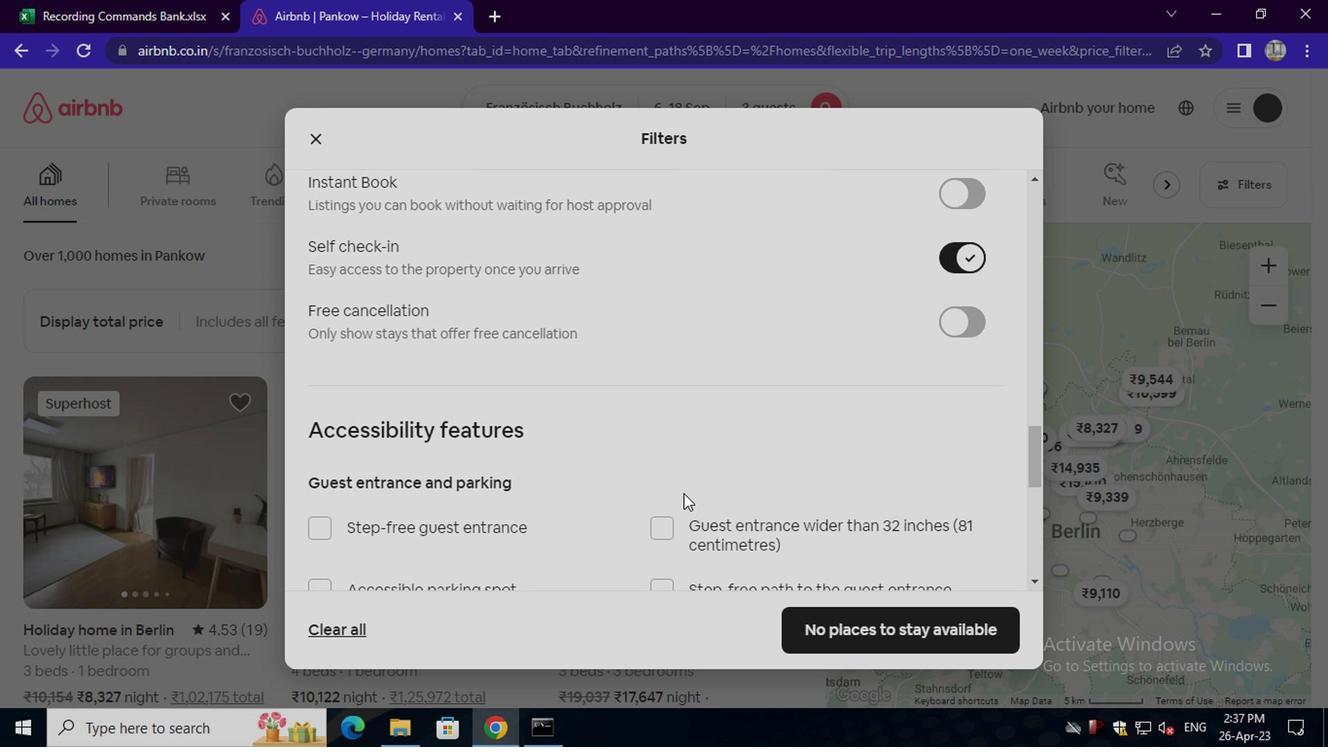 
Action: Mouse moved to (680, 495)
Screenshot: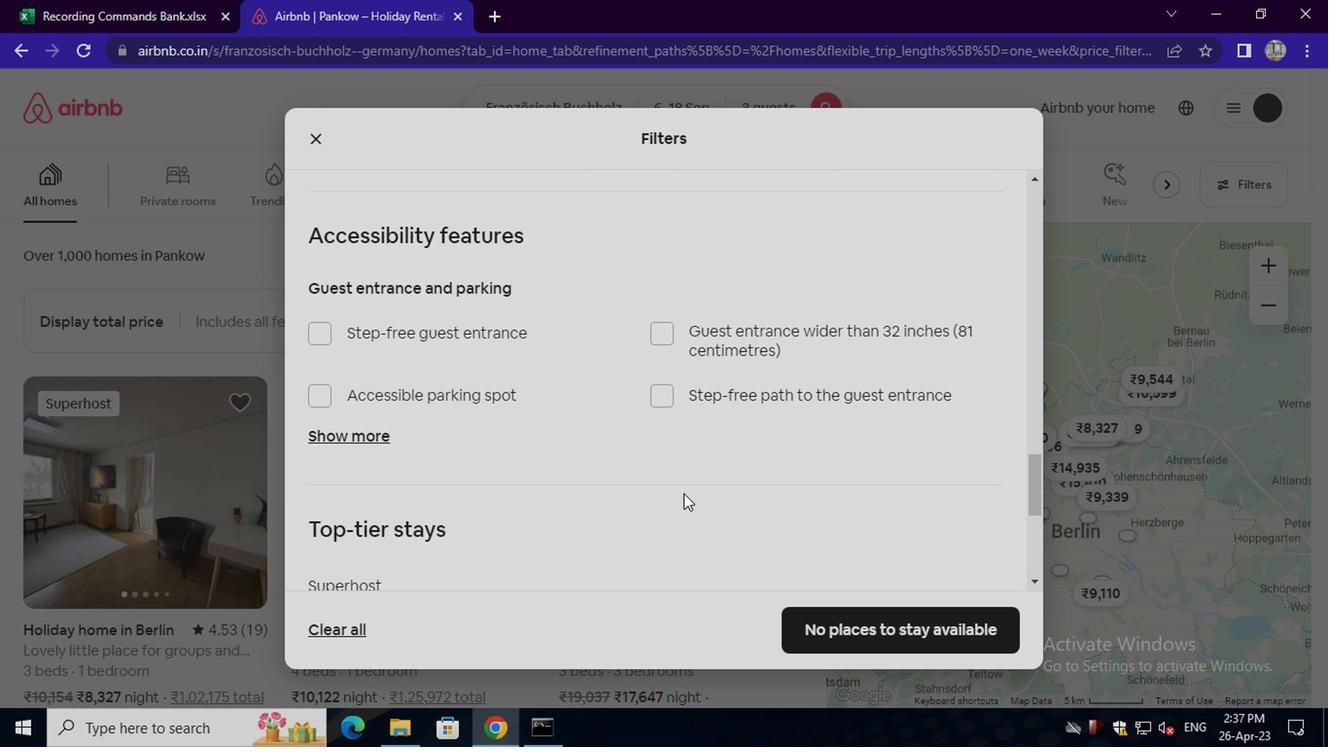 
Action: Mouse scrolled (680, 494) with delta (0, 0)
Screenshot: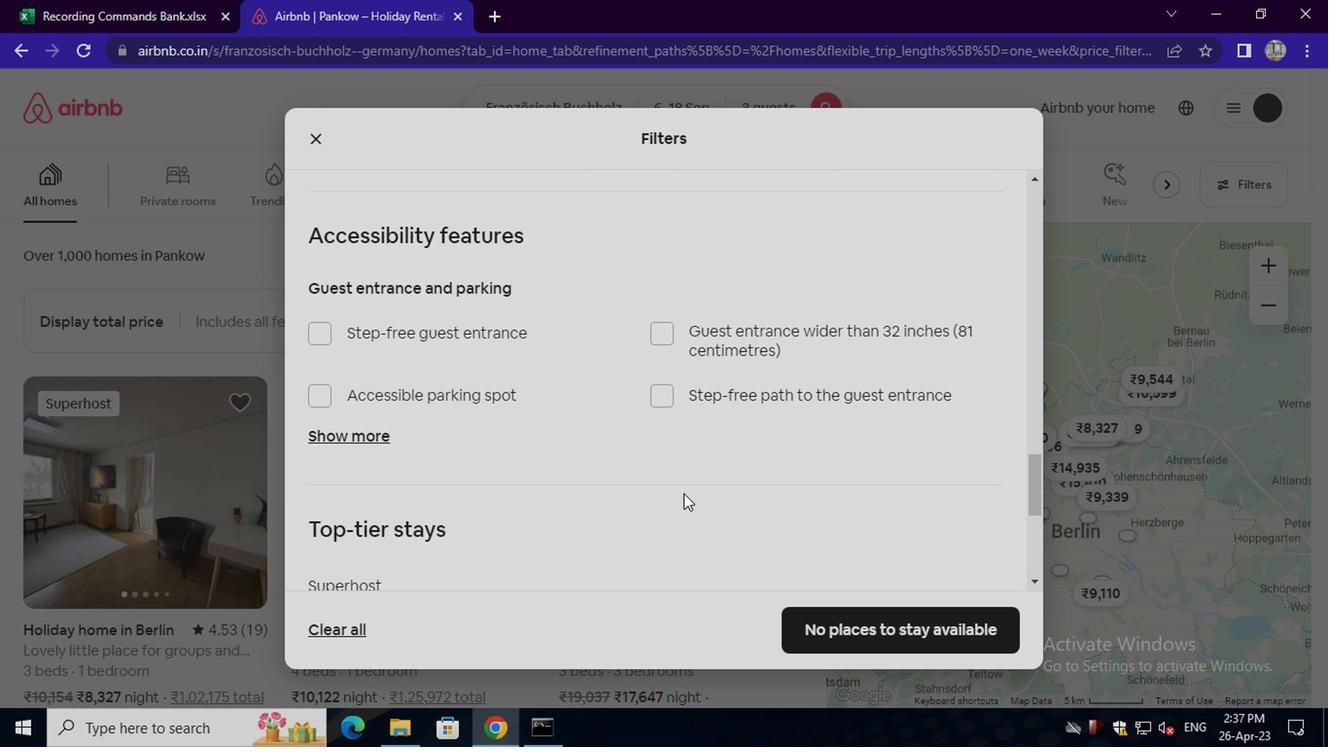 
Action: Mouse scrolled (680, 494) with delta (0, 0)
Screenshot: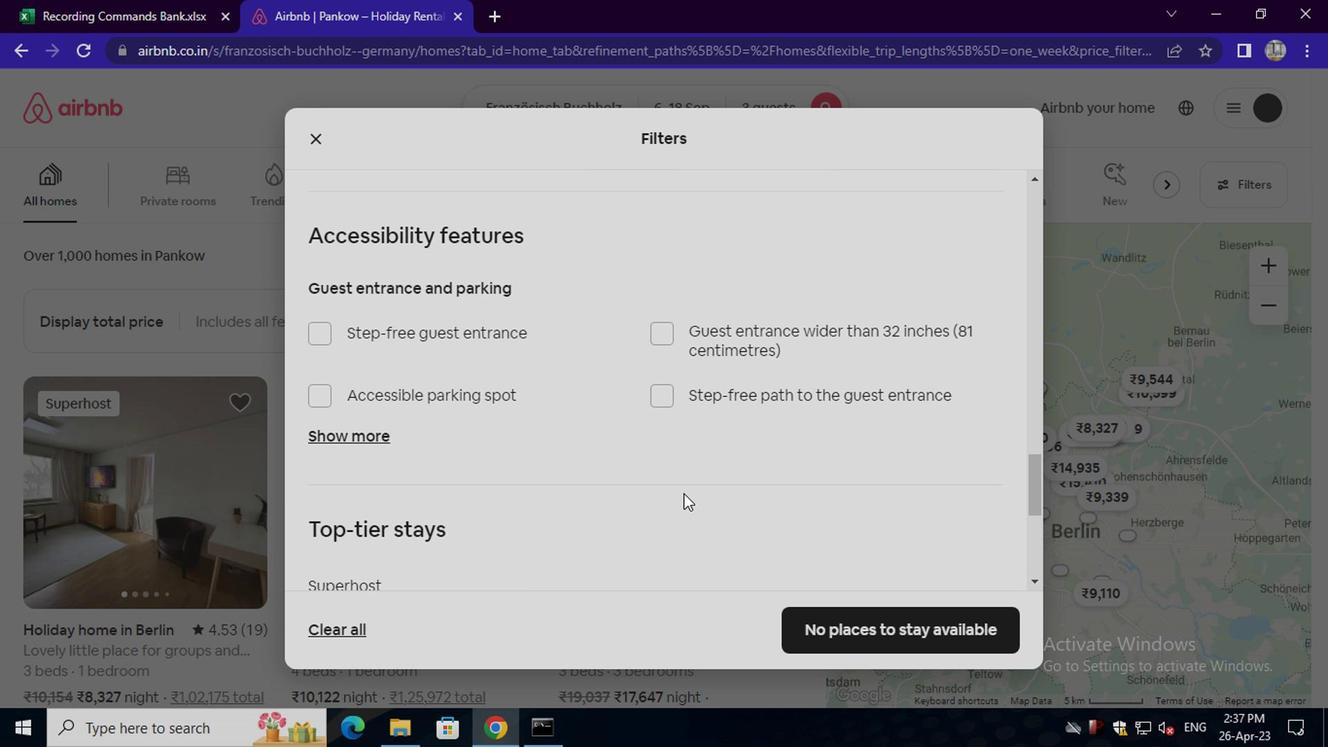 
Action: Mouse scrolled (680, 494) with delta (0, 0)
Screenshot: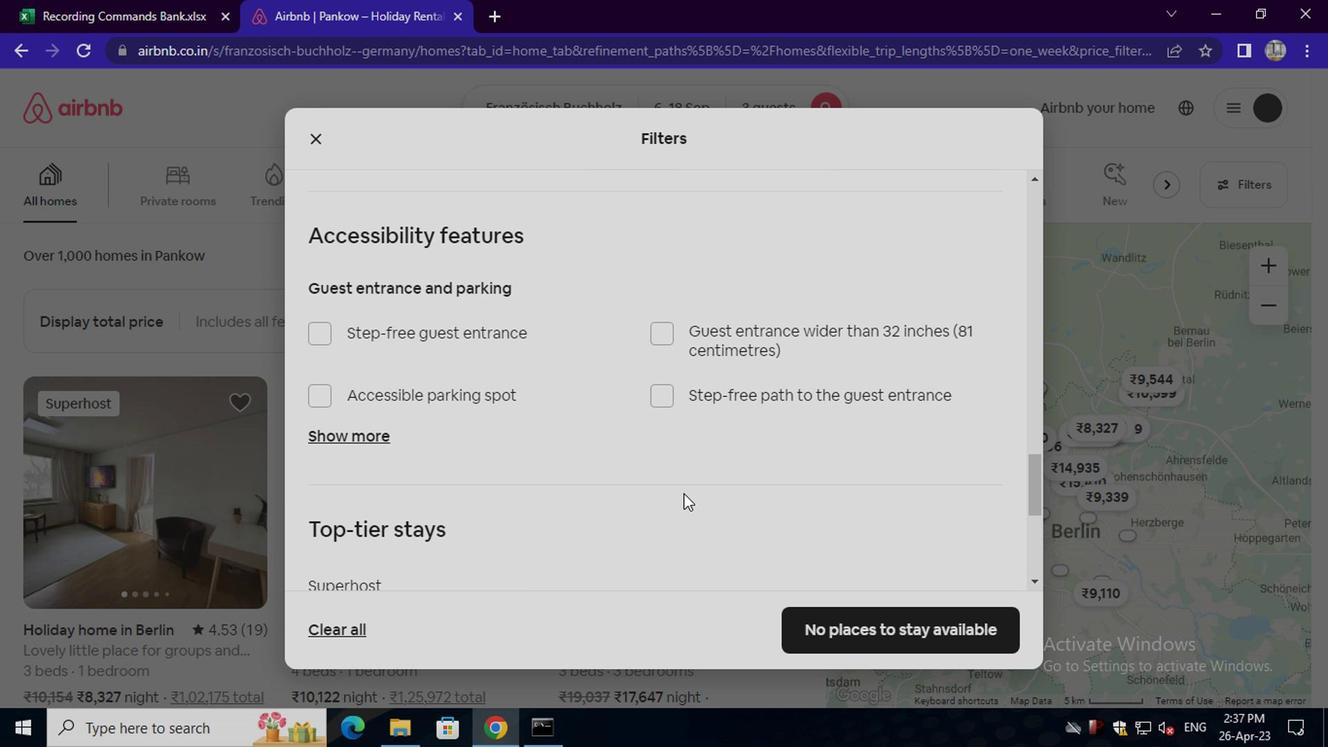 
Action: Mouse moved to (370, 556)
Screenshot: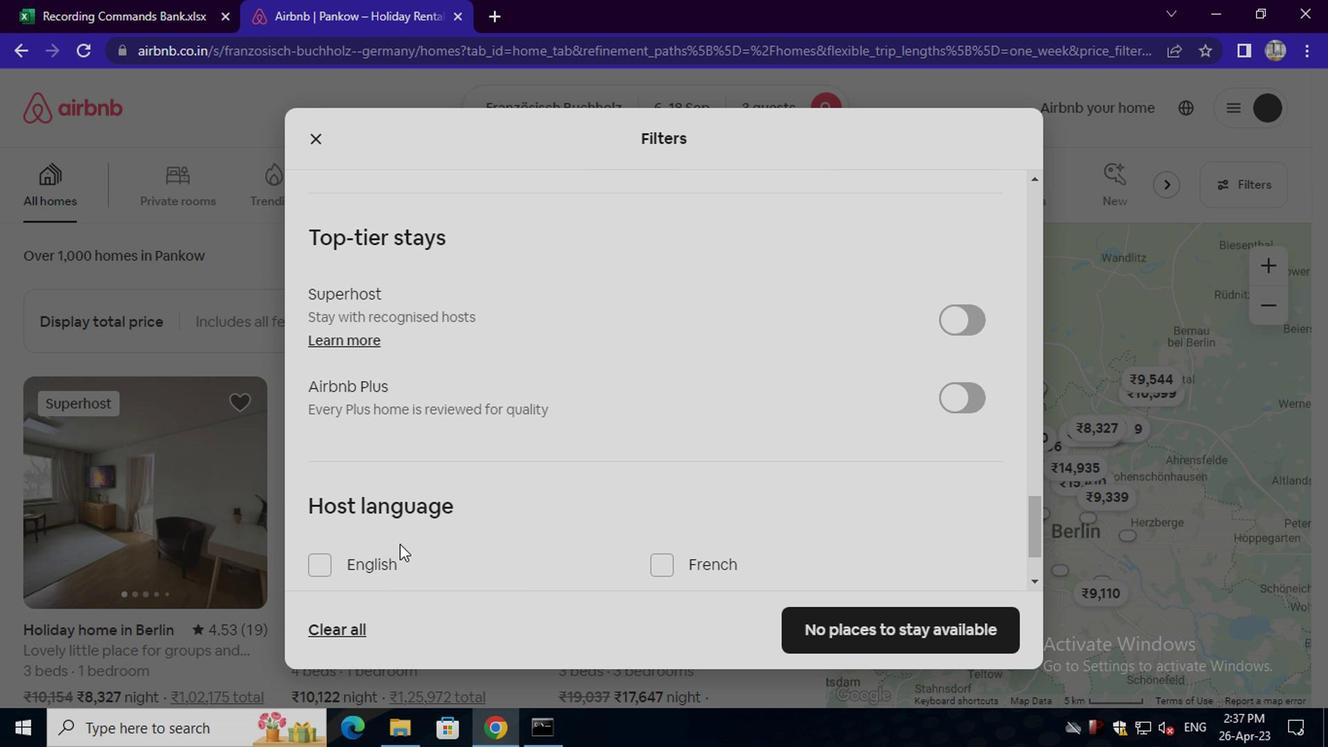 
Action: Mouse pressed left at (370, 556)
Screenshot: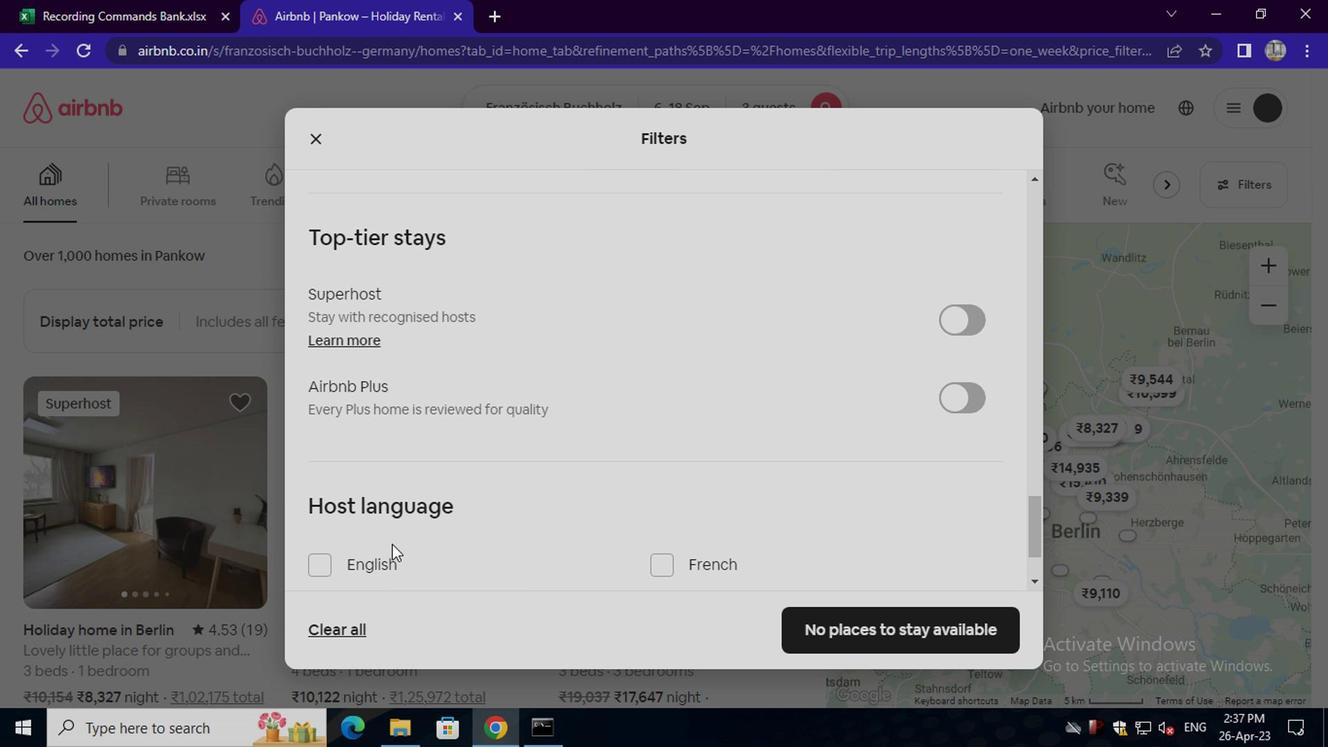 
Action: Mouse moved to (829, 635)
Screenshot: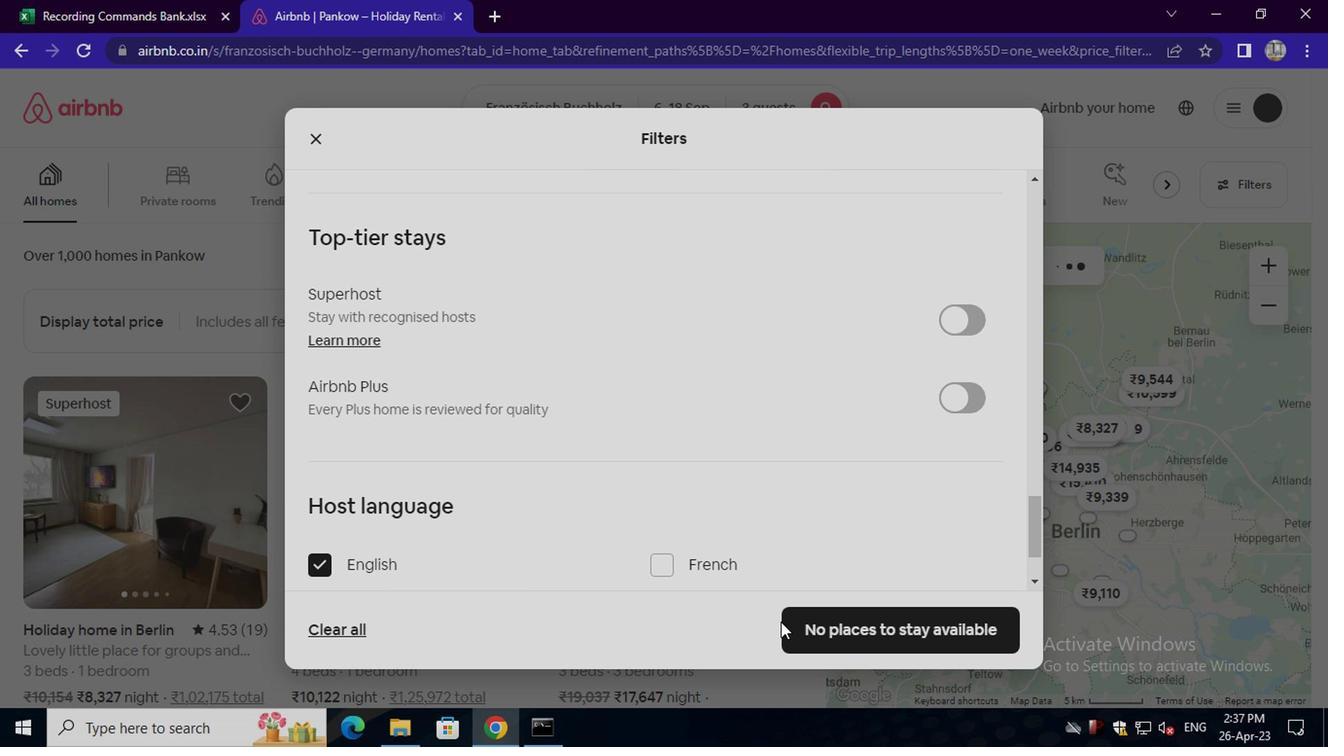 
Action: Mouse pressed left at (829, 635)
Screenshot: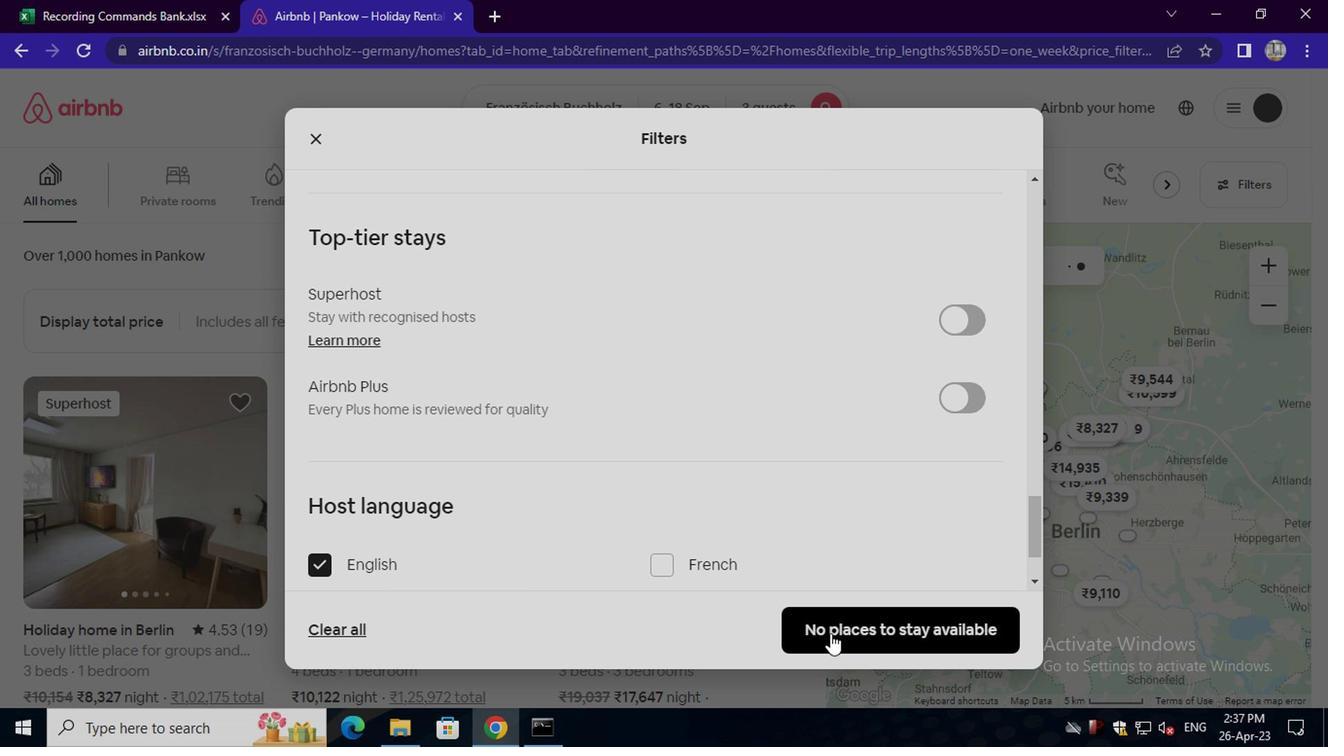 
